 Task: Look for space in Huilong, China from 8th June, 2023 to 16th June, 2023 for 2 adults in price range Rs.10000 to Rs.15000. Place can be entire place with 1  bedroom having 1 bed and 1 bathroom. Property type can be house, flat, guest house, hotel. Booking option can be shelf check-in. Required host language is Chinese (Simplified).
Action: Mouse moved to (503, 179)
Screenshot: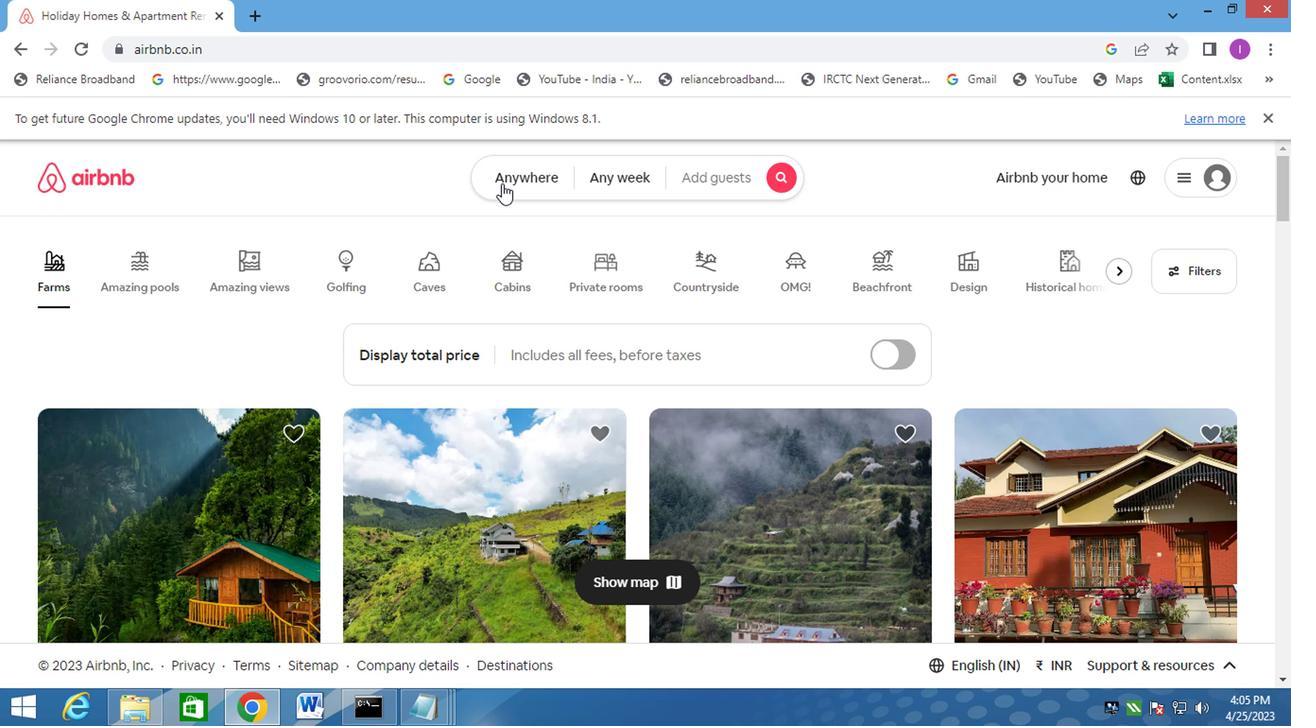
Action: Mouse pressed left at (503, 179)
Screenshot: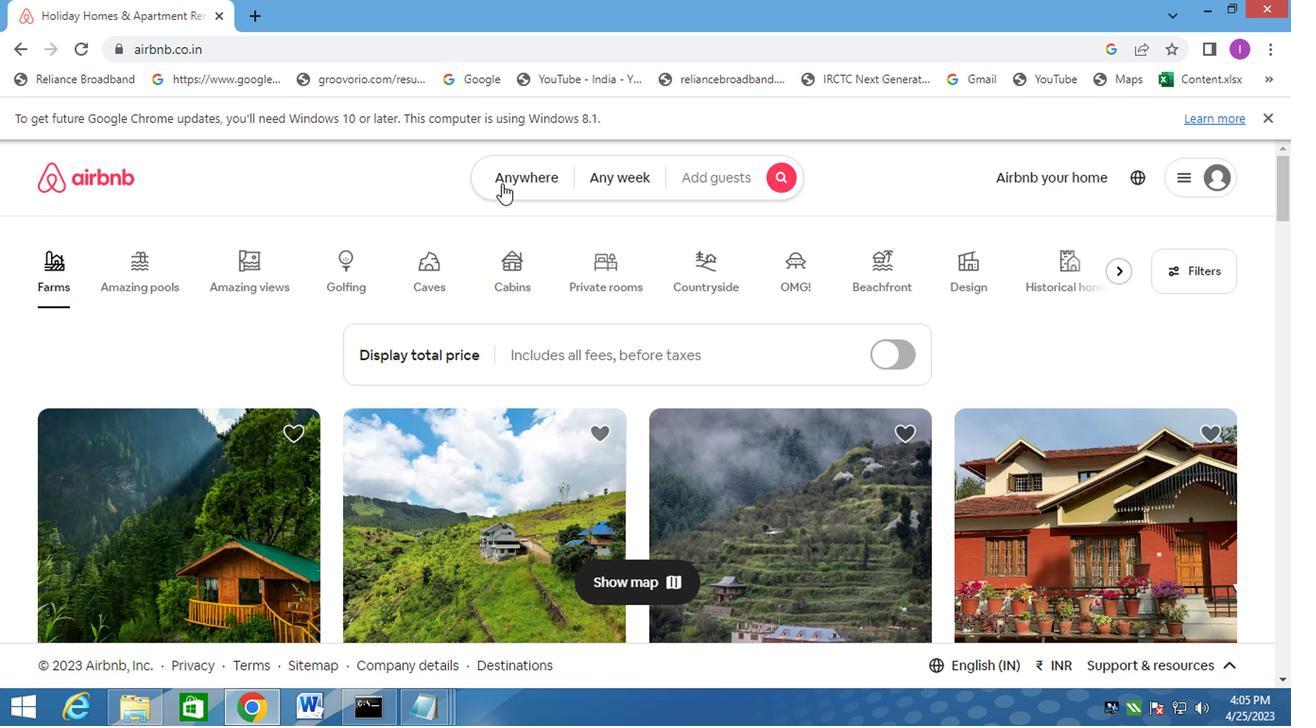 
Action: Mouse moved to (420, 519)
Screenshot: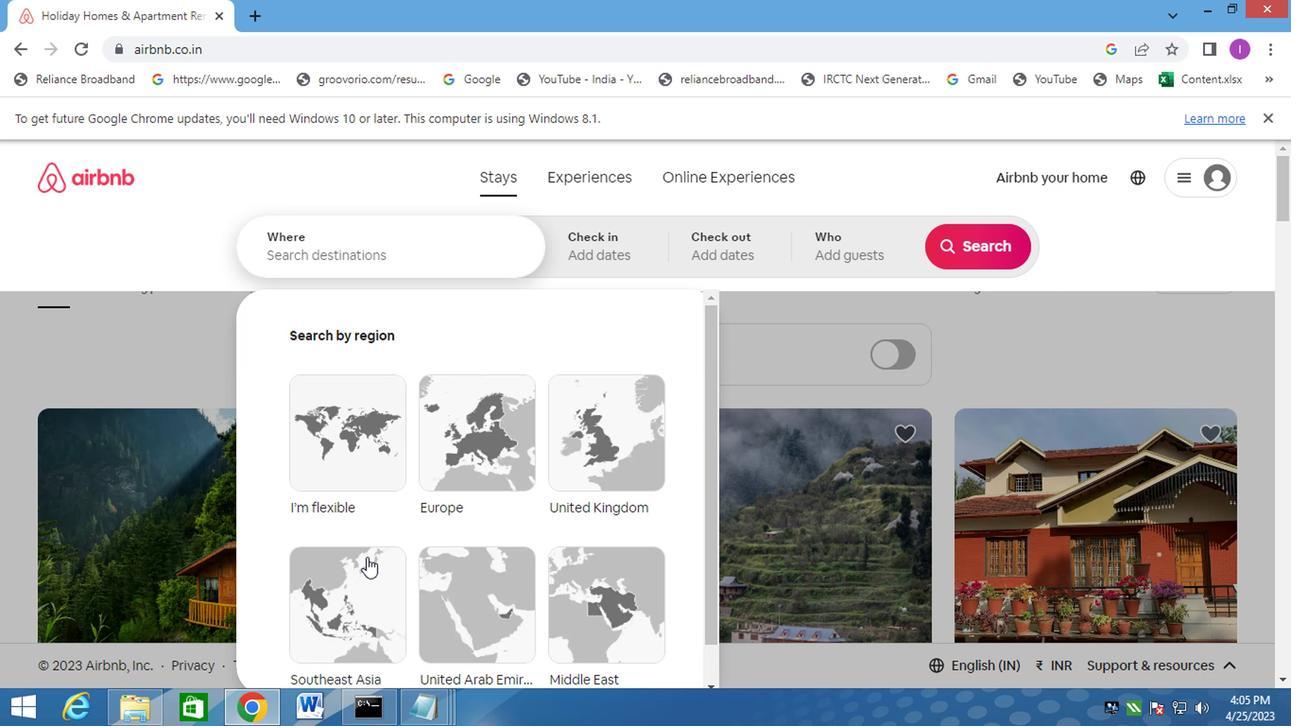 
Action: Key pressed huilong,china
Screenshot: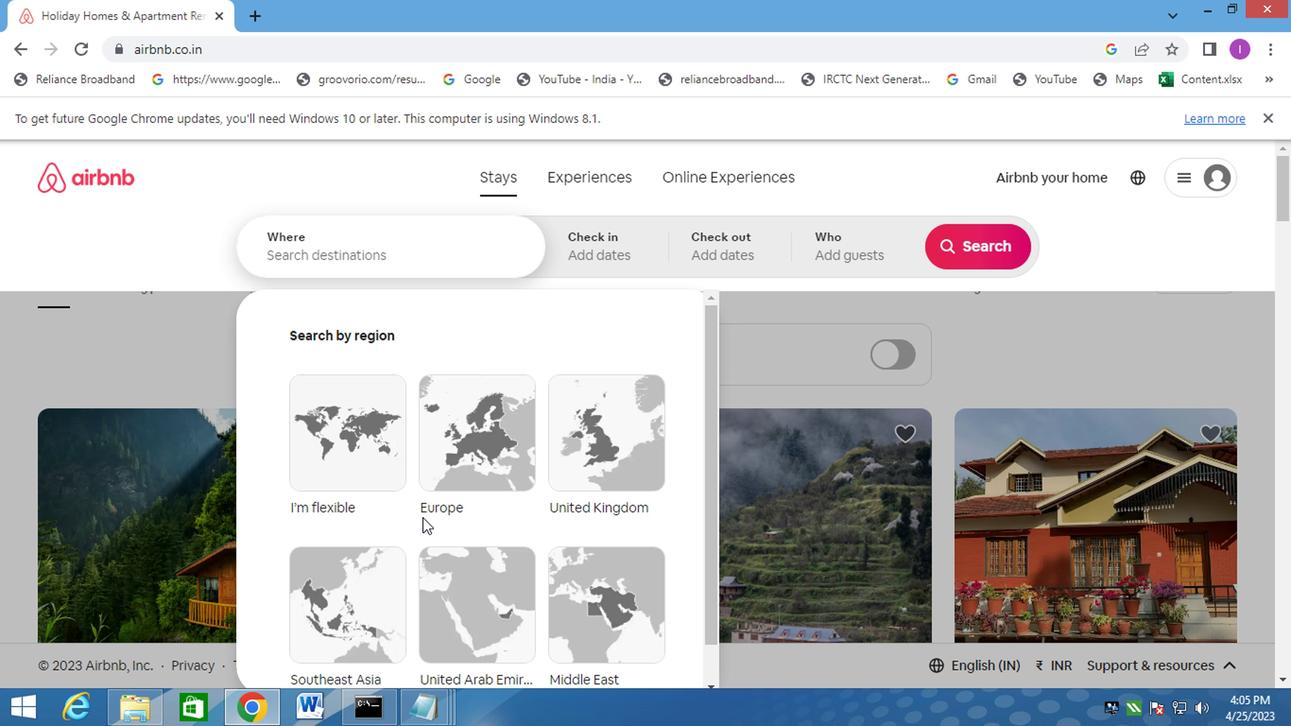 
Action: Mouse moved to (339, 239)
Screenshot: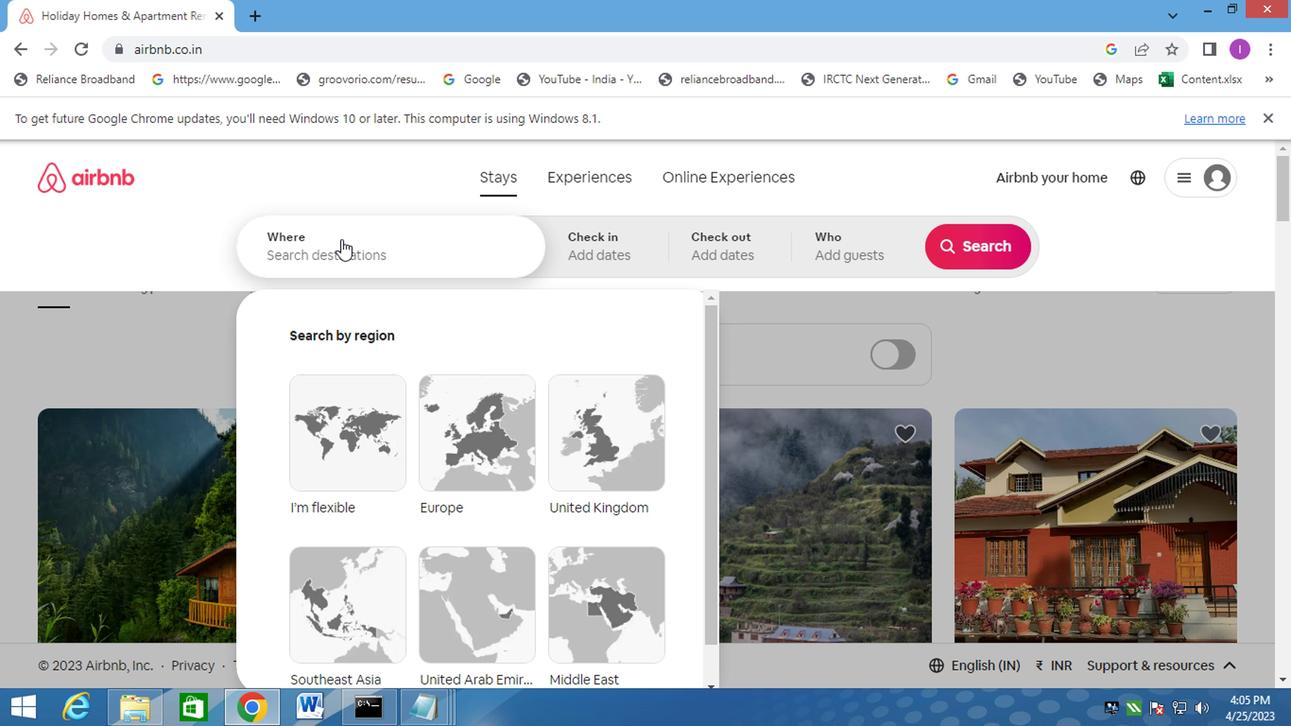
Action: Mouse pressed left at (339, 239)
Screenshot: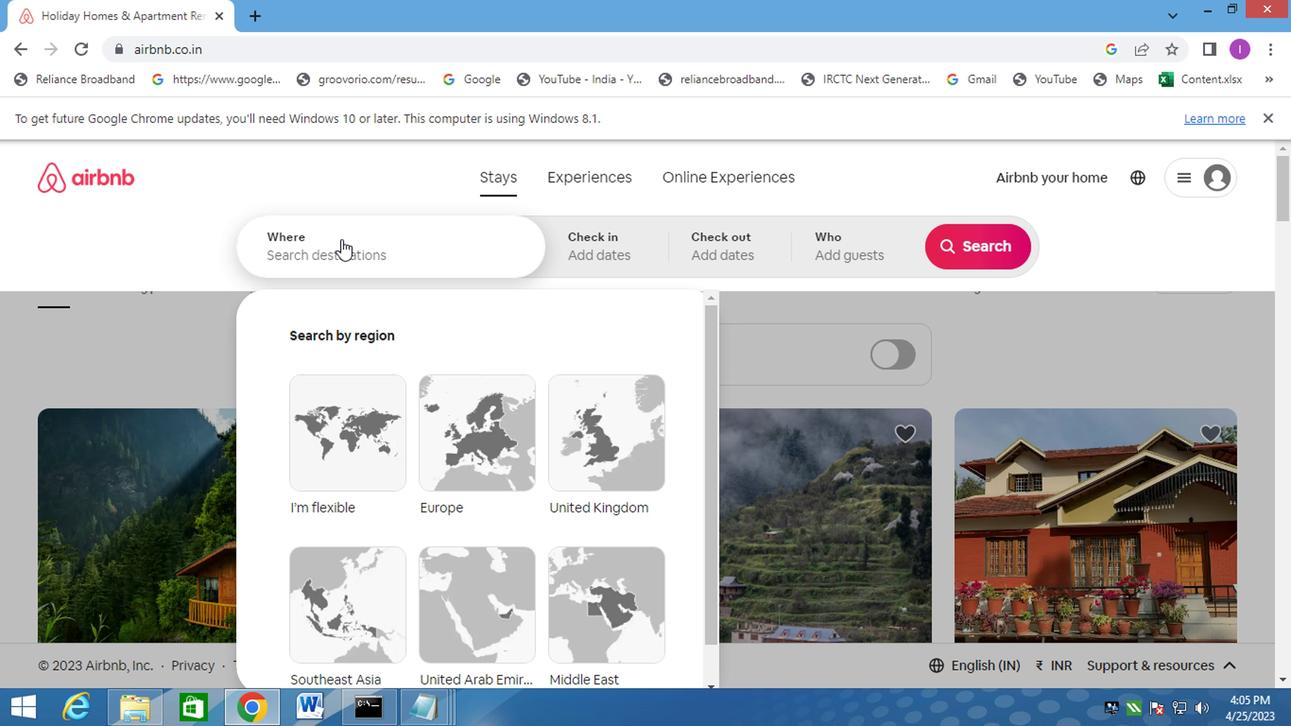 
Action: Mouse moved to (345, 249)
Screenshot: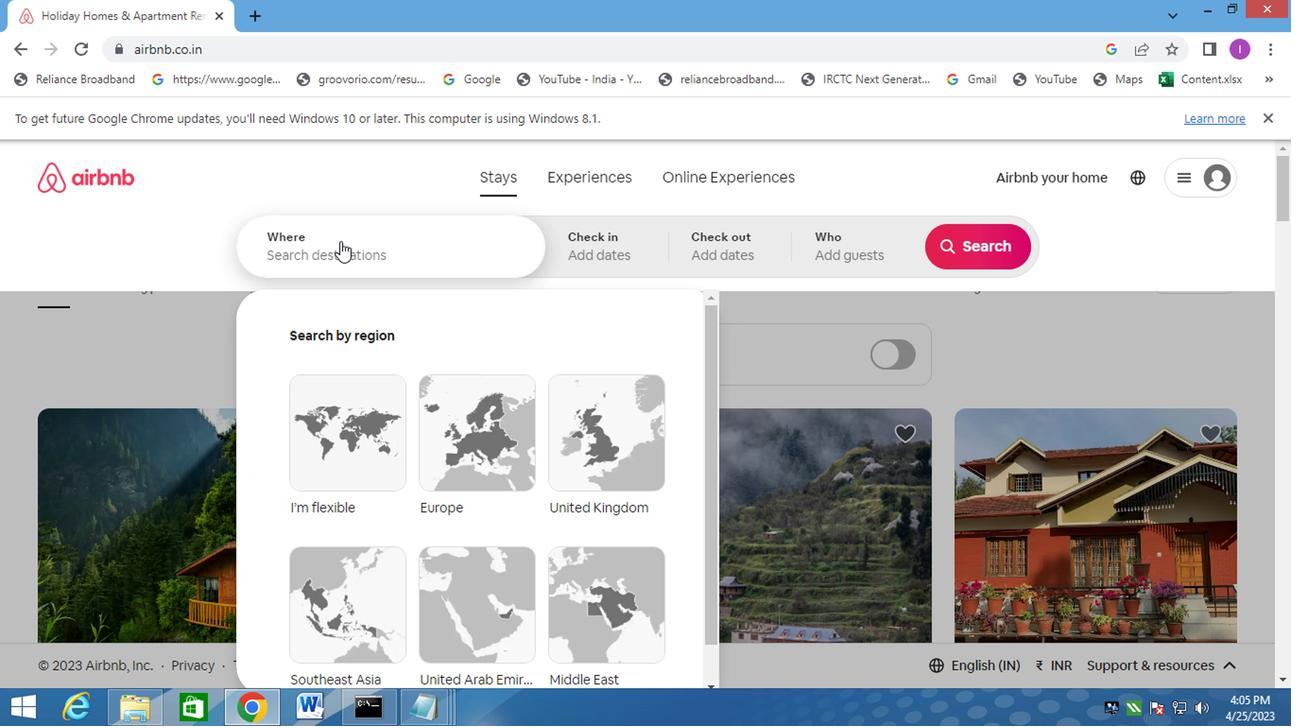 
Action: Key pressed huilong,china
Screenshot: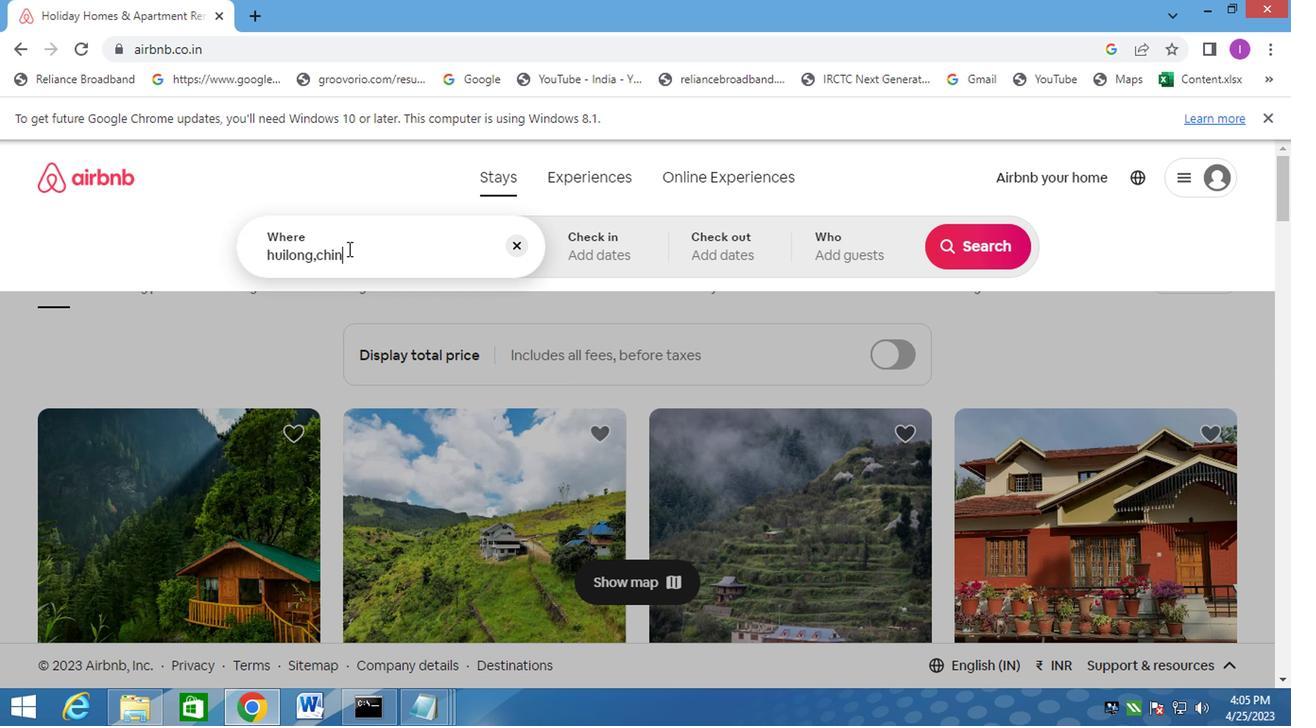 
Action: Mouse moved to (632, 249)
Screenshot: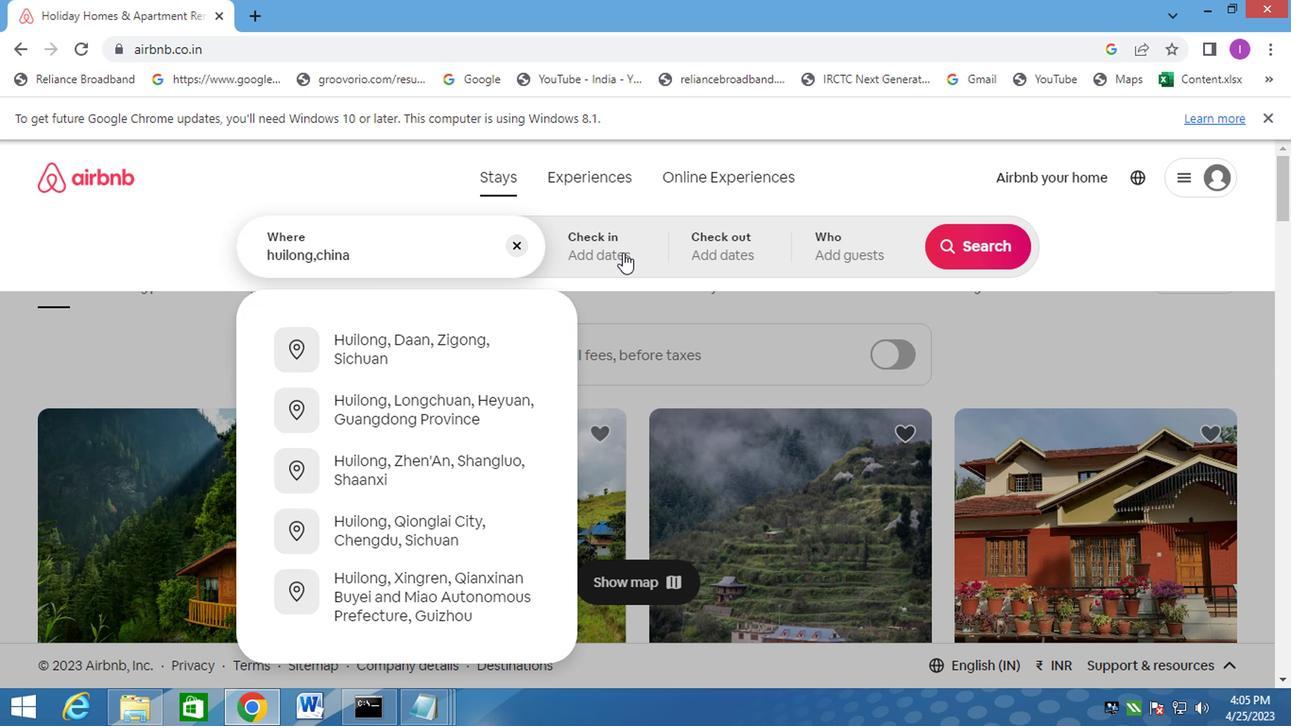 
Action: Mouse pressed left at (632, 249)
Screenshot: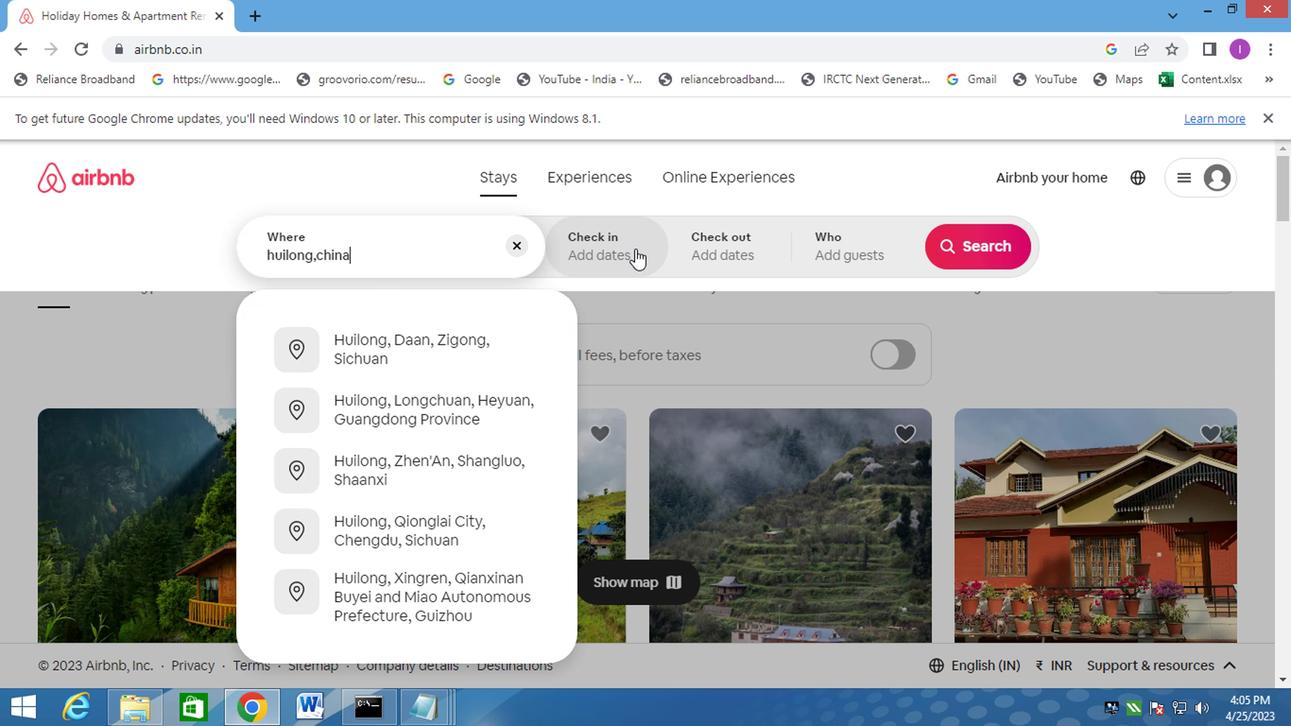 
Action: Mouse moved to (962, 402)
Screenshot: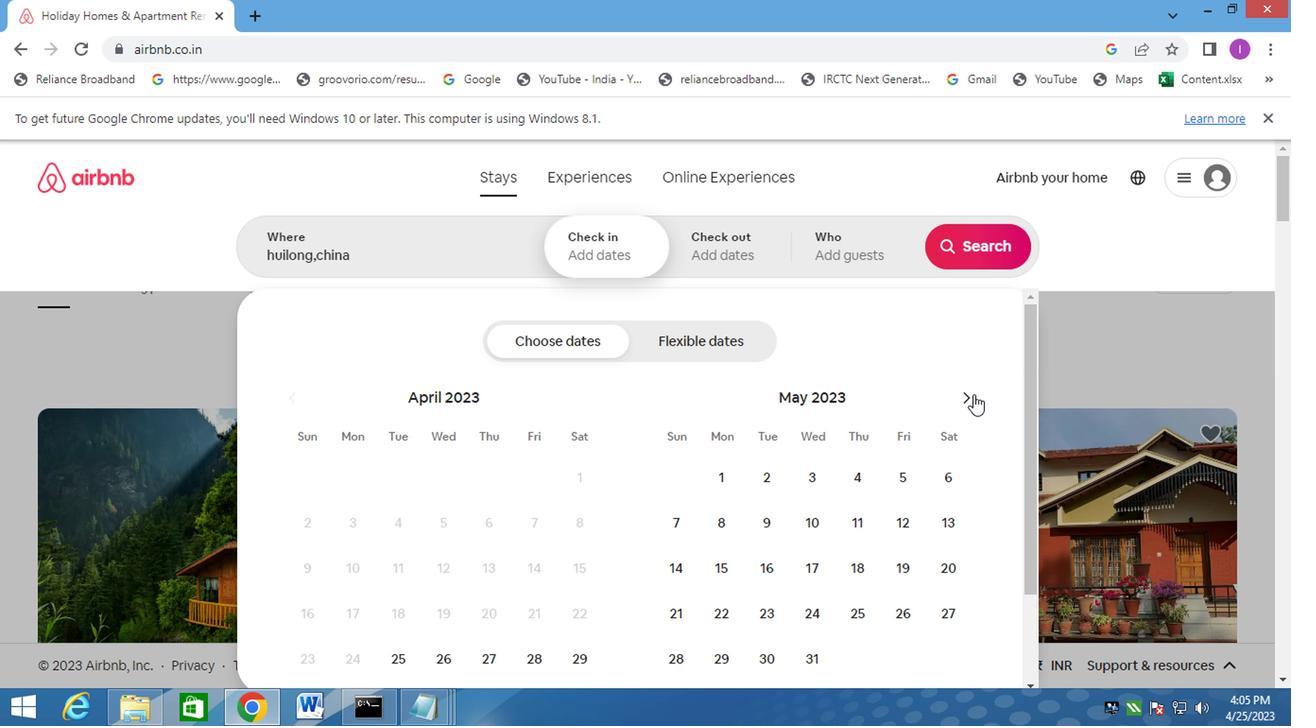 
Action: Mouse pressed left at (962, 402)
Screenshot: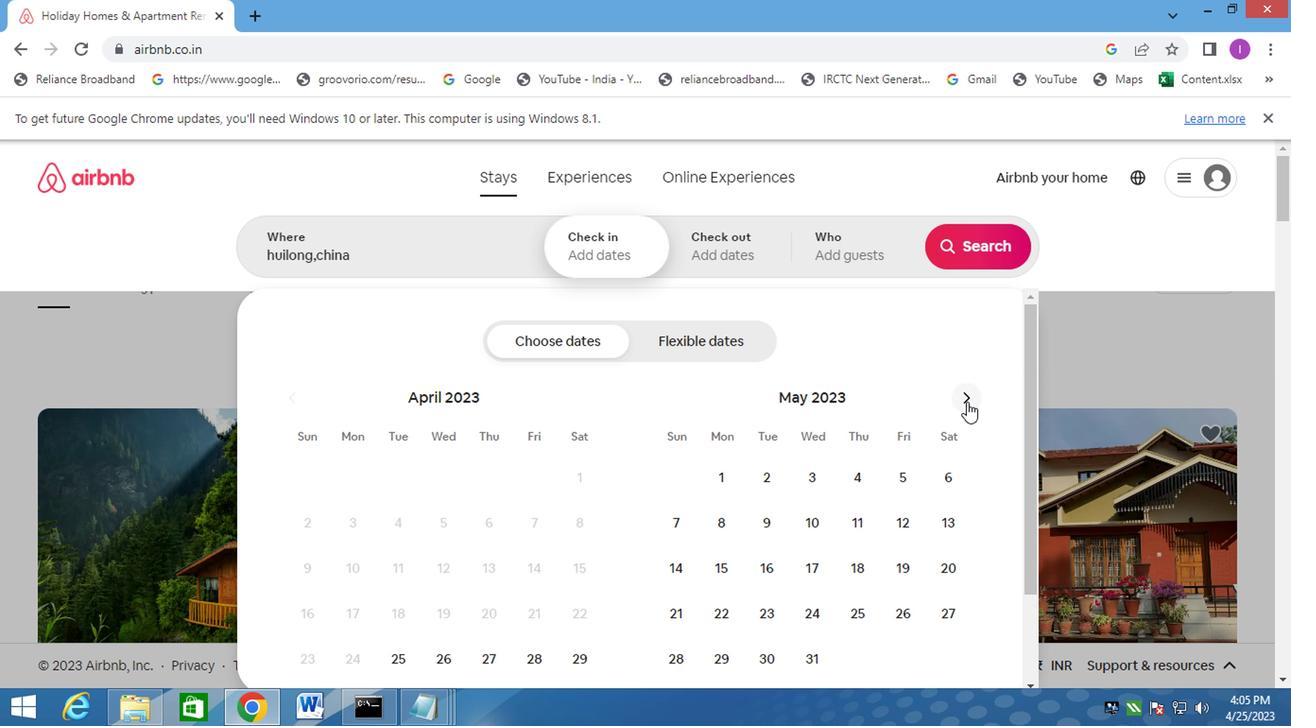 
Action: Mouse pressed left at (962, 402)
Screenshot: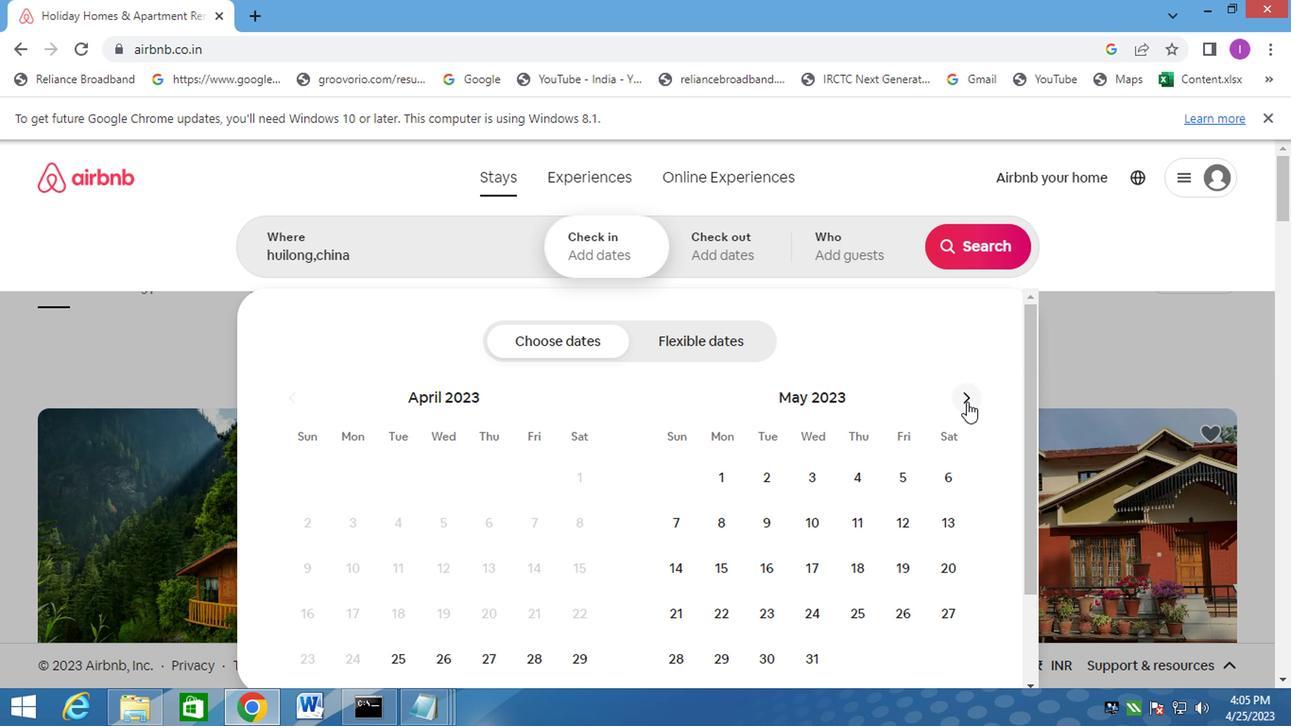 
Action: Mouse pressed left at (962, 402)
Screenshot: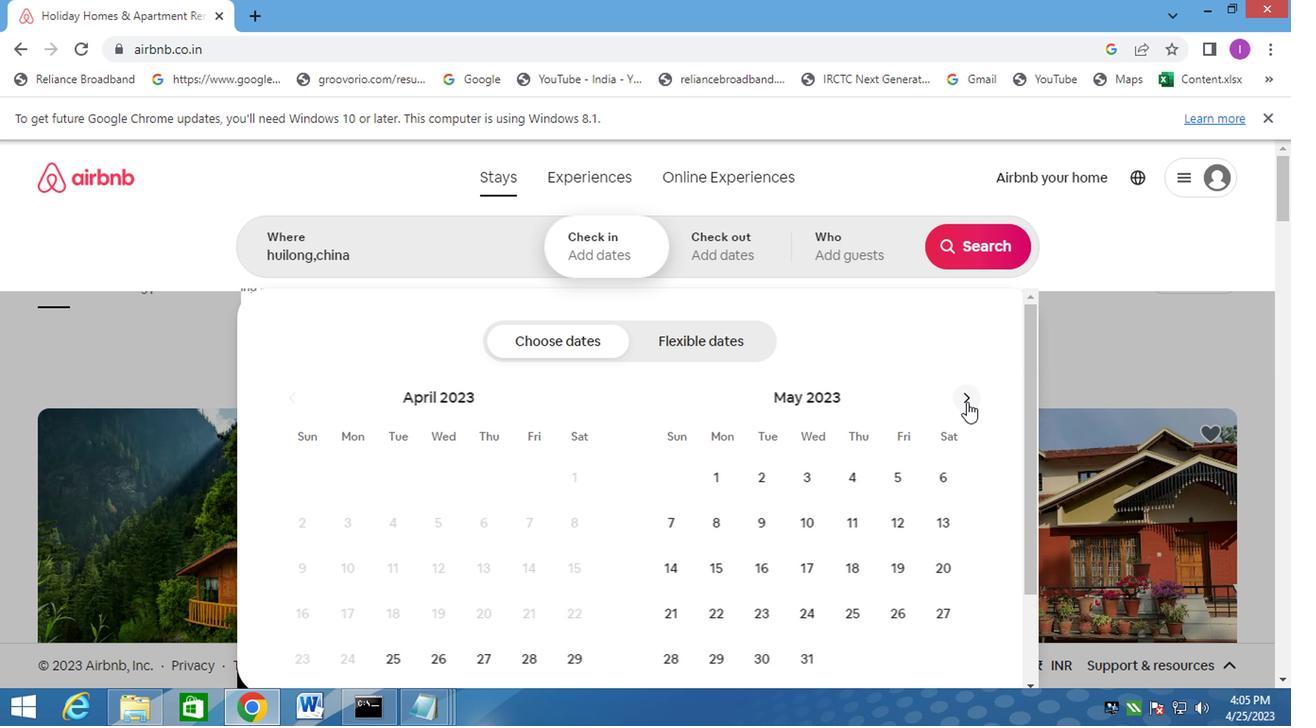 
Action: Mouse moved to (488, 534)
Screenshot: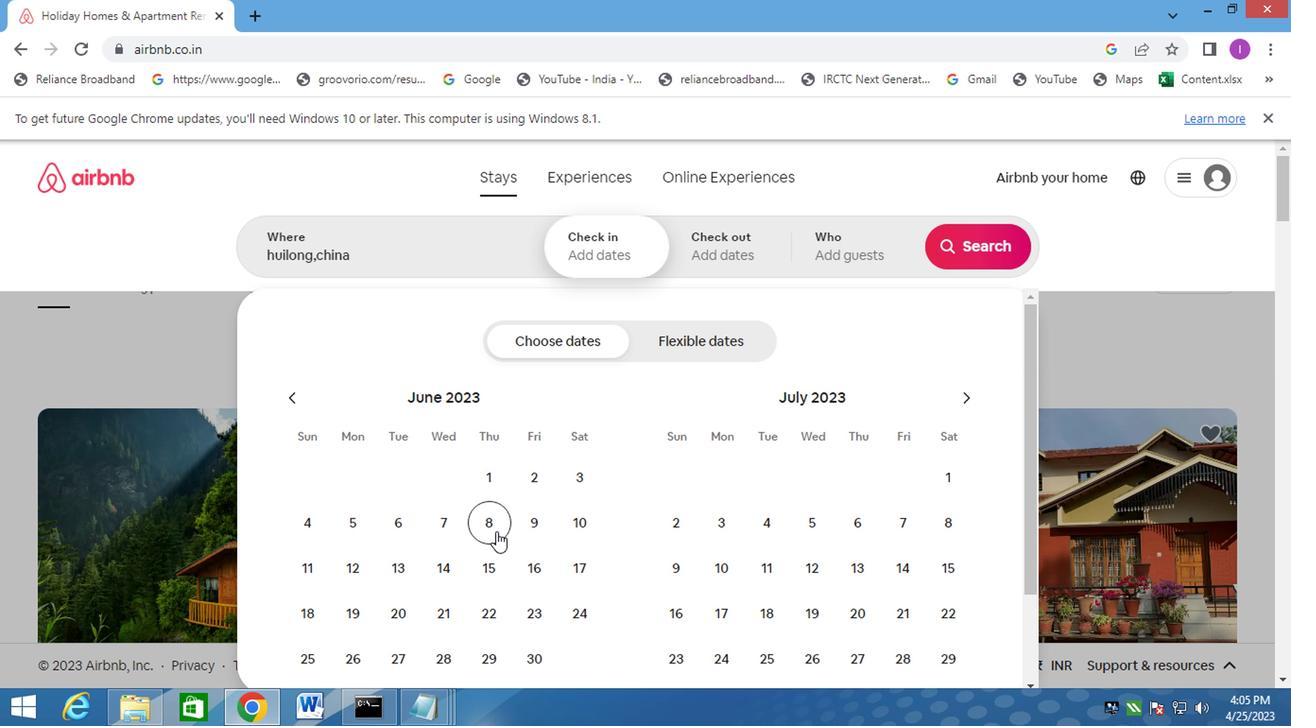
Action: Mouse pressed left at (488, 534)
Screenshot: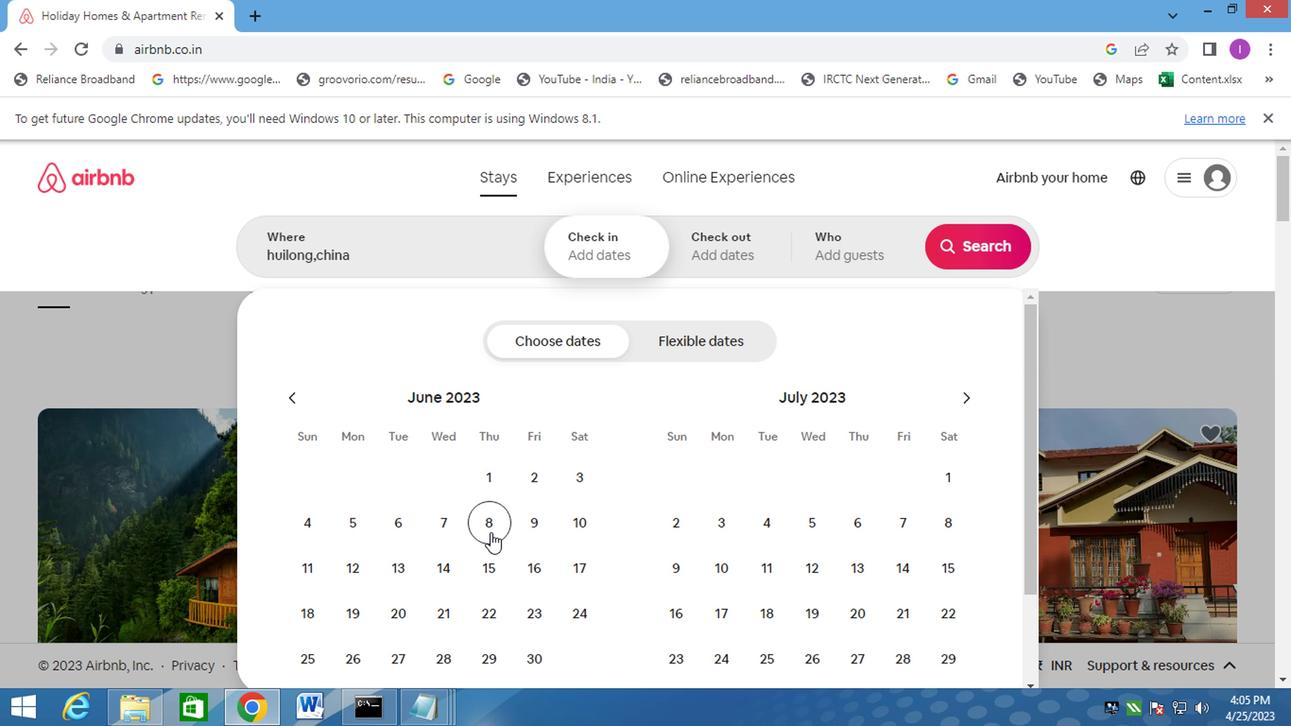 
Action: Mouse moved to (538, 577)
Screenshot: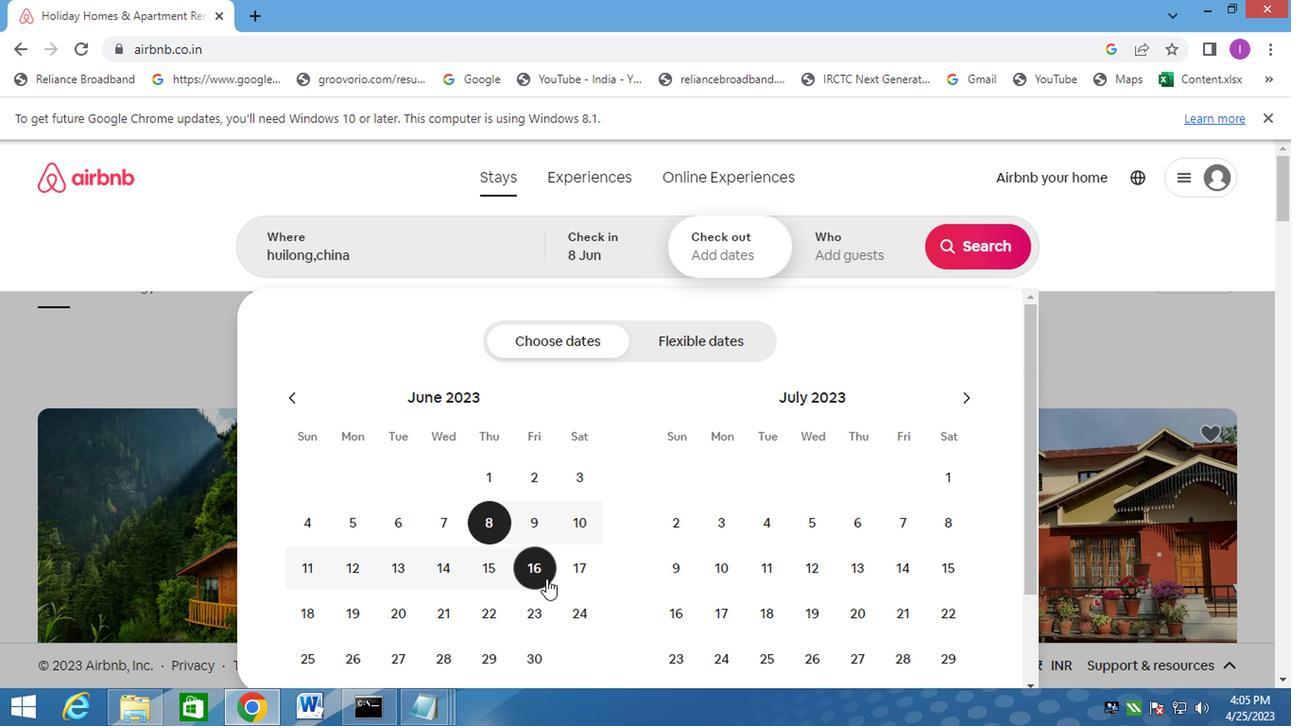 
Action: Mouse pressed left at (538, 577)
Screenshot: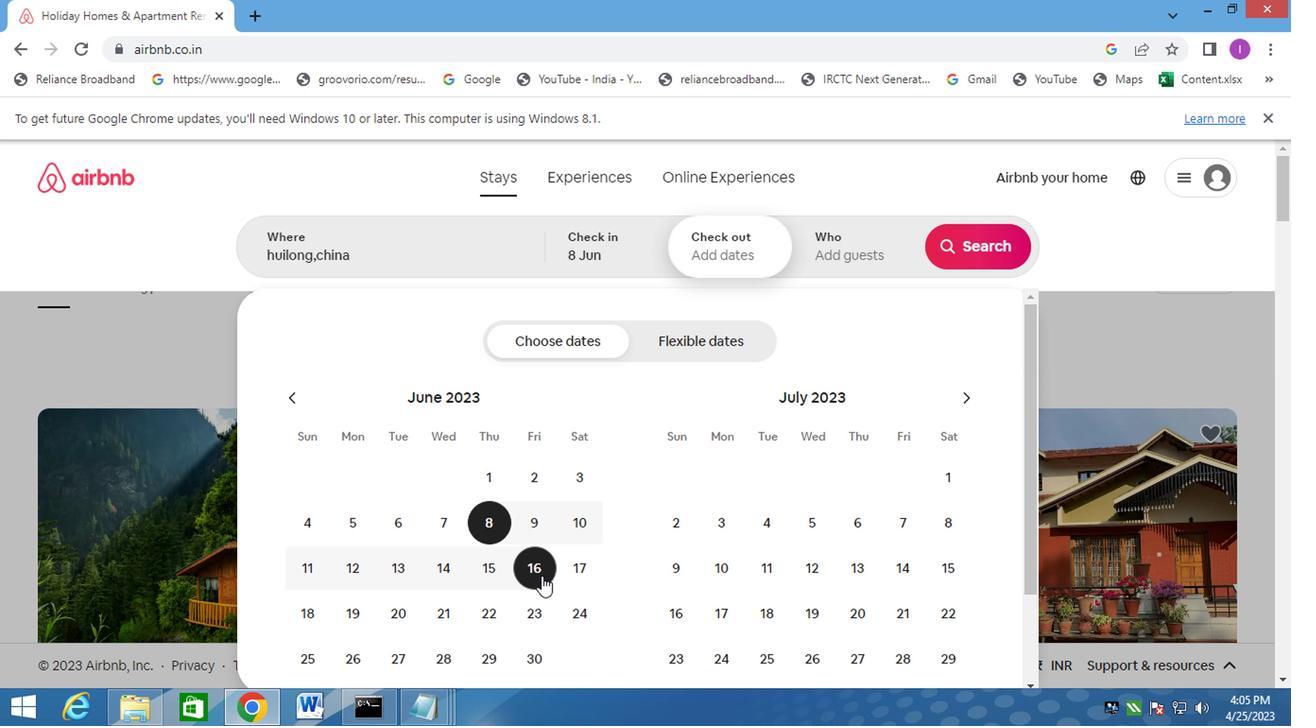 
Action: Mouse moved to (870, 266)
Screenshot: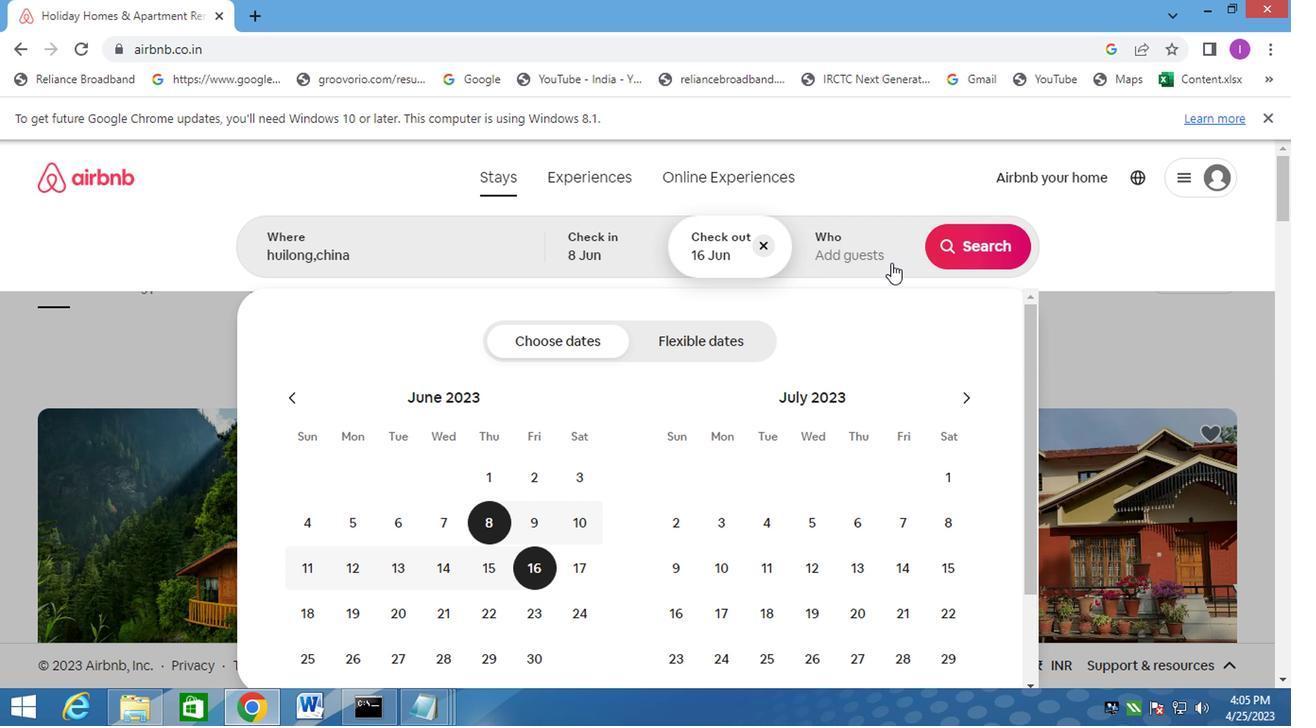 
Action: Mouse pressed left at (870, 266)
Screenshot: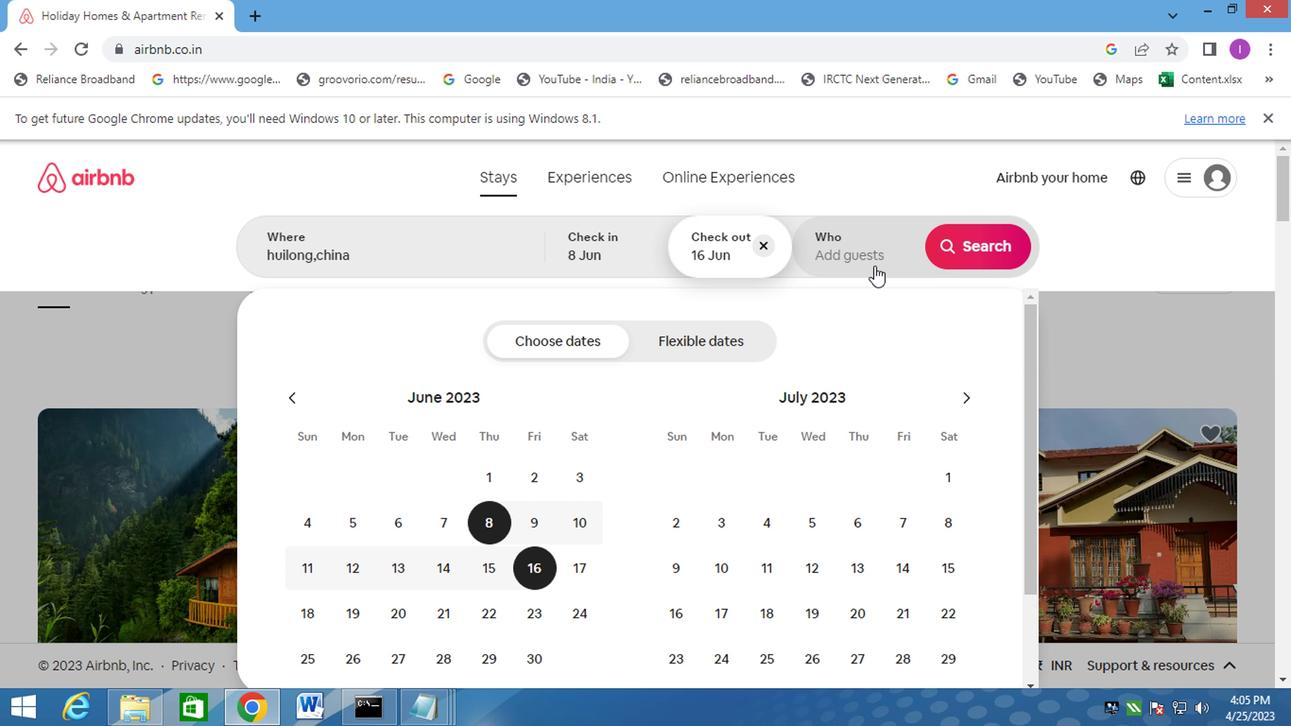 
Action: Mouse moved to (978, 343)
Screenshot: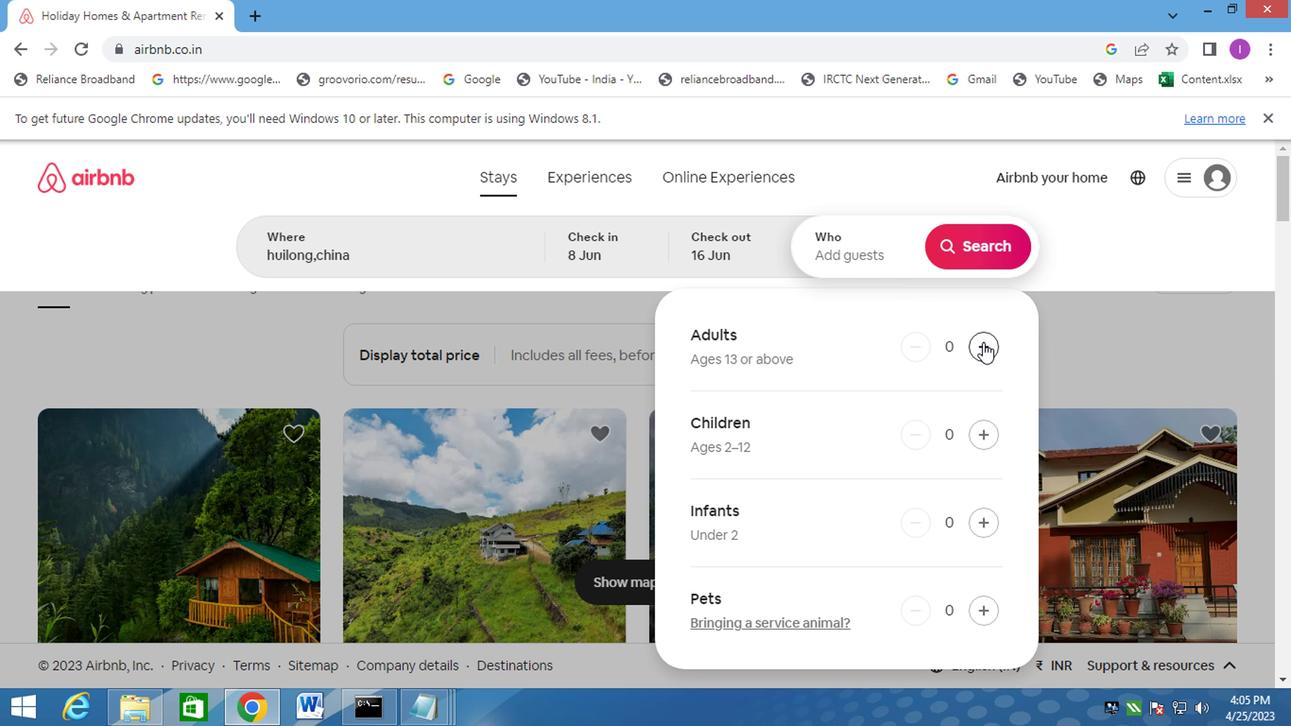 
Action: Mouse pressed left at (978, 343)
Screenshot: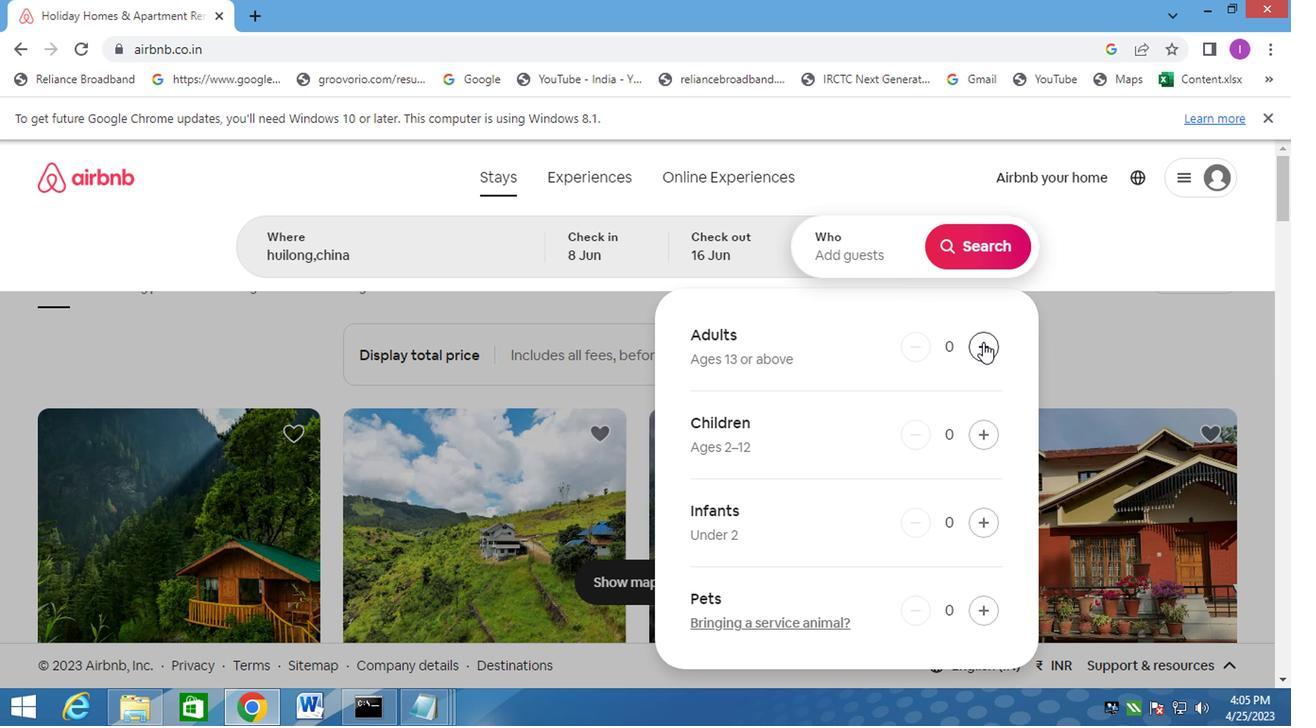 
Action: Mouse moved to (979, 343)
Screenshot: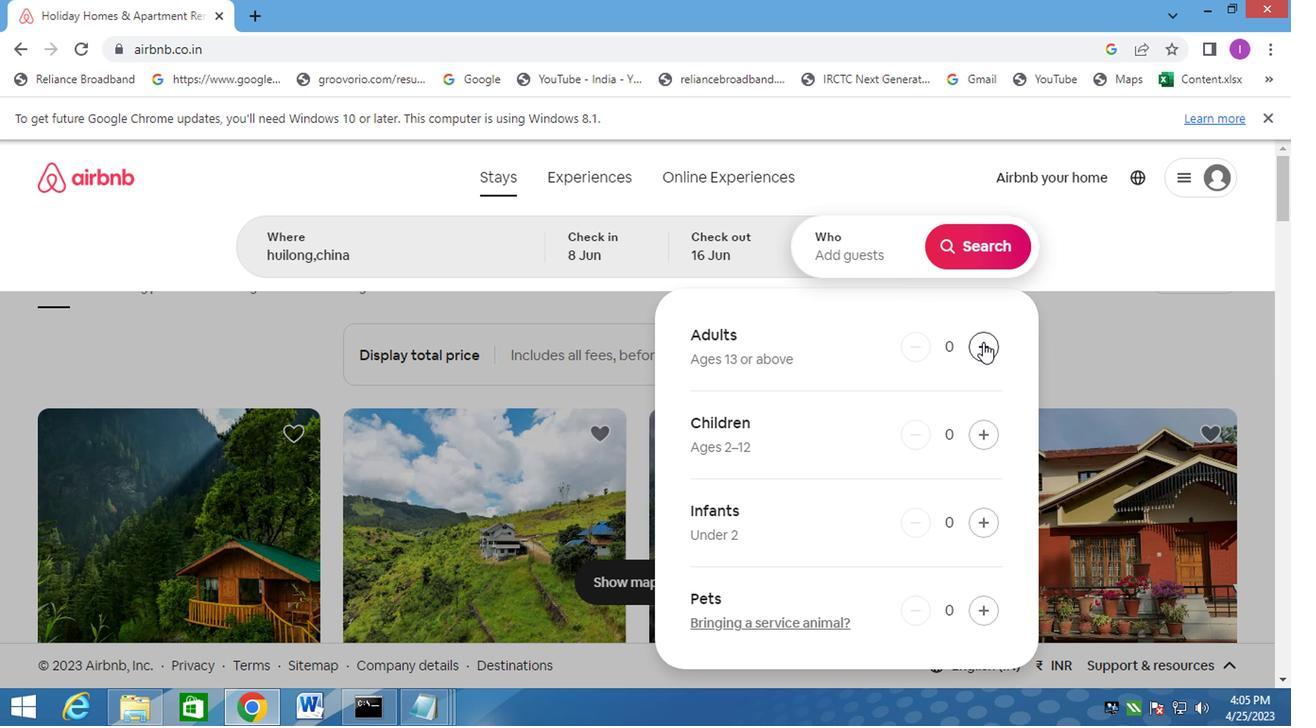 
Action: Mouse pressed left at (979, 343)
Screenshot: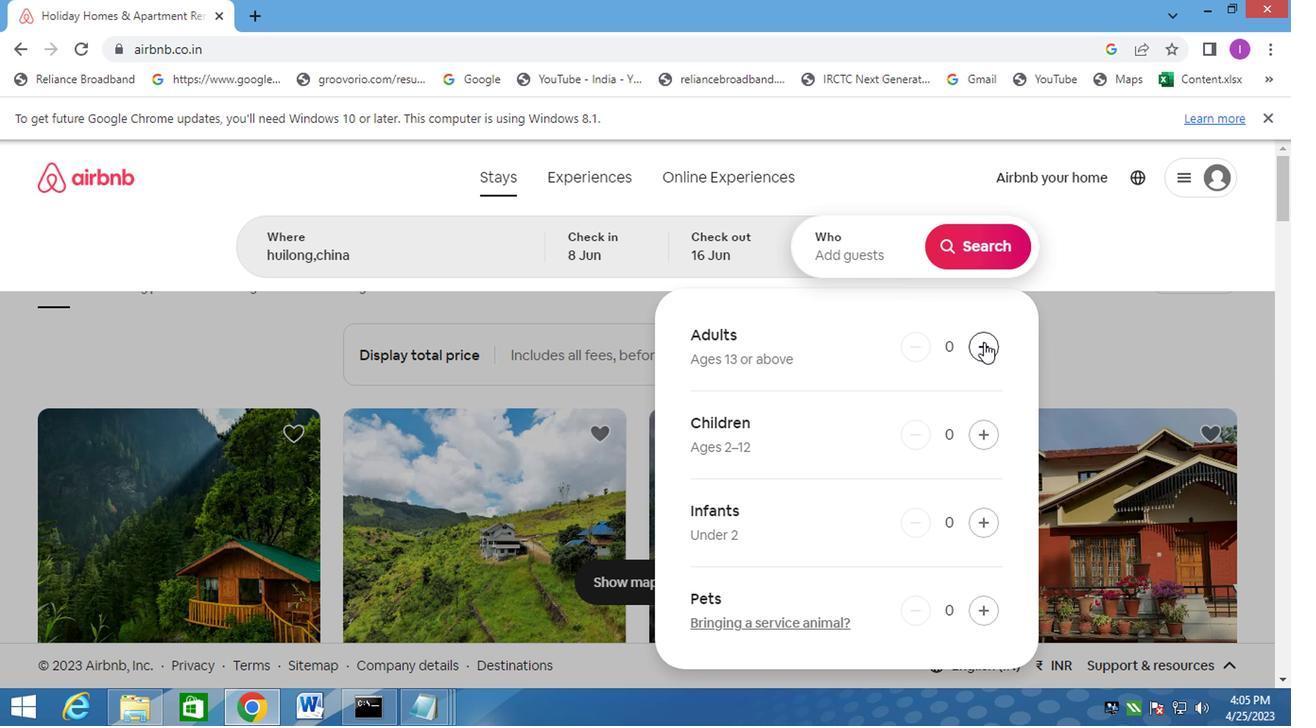 
Action: Mouse moved to (984, 241)
Screenshot: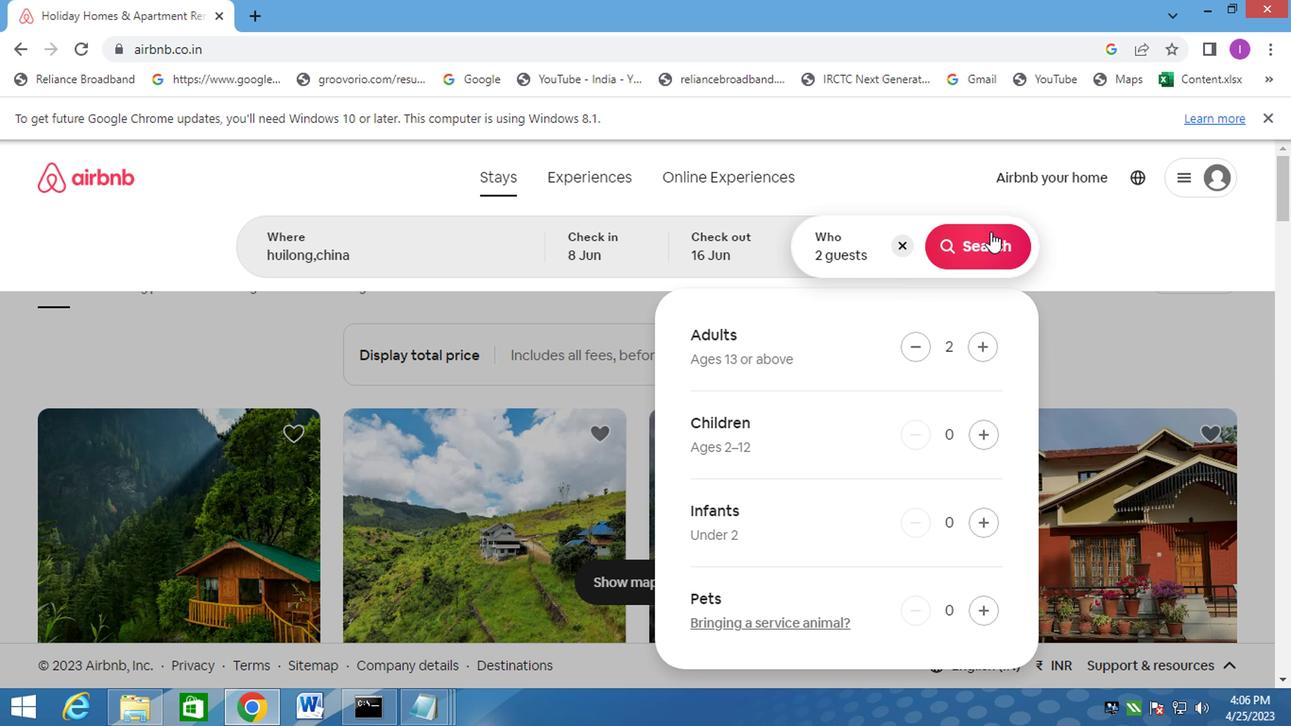 
Action: Mouse pressed left at (984, 241)
Screenshot: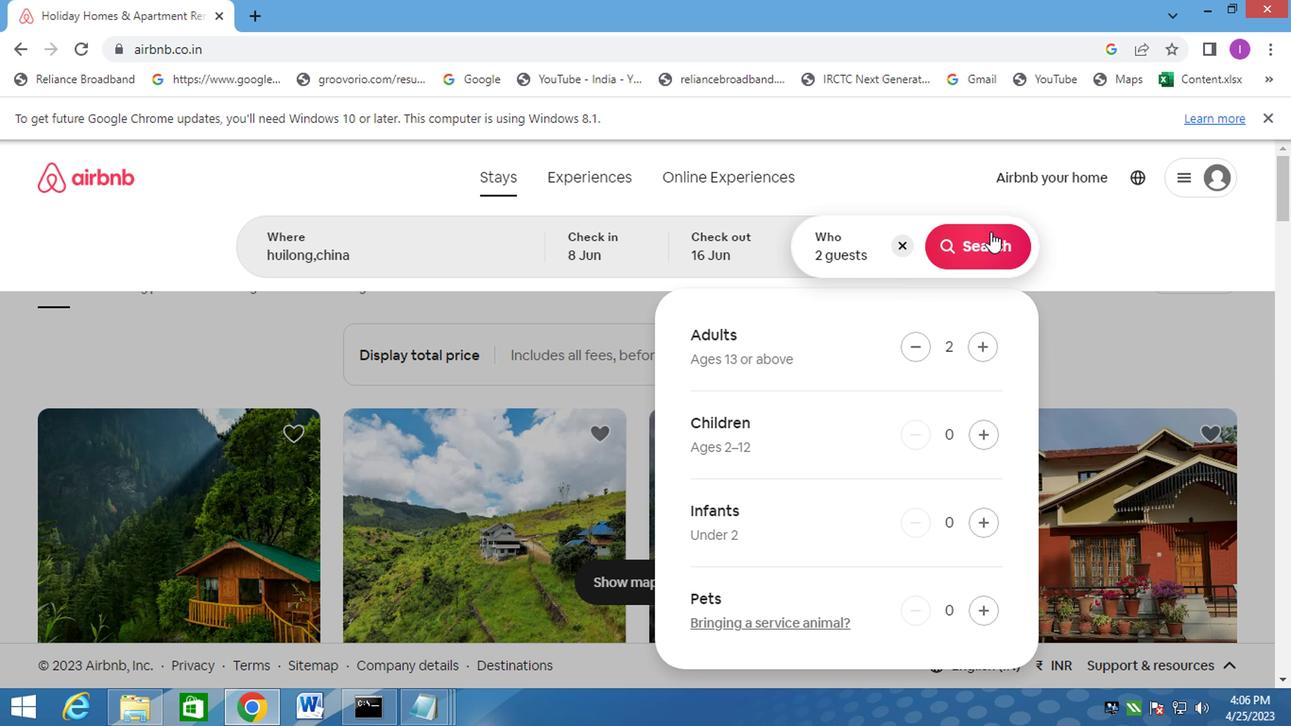 
Action: Mouse moved to (1221, 259)
Screenshot: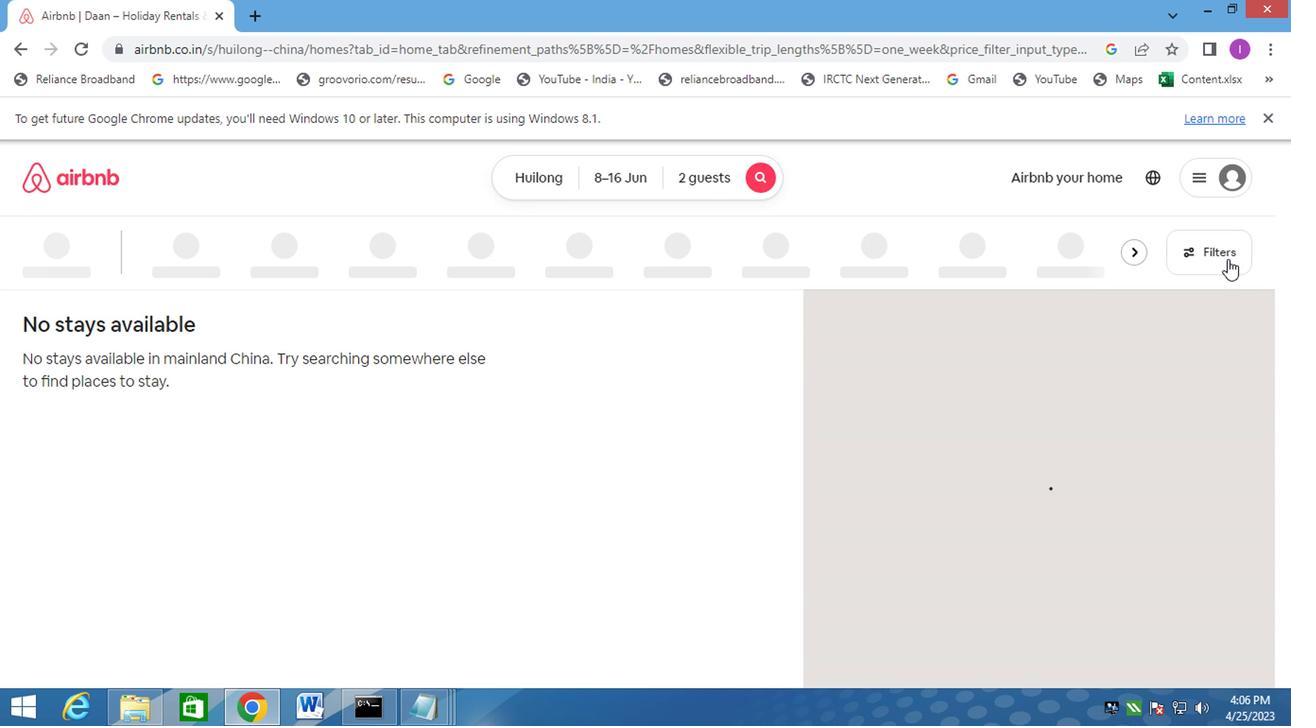 
Action: Mouse pressed left at (1221, 259)
Screenshot: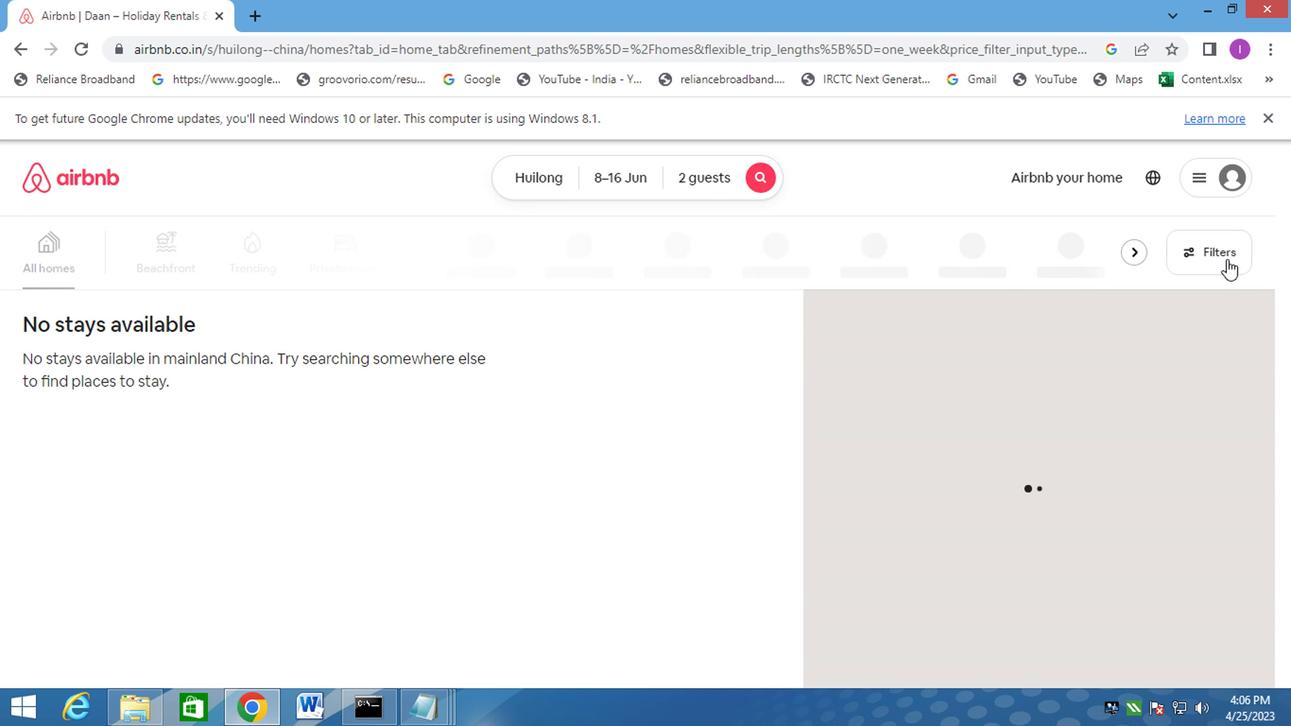 
Action: Mouse moved to (386, 372)
Screenshot: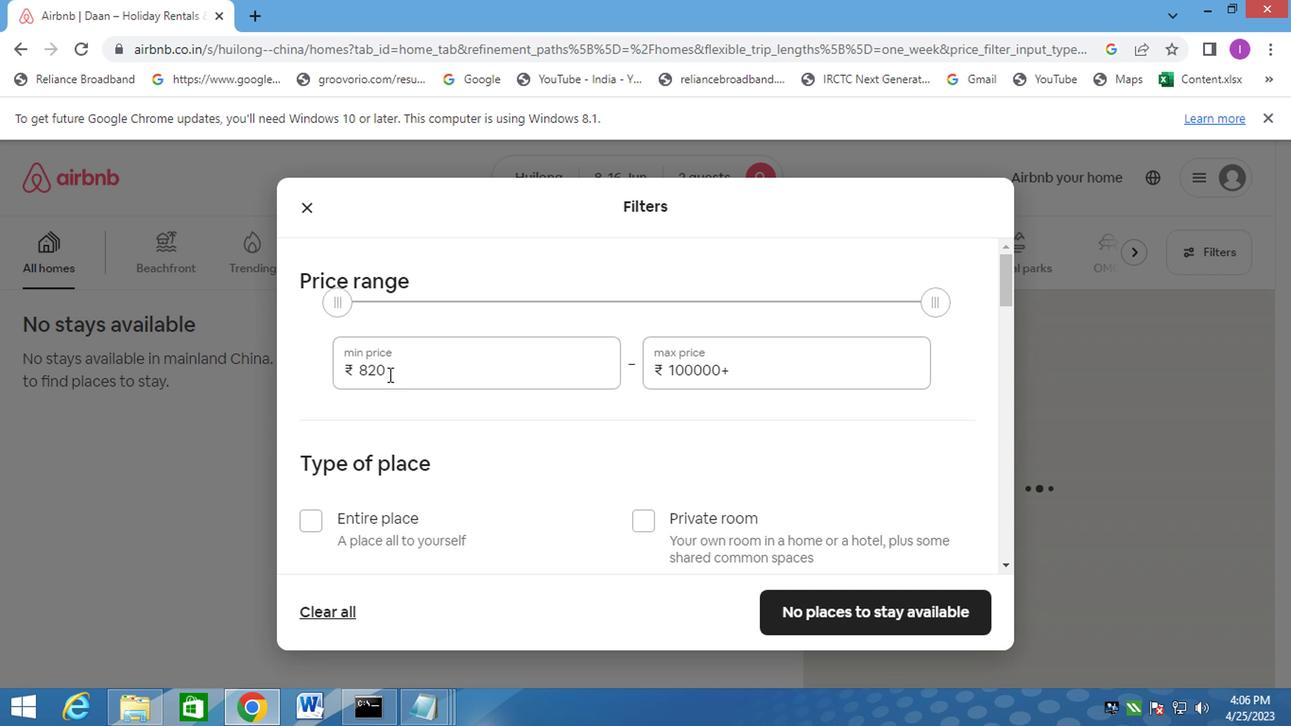 
Action: Mouse pressed left at (386, 372)
Screenshot: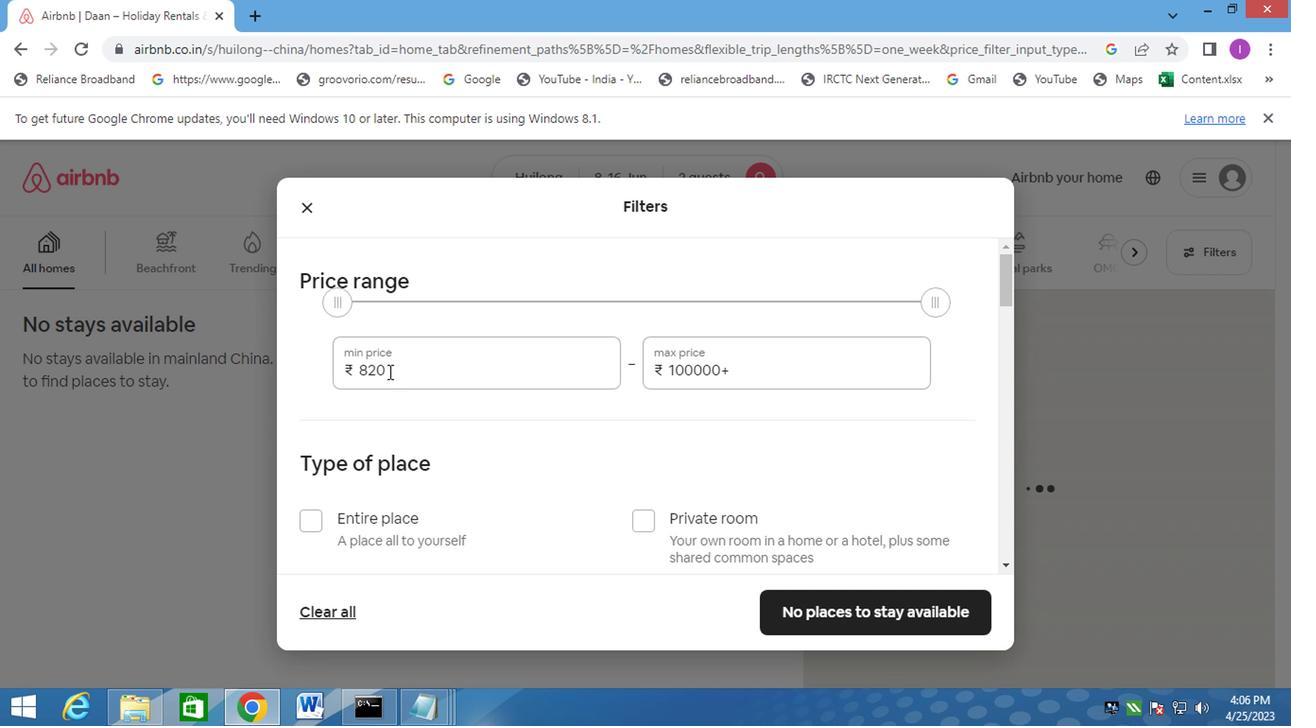 
Action: Mouse moved to (396, 401)
Screenshot: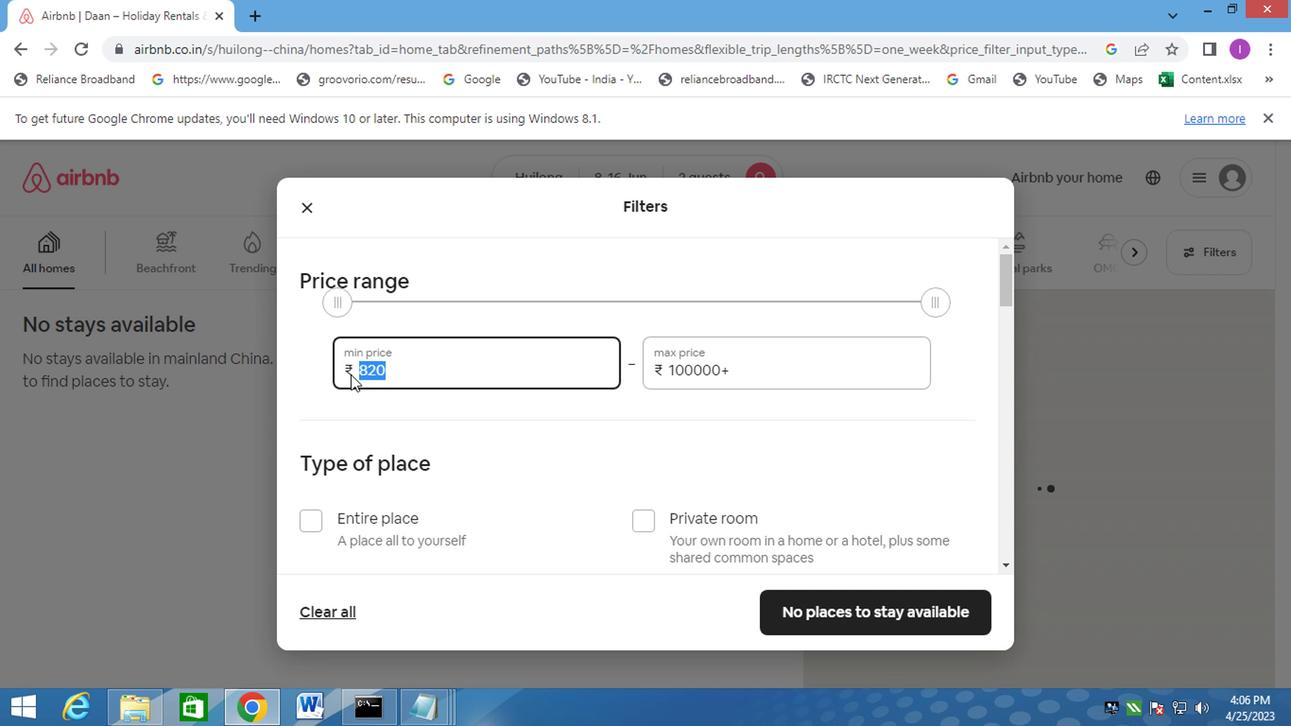 
Action: Key pressed 10000
Screenshot: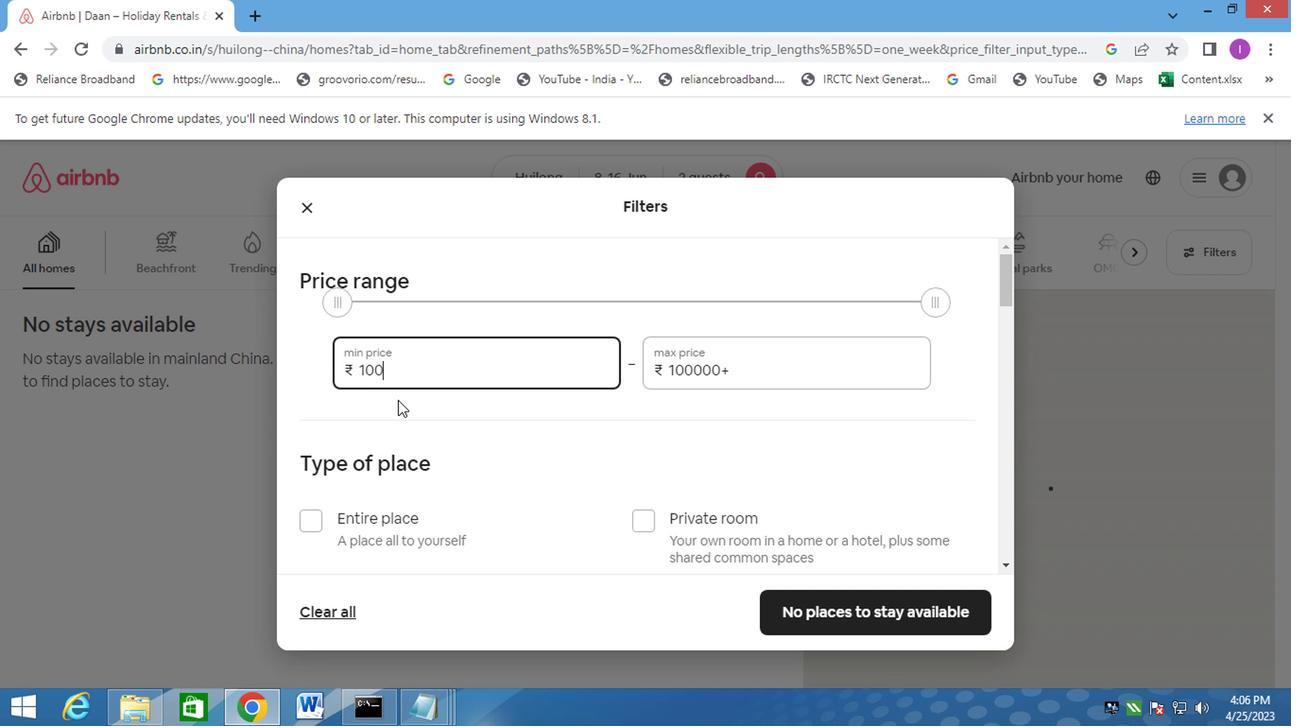 
Action: Mouse moved to (755, 371)
Screenshot: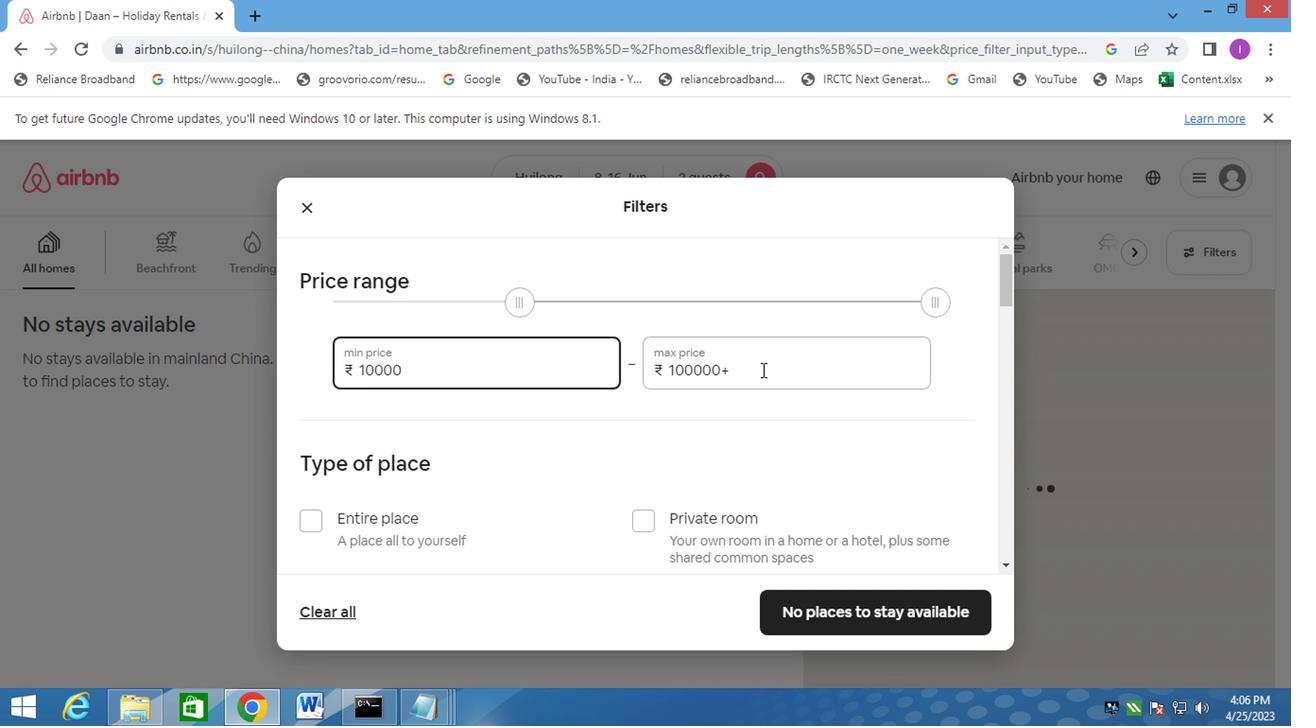 
Action: Mouse pressed left at (755, 371)
Screenshot: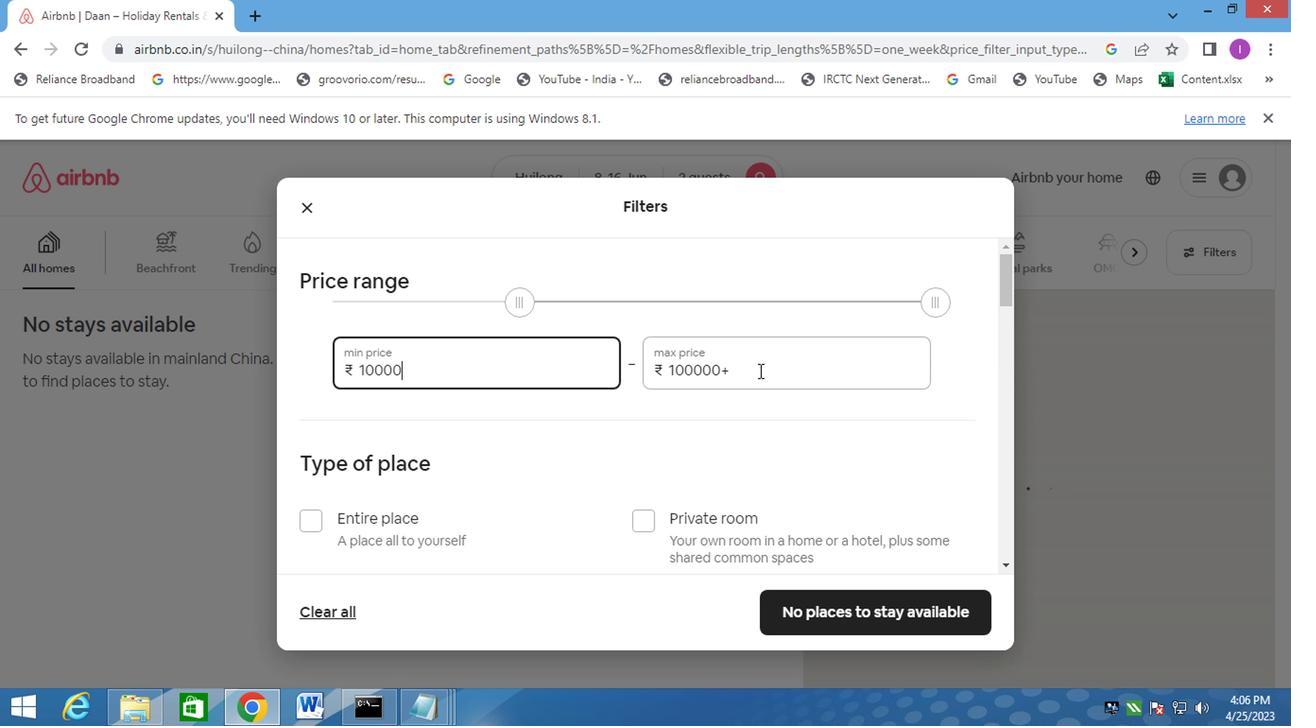 
Action: Mouse moved to (667, 376)
Screenshot: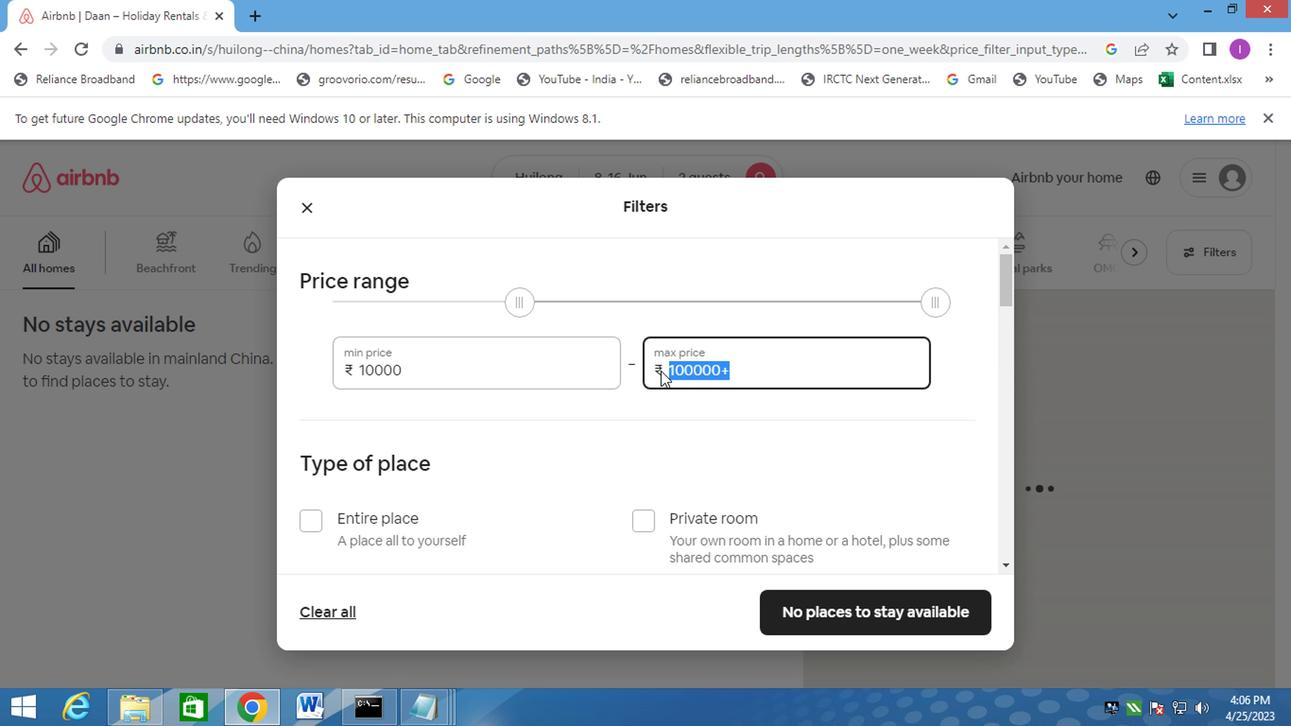 
Action: Key pressed 15000
Screenshot: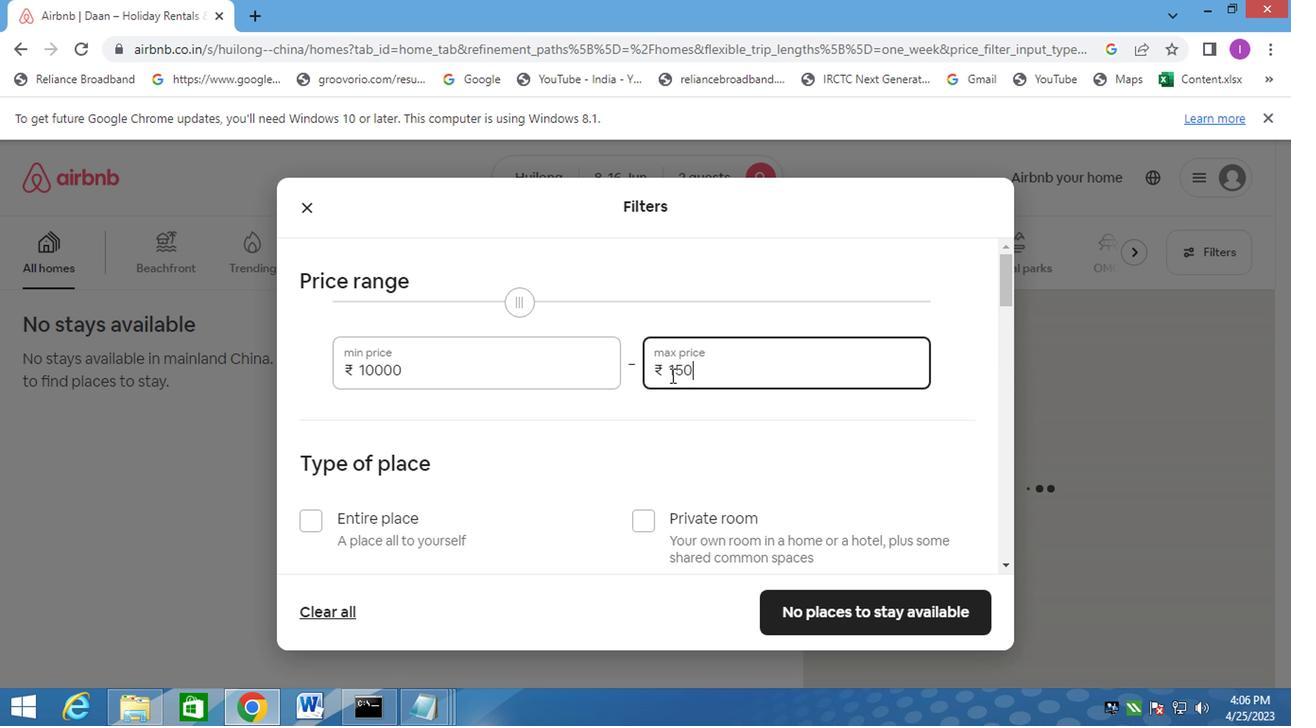
Action: Mouse moved to (303, 519)
Screenshot: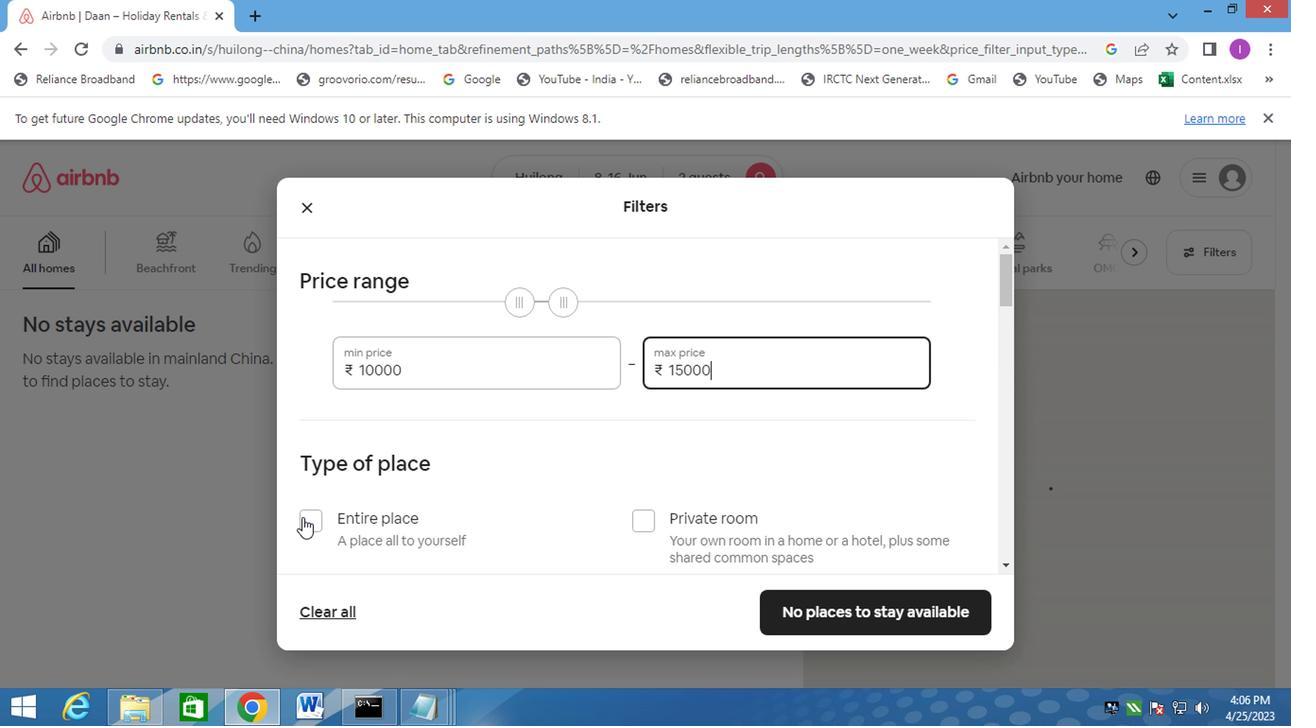 
Action: Mouse pressed left at (303, 519)
Screenshot: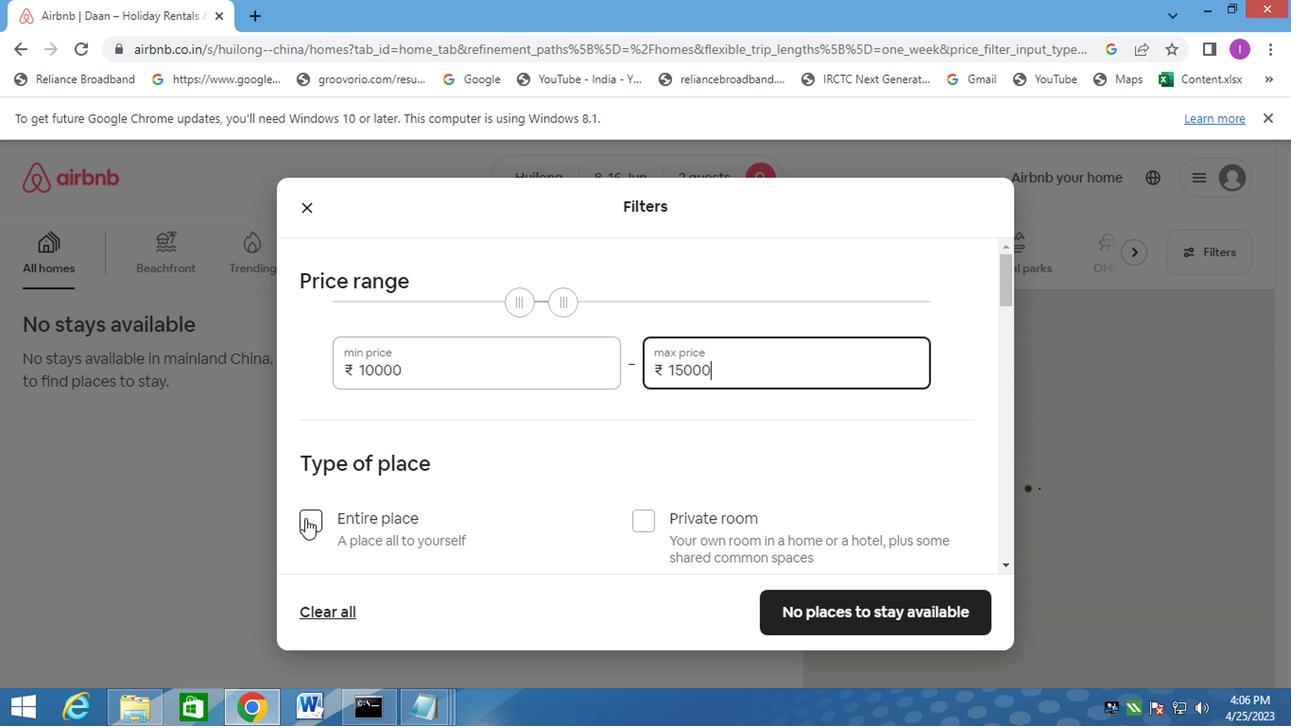 
Action: Mouse moved to (587, 453)
Screenshot: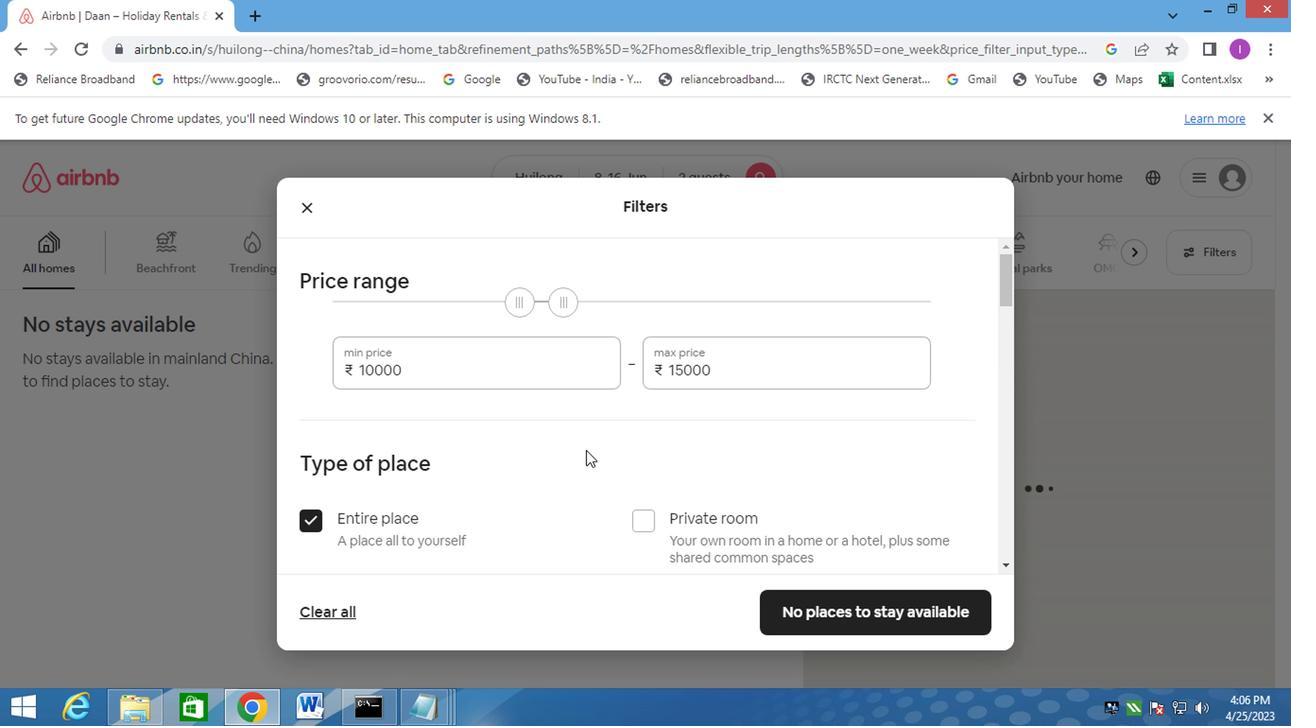 
Action: Mouse scrolled (585, 450) with delta (0, -1)
Screenshot: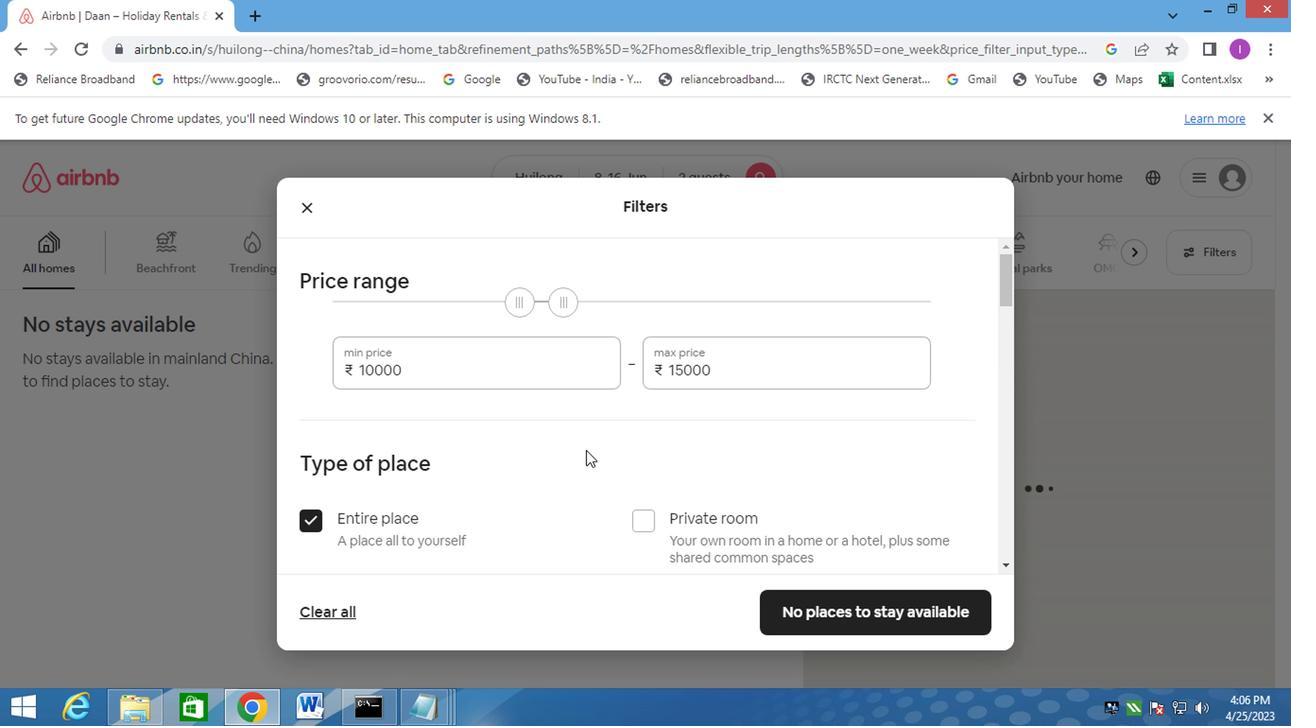 
Action: Mouse moved to (590, 455)
Screenshot: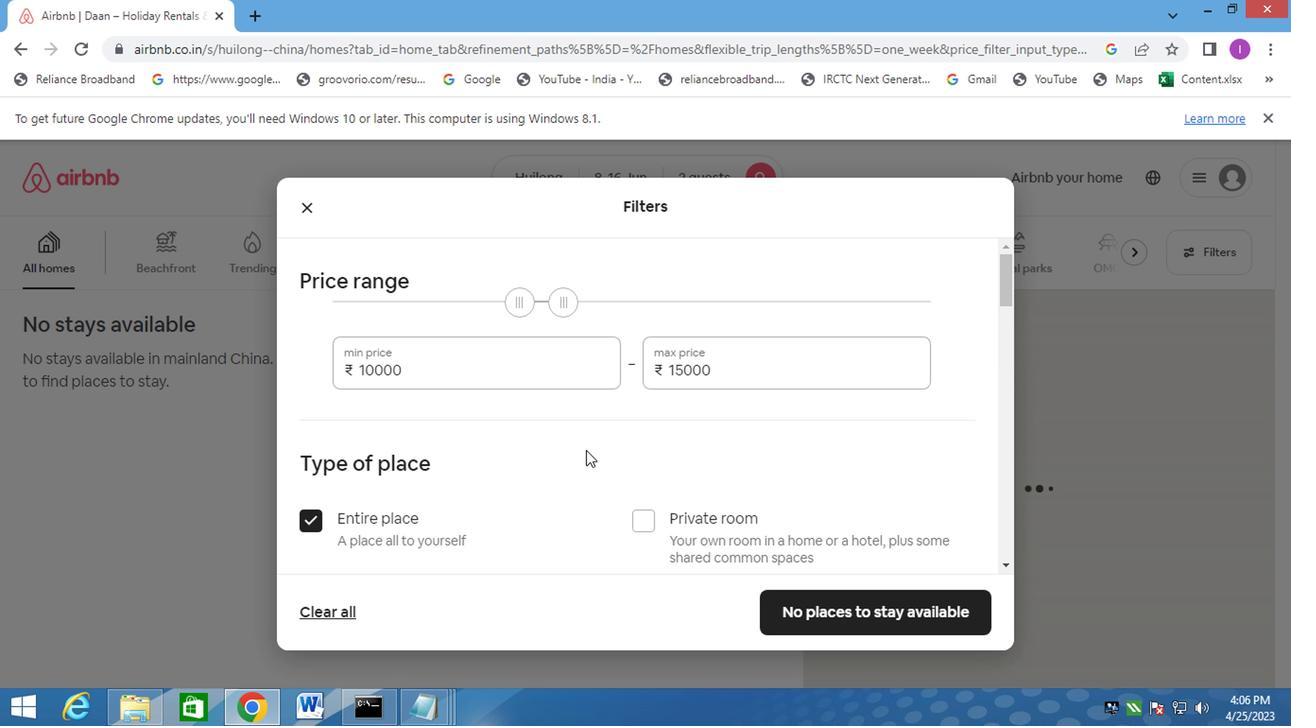 
Action: Mouse scrolled (590, 454) with delta (0, 0)
Screenshot: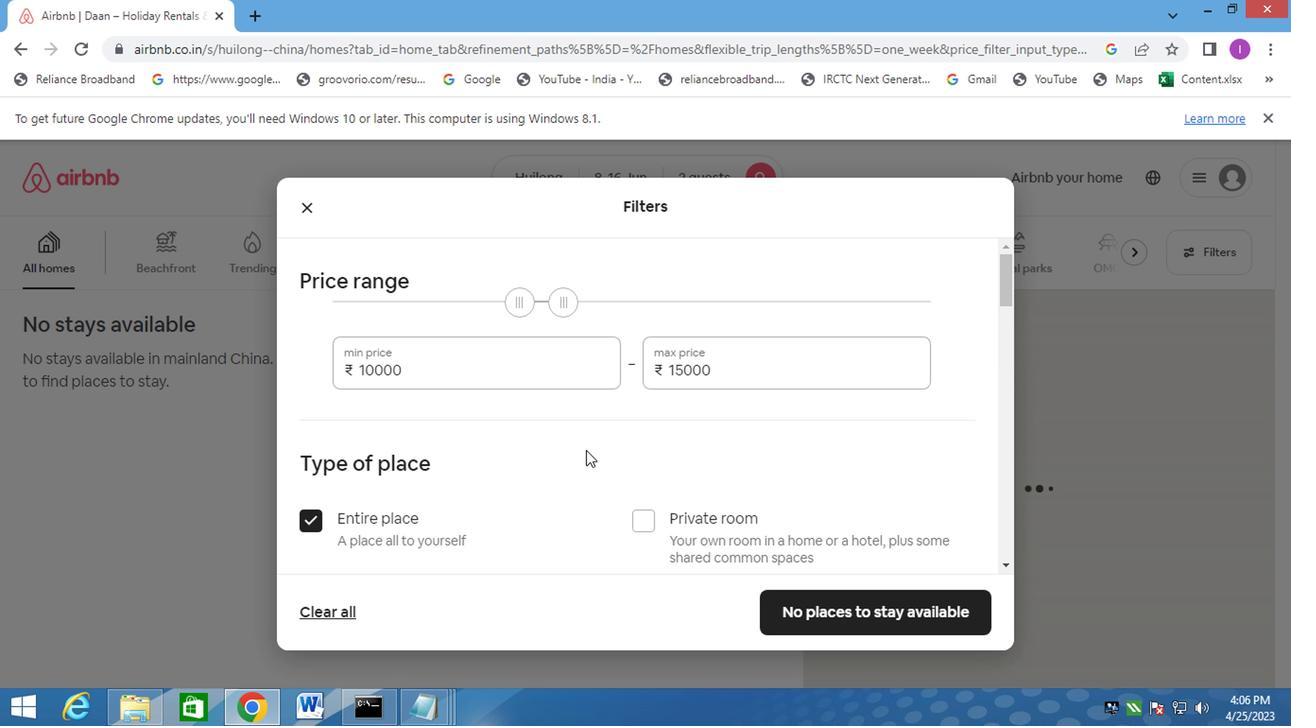 
Action: Mouse moved to (595, 456)
Screenshot: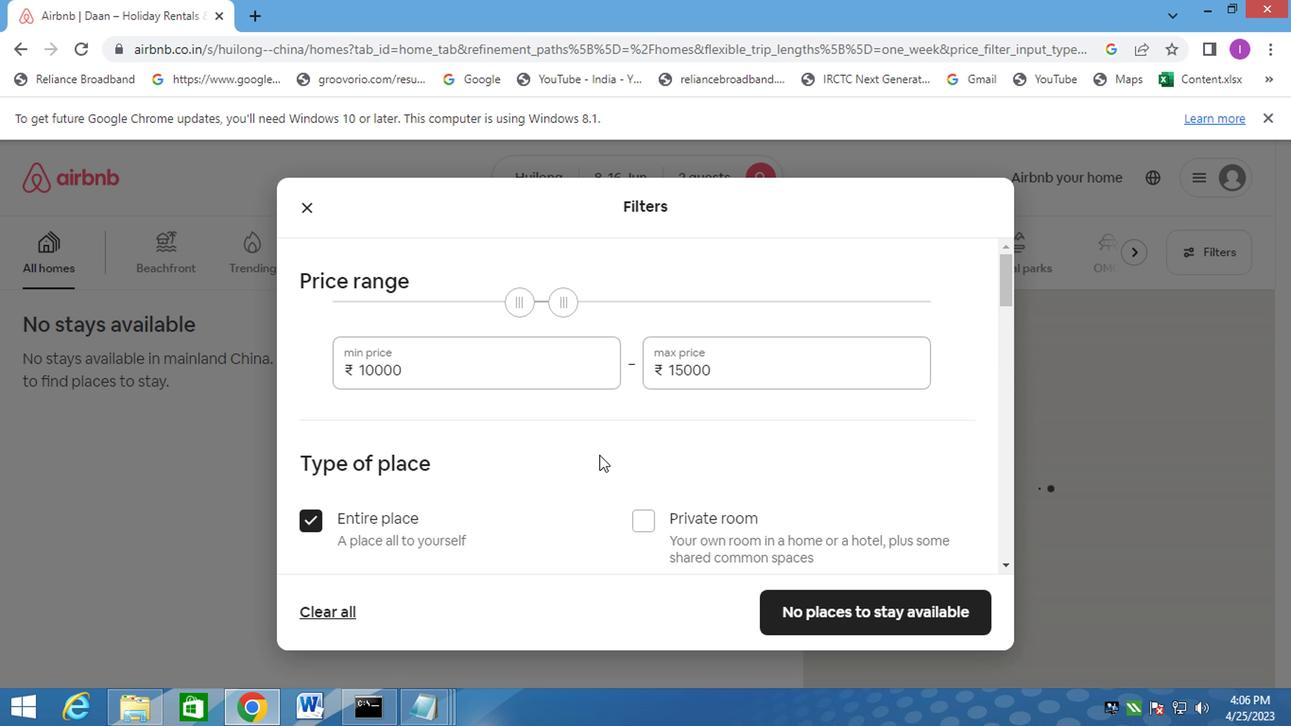 
Action: Mouse scrolled (595, 455) with delta (0, -1)
Screenshot: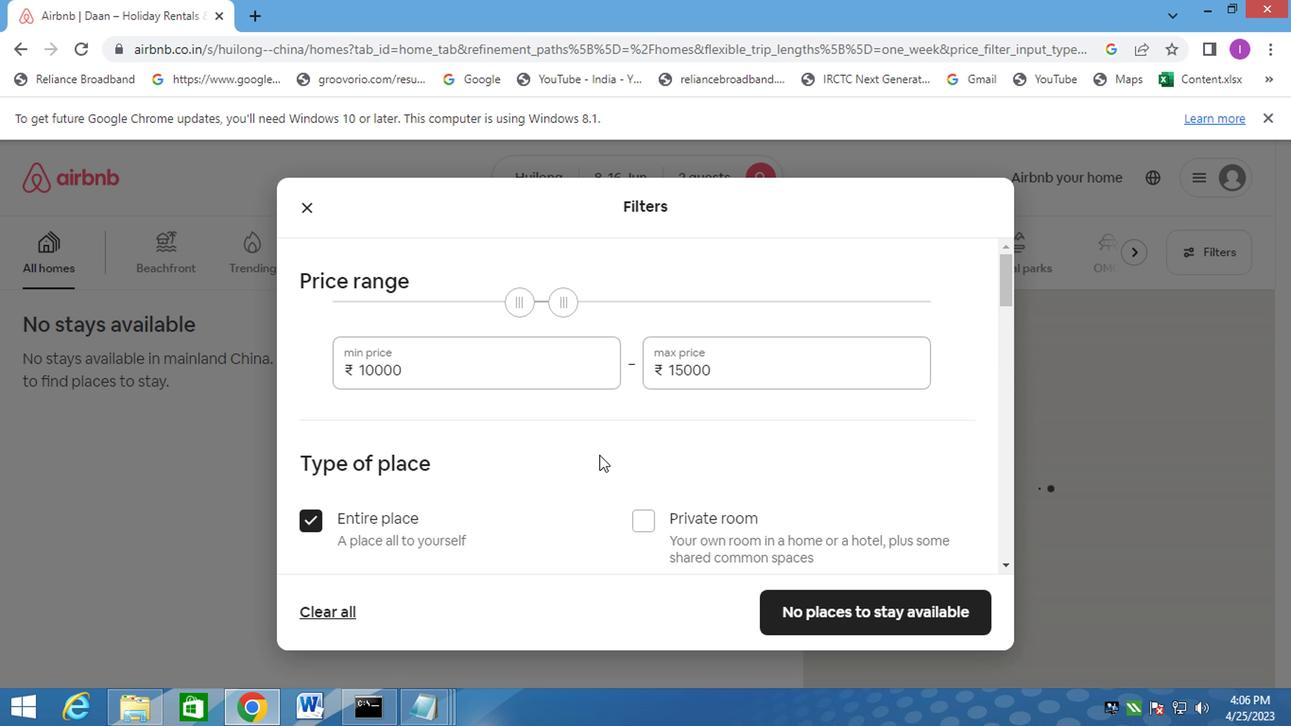 
Action: Mouse moved to (460, 462)
Screenshot: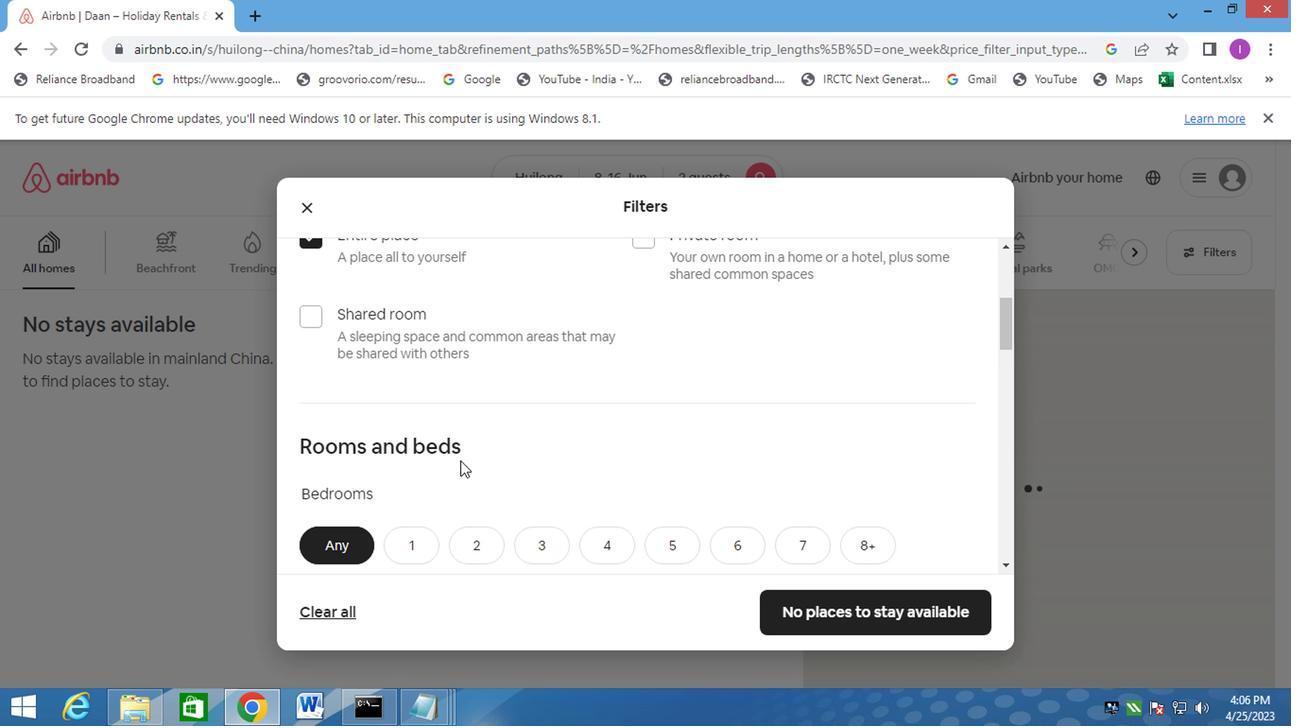 
Action: Mouse scrolled (460, 461) with delta (0, 0)
Screenshot: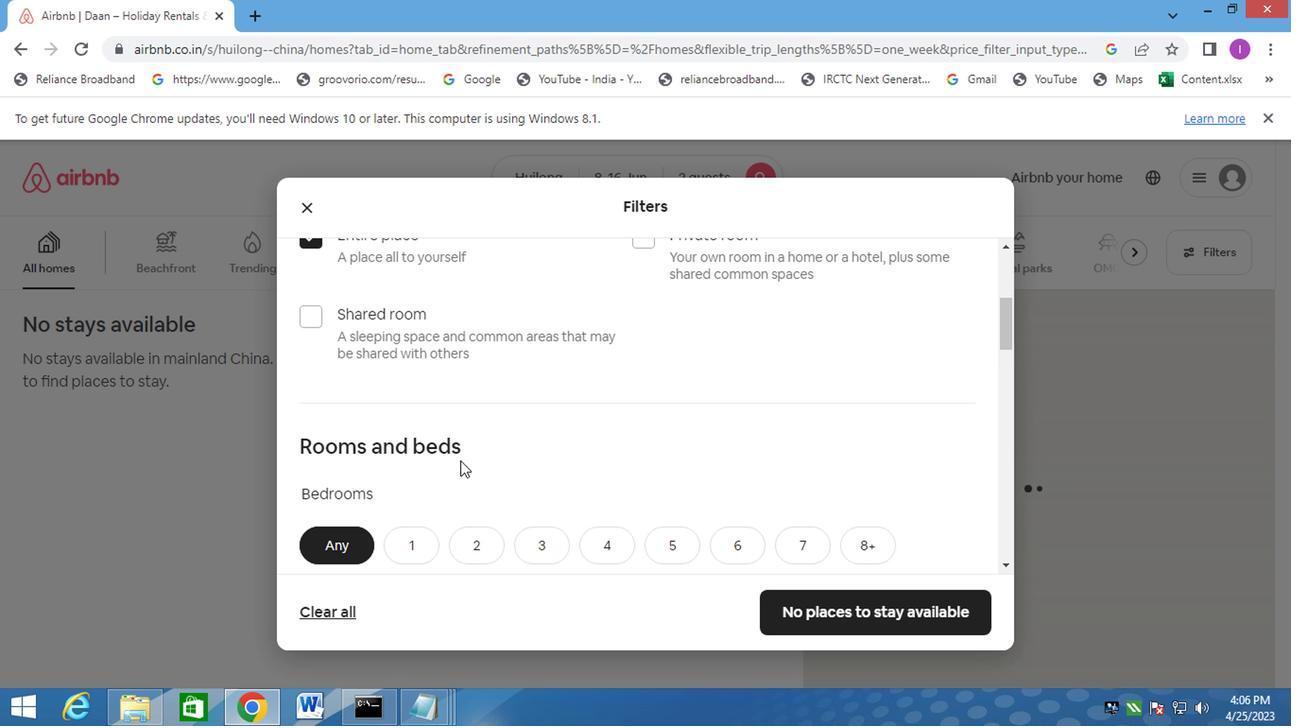 
Action: Mouse moved to (456, 445)
Screenshot: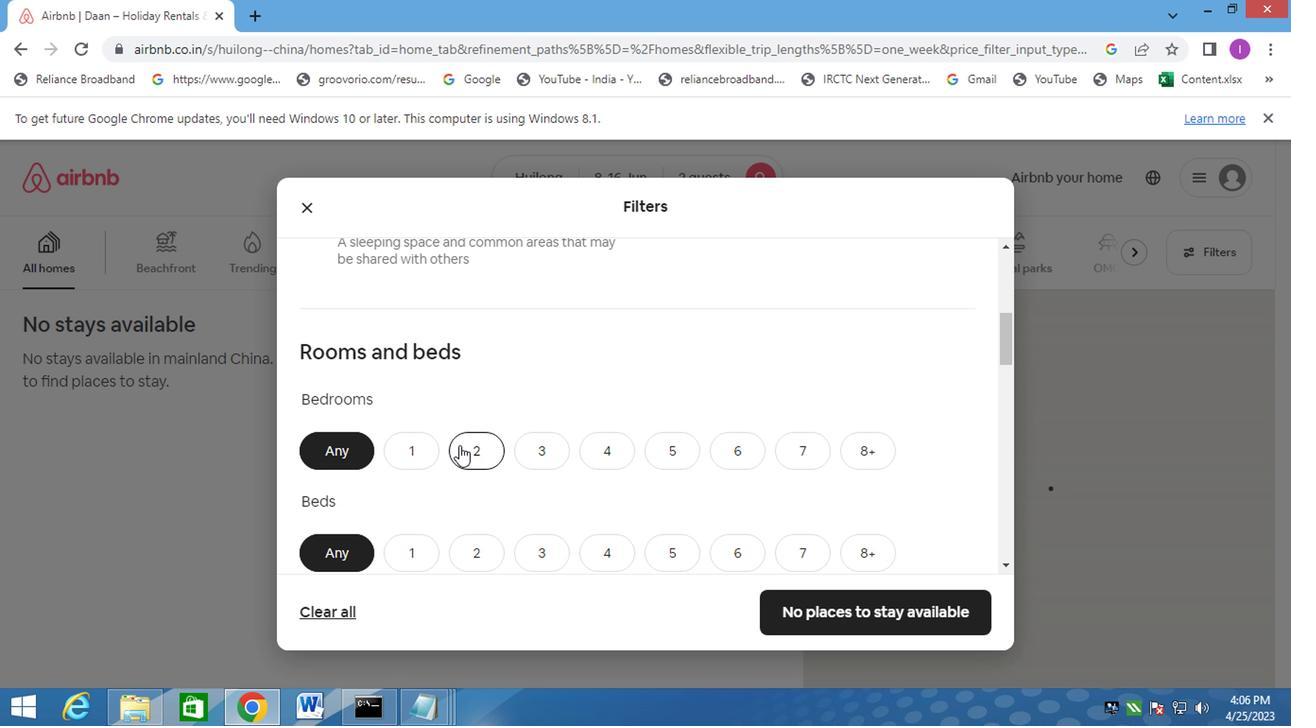 
Action: Mouse scrolled (456, 445) with delta (0, 0)
Screenshot: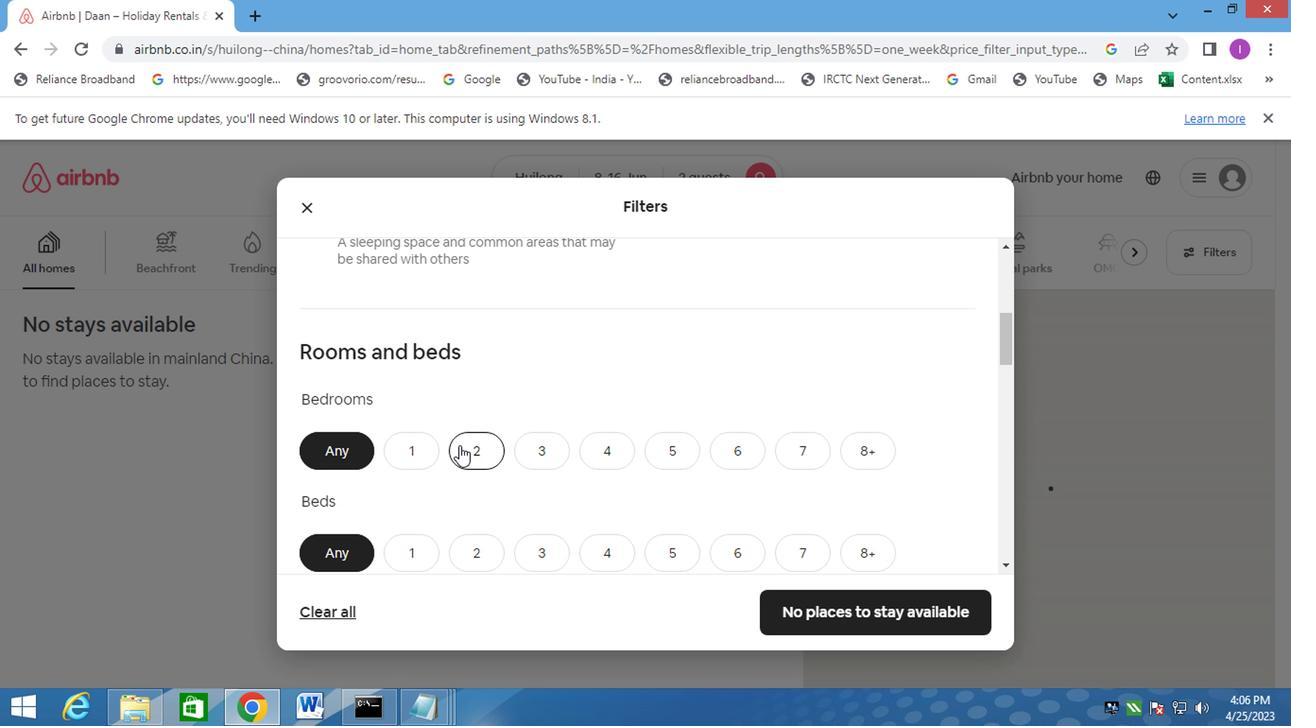 
Action: Mouse scrolled (456, 445) with delta (0, 0)
Screenshot: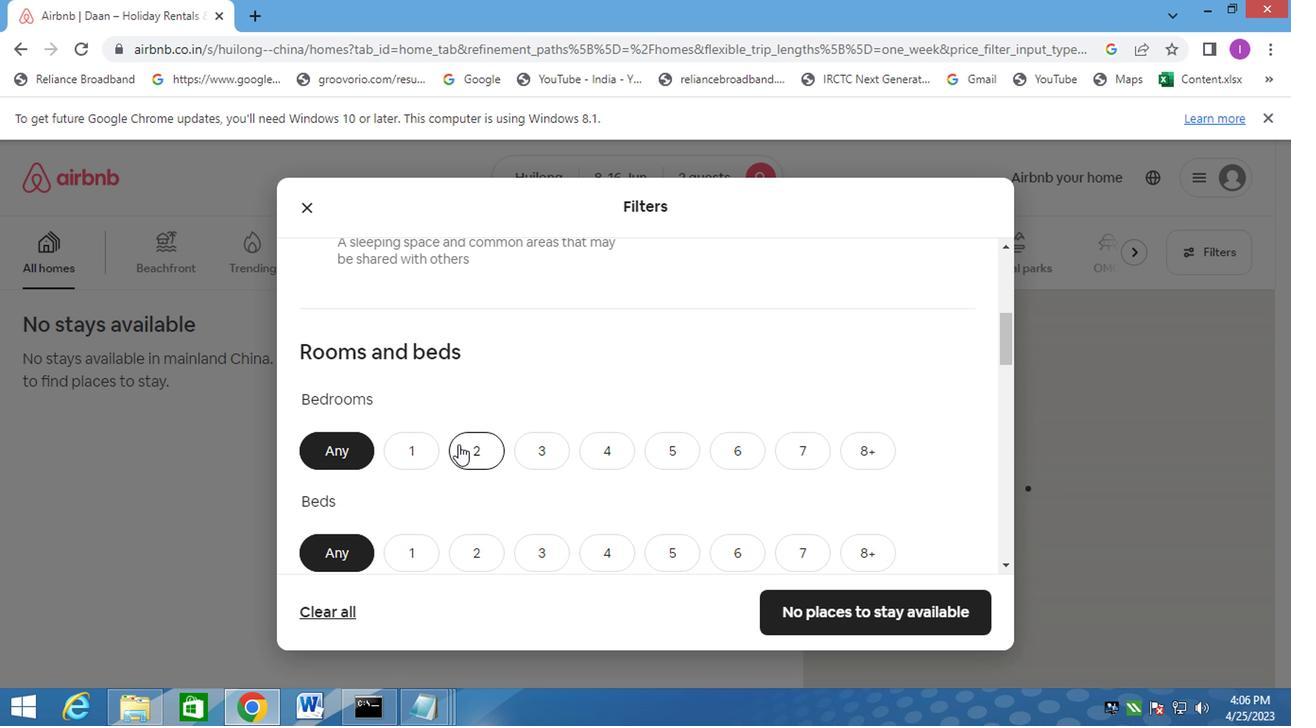 
Action: Mouse moved to (410, 268)
Screenshot: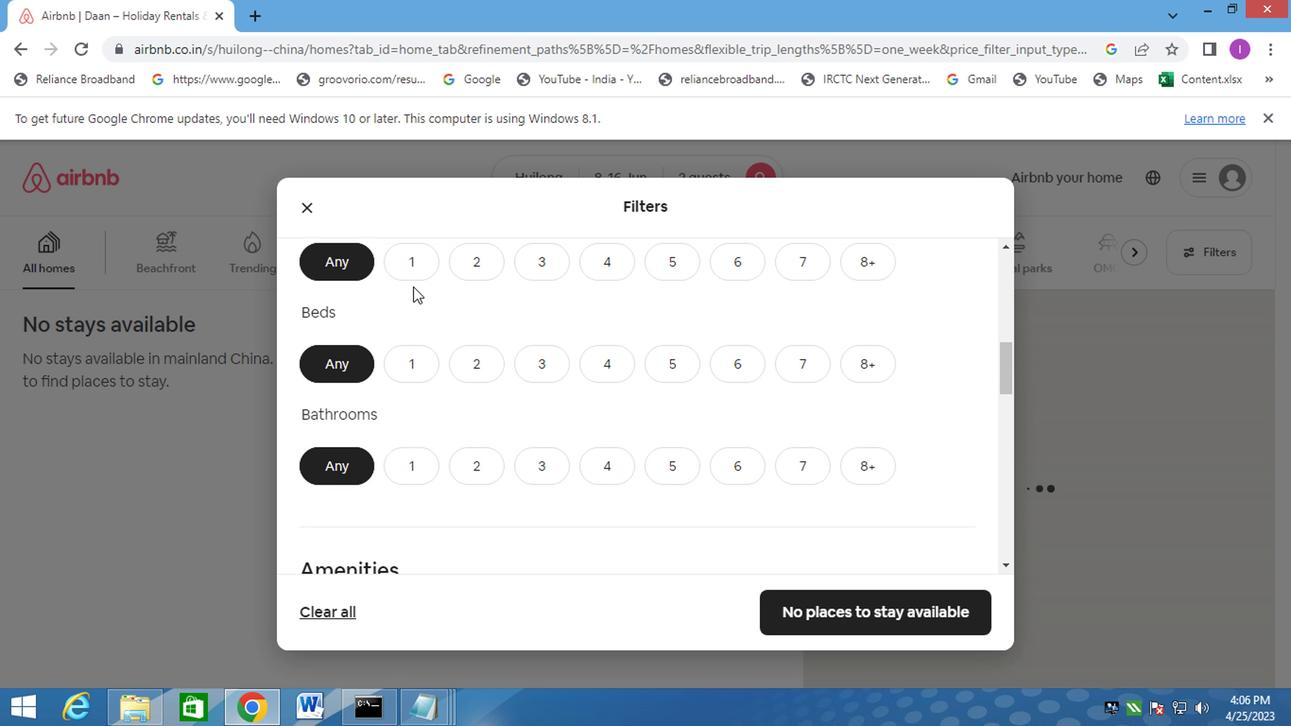
Action: Mouse pressed left at (410, 268)
Screenshot: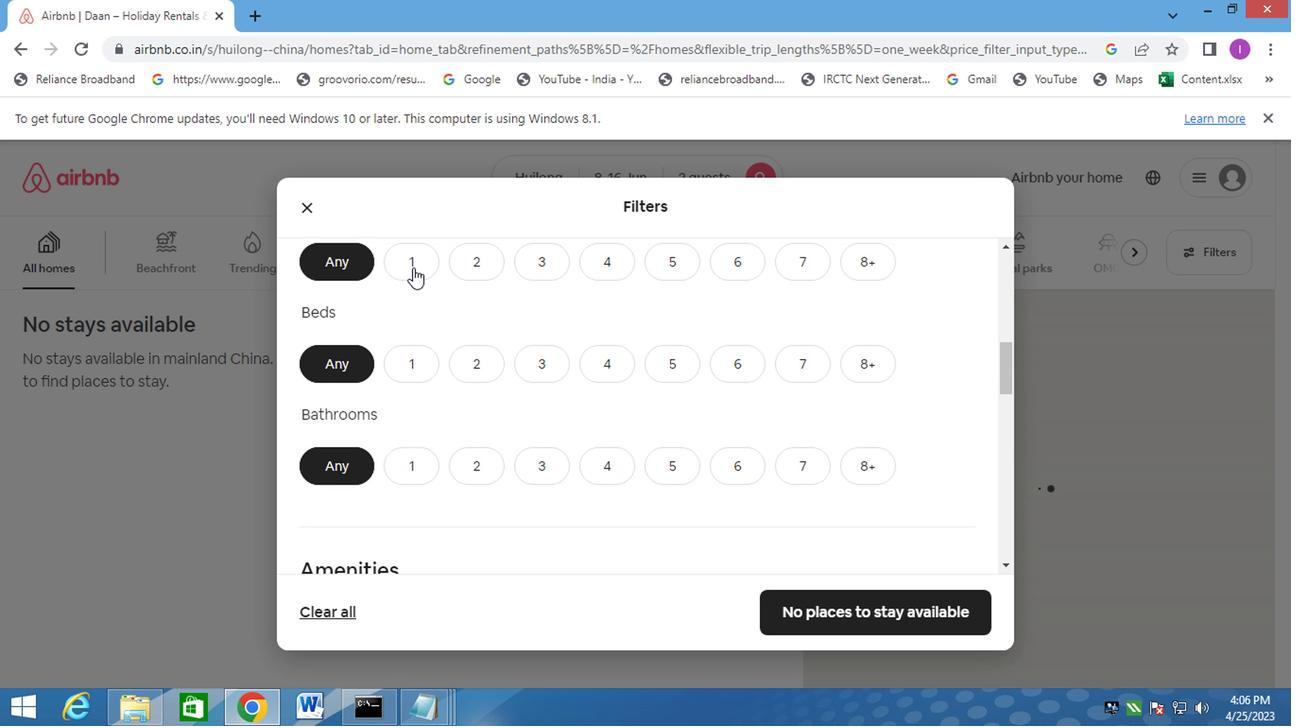 
Action: Mouse moved to (402, 362)
Screenshot: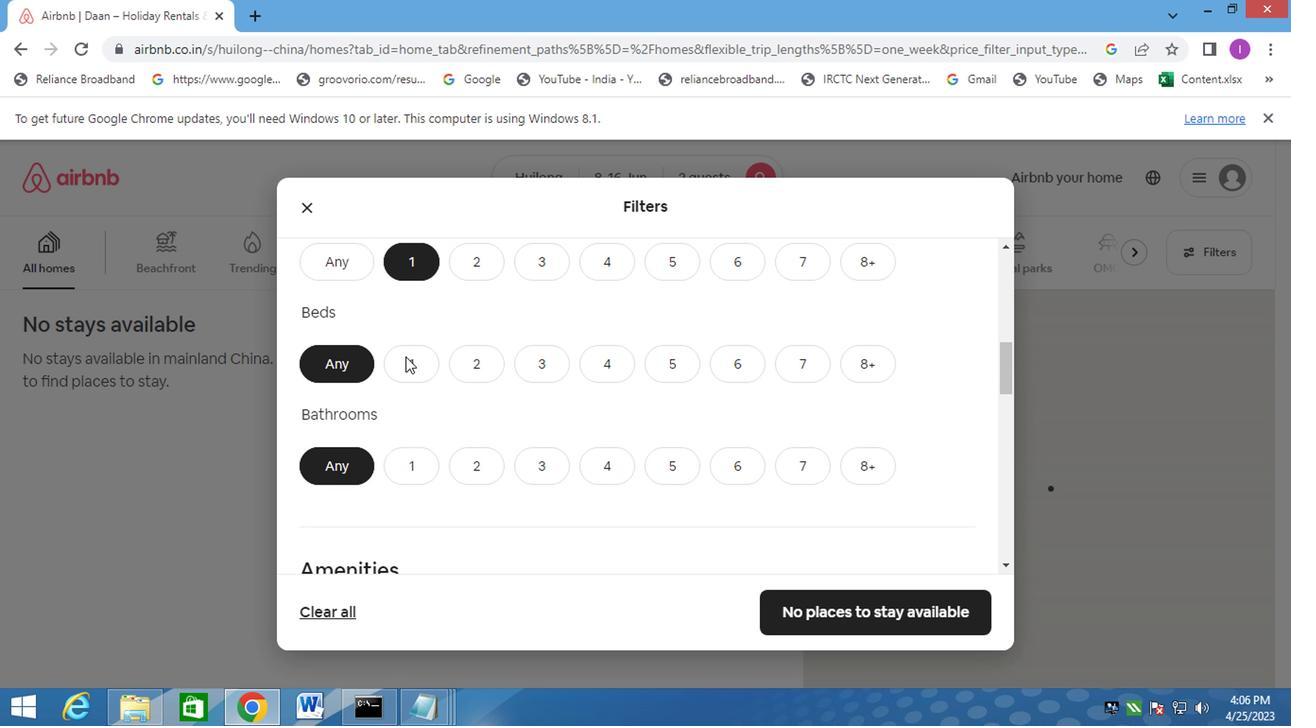 
Action: Mouse pressed left at (402, 362)
Screenshot: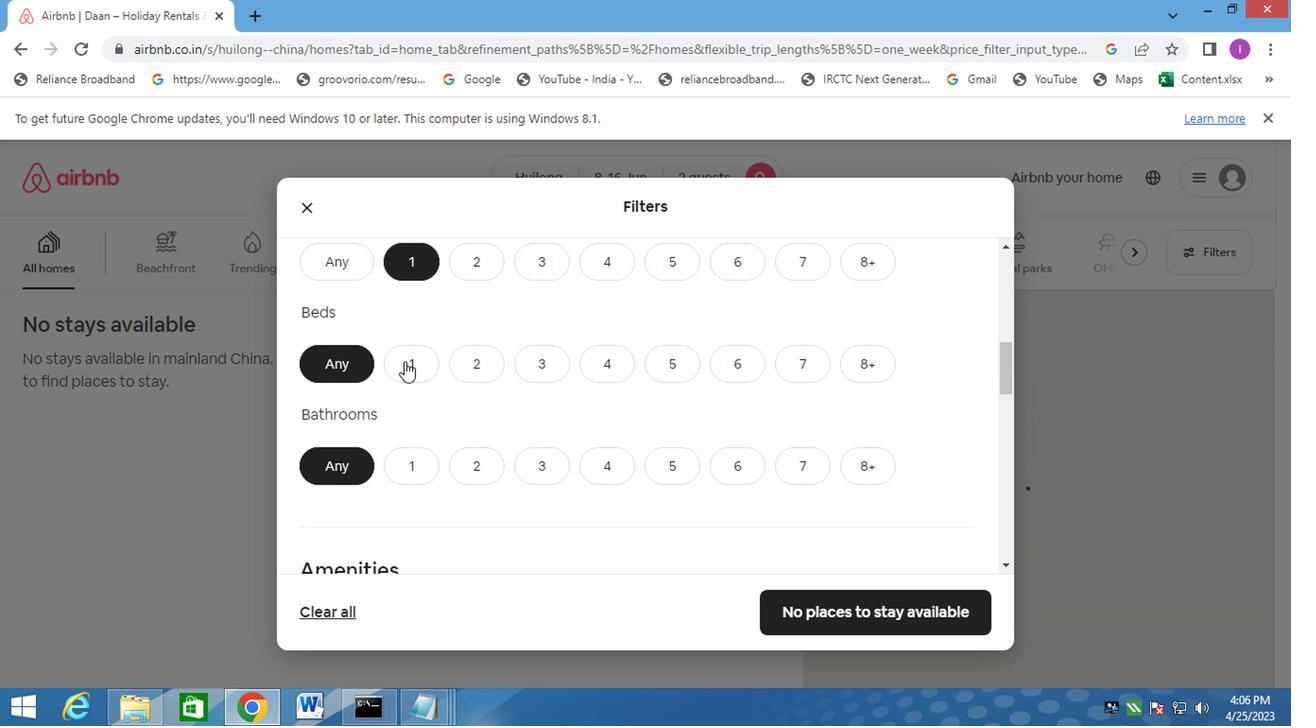 
Action: Mouse moved to (415, 480)
Screenshot: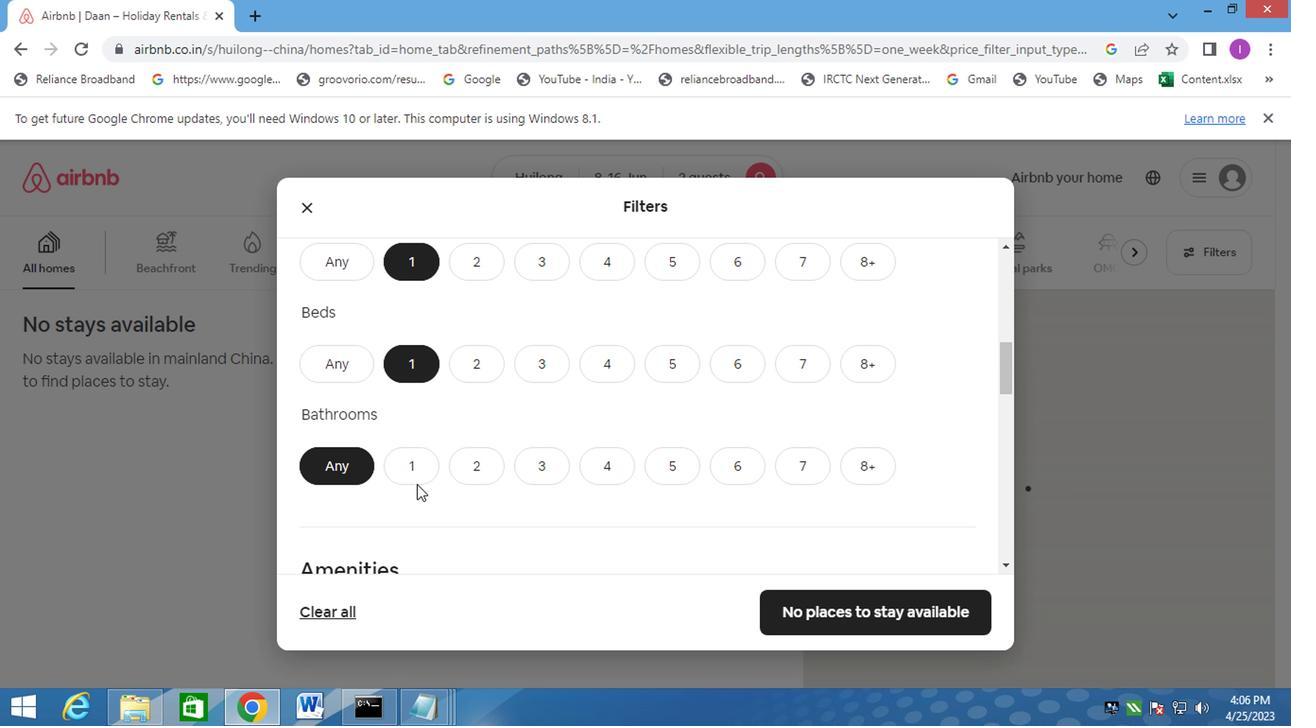 
Action: Mouse pressed left at (415, 480)
Screenshot: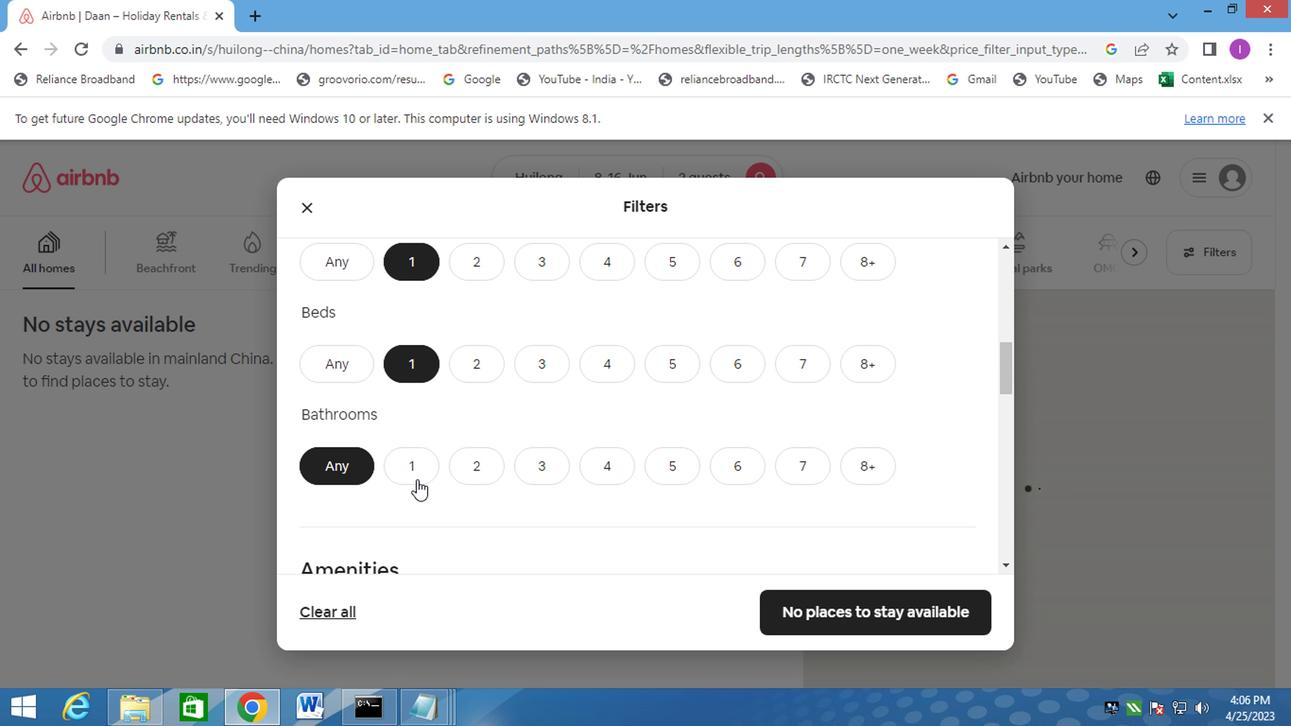 
Action: Mouse moved to (629, 461)
Screenshot: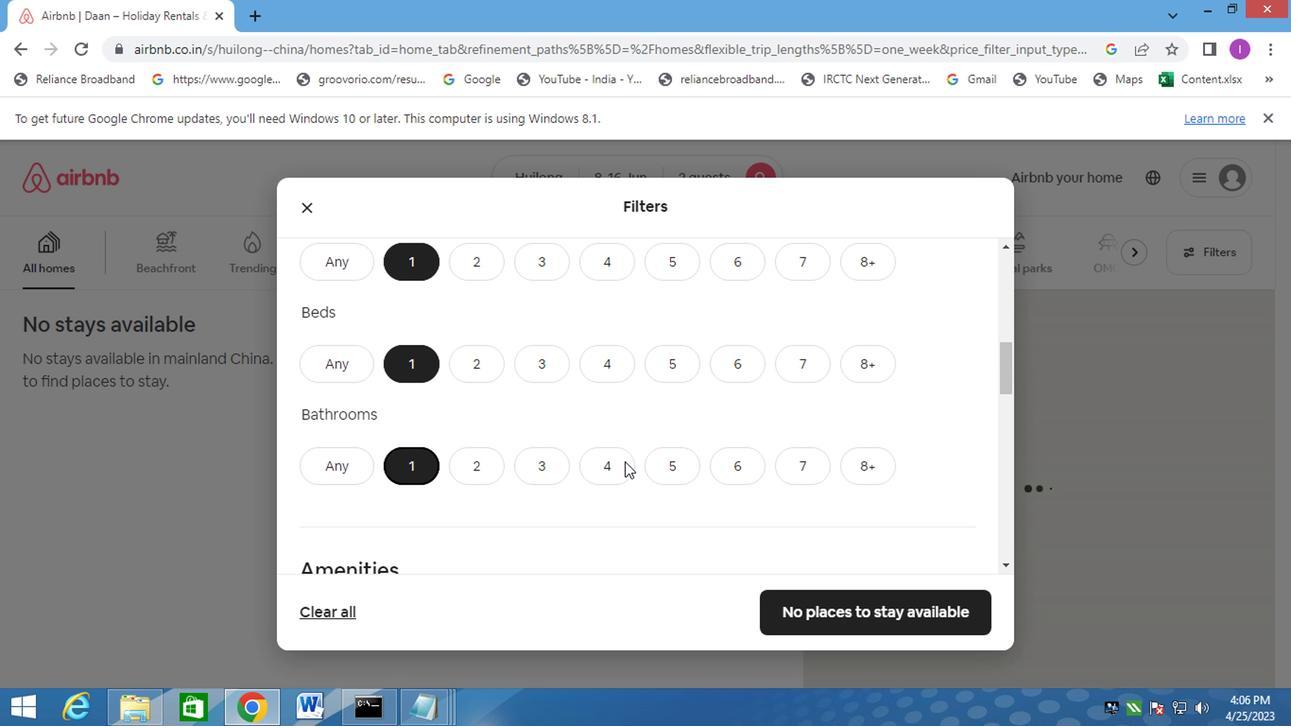 
Action: Mouse scrolled (629, 460) with delta (0, -1)
Screenshot: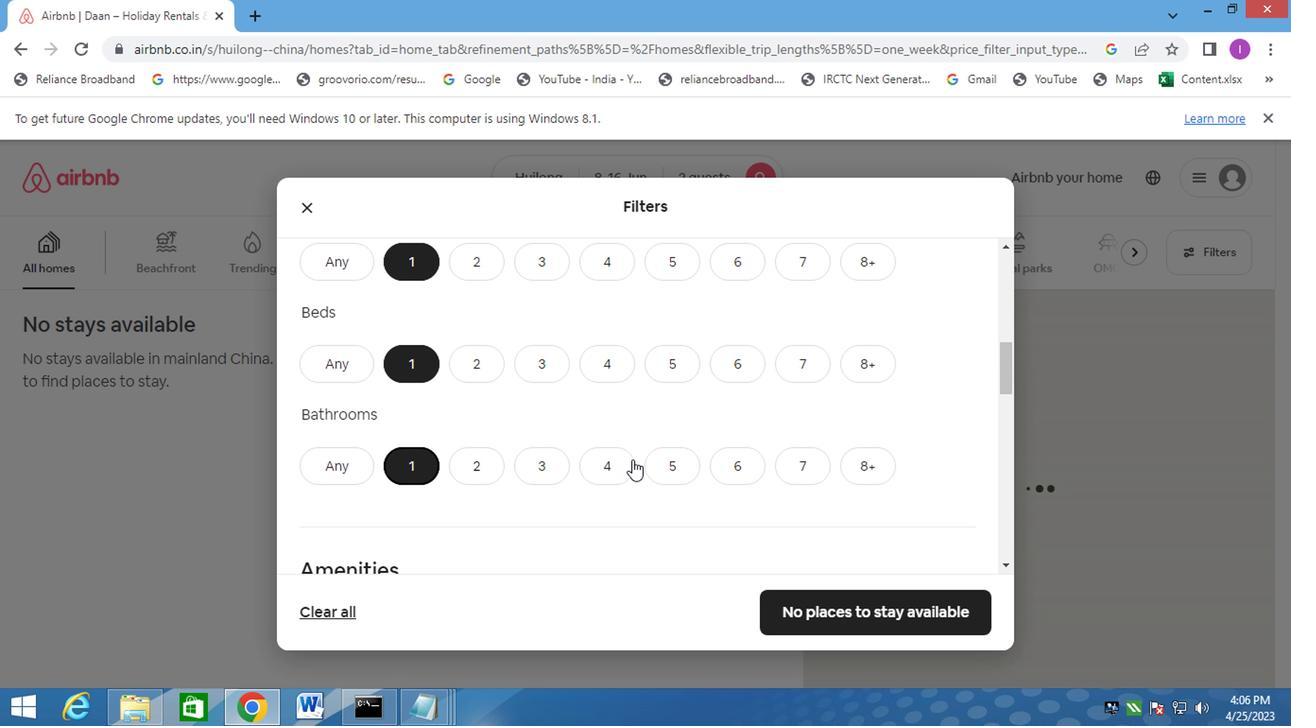 
Action: Mouse moved to (632, 462)
Screenshot: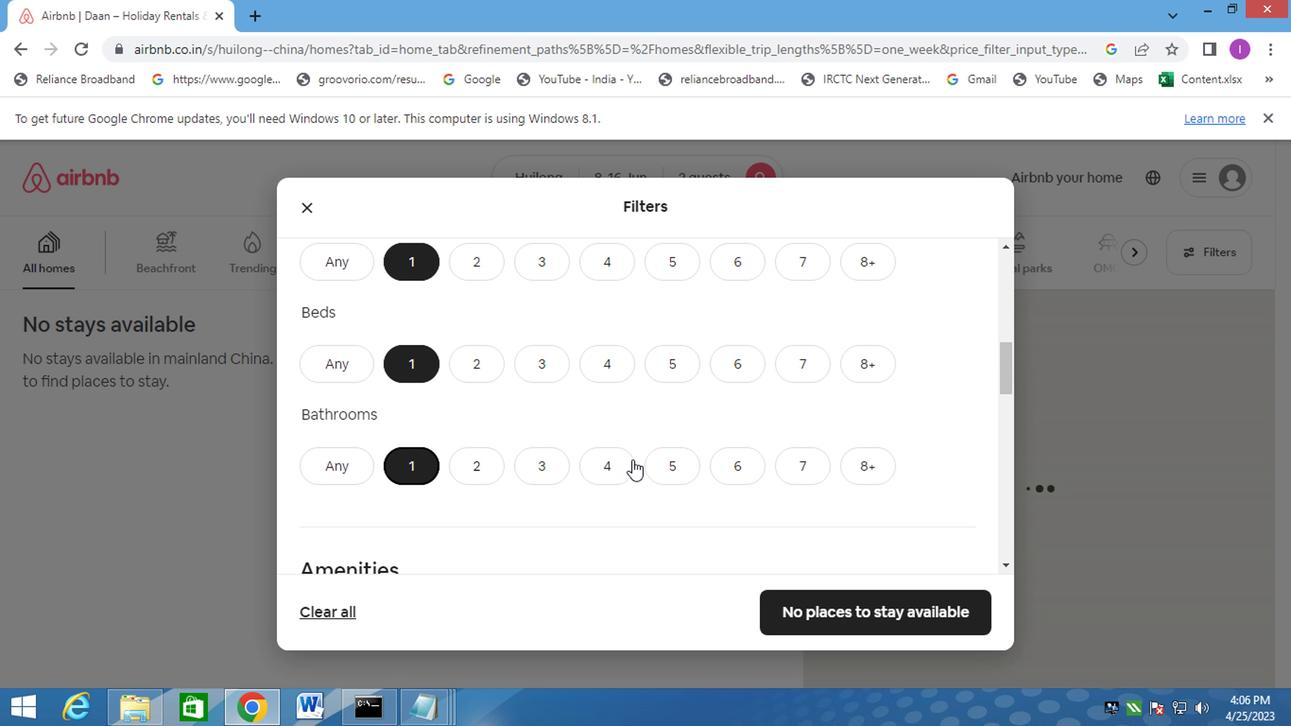 
Action: Mouse scrolled (632, 461) with delta (0, 0)
Screenshot: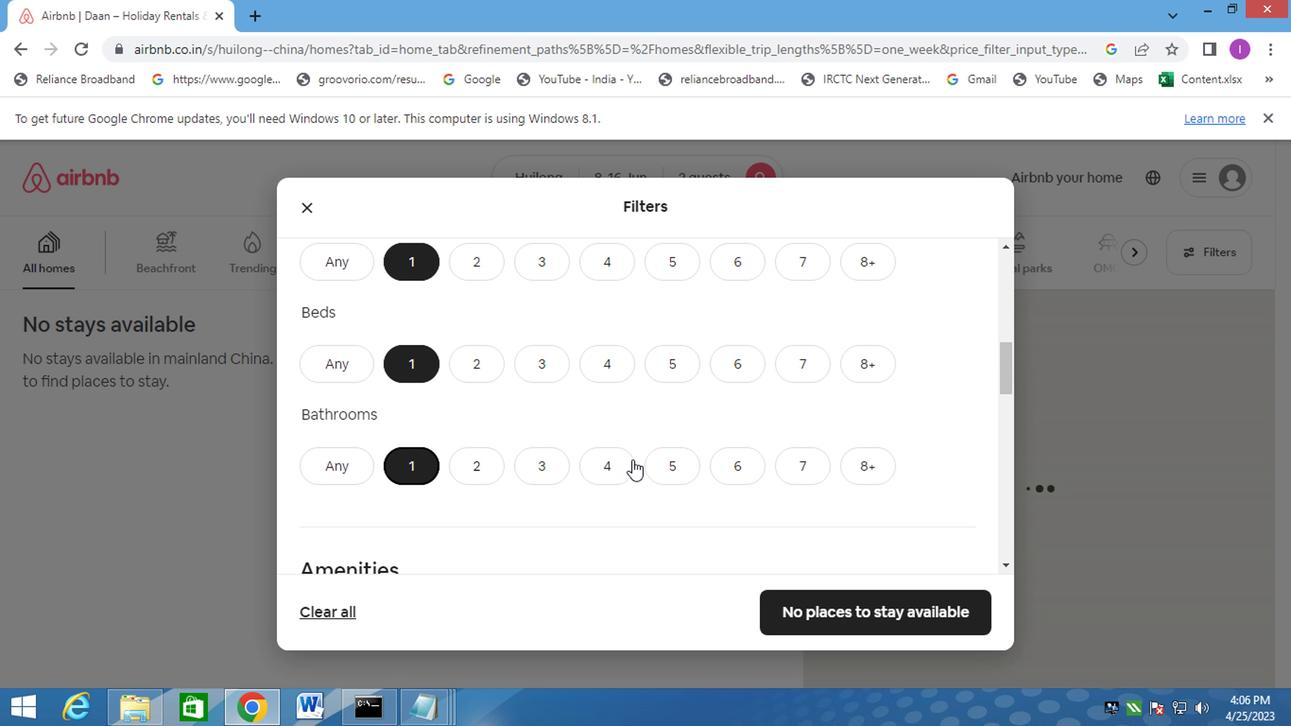 
Action: Mouse moved to (634, 462)
Screenshot: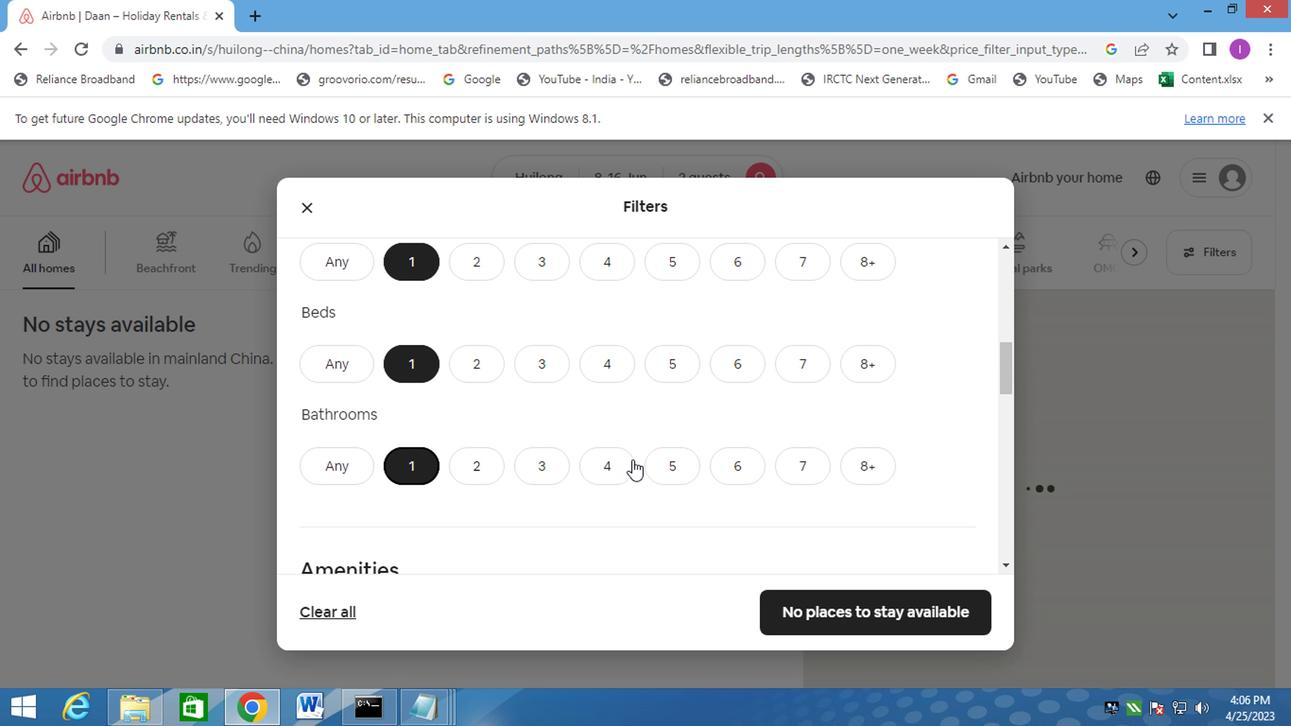 
Action: Mouse scrolled (634, 462) with delta (0, 0)
Screenshot: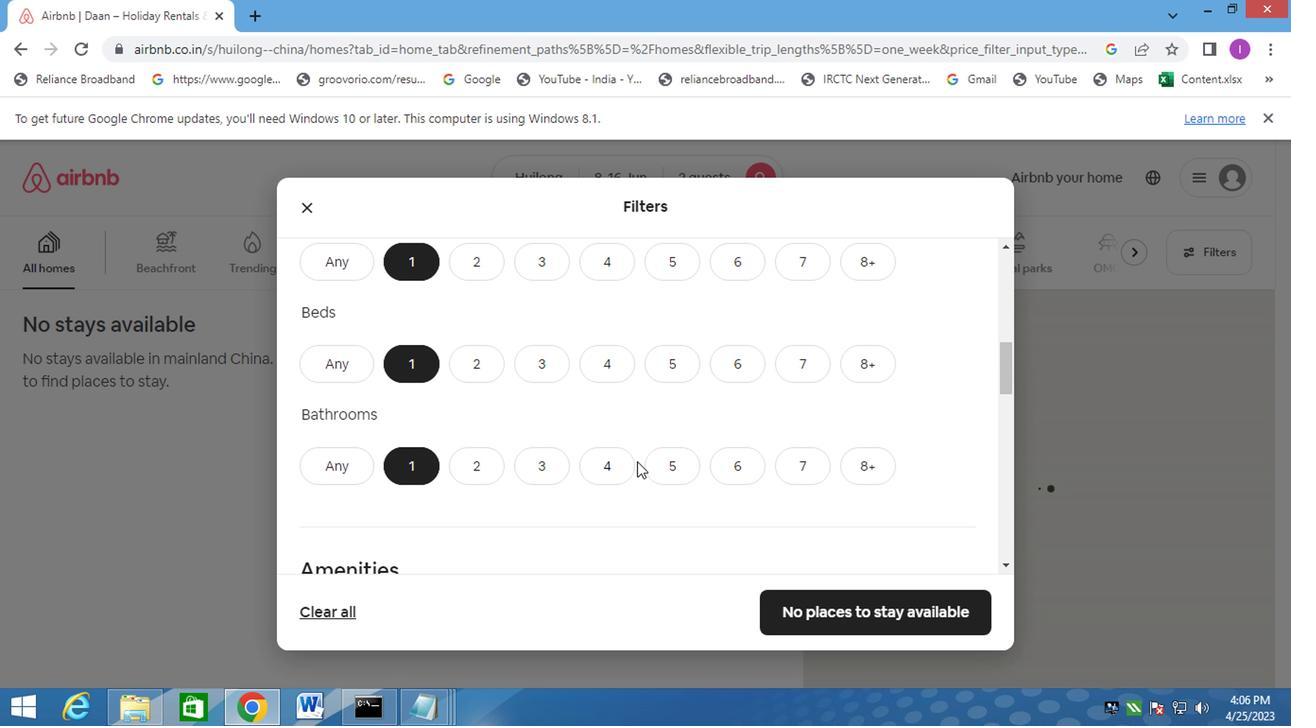 
Action: Mouse moved to (662, 466)
Screenshot: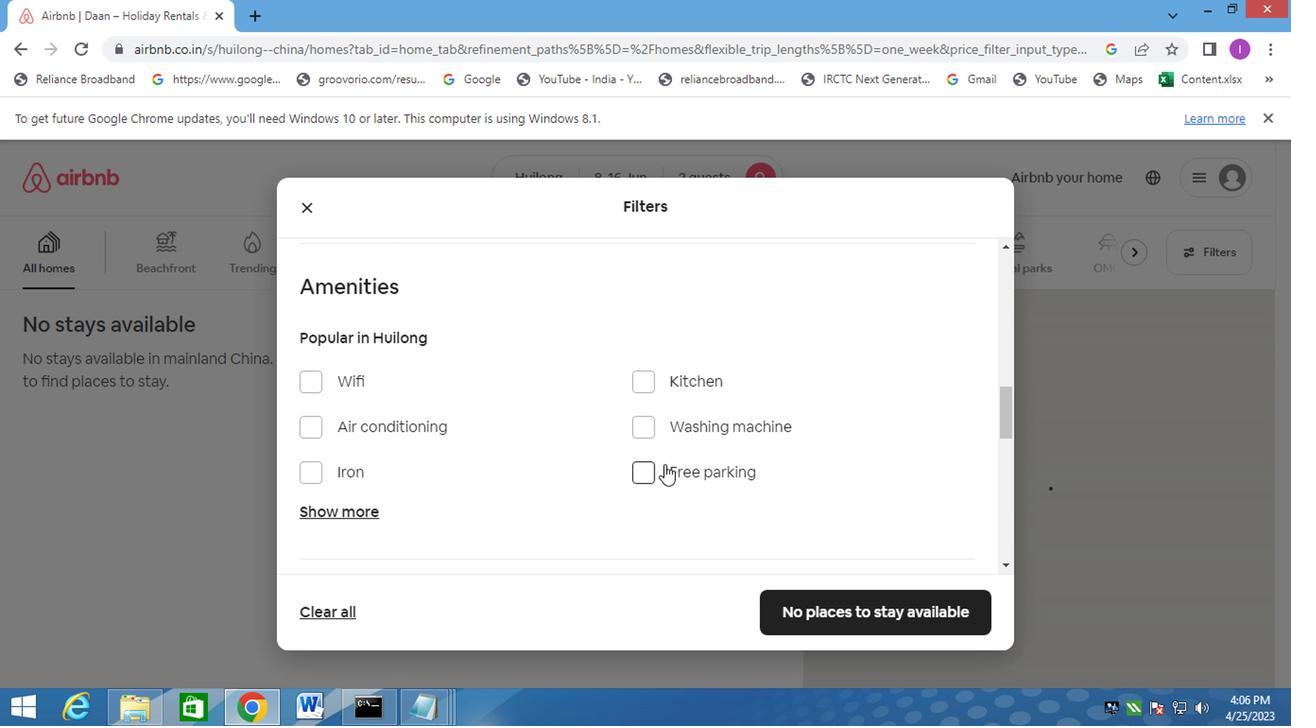
Action: Mouse scrolled (662, 466) with delta (0, 0)
Screenshot: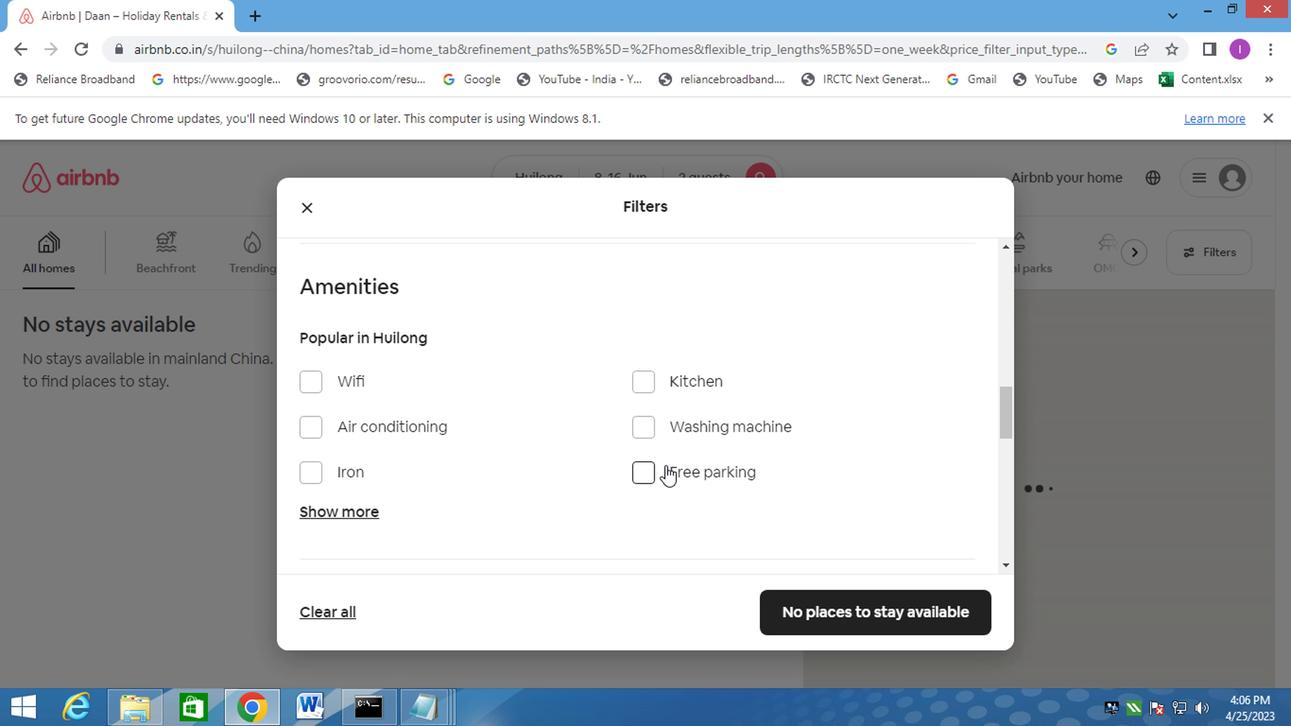 
Action: Mouse moved to (476, 466)
Screenshot: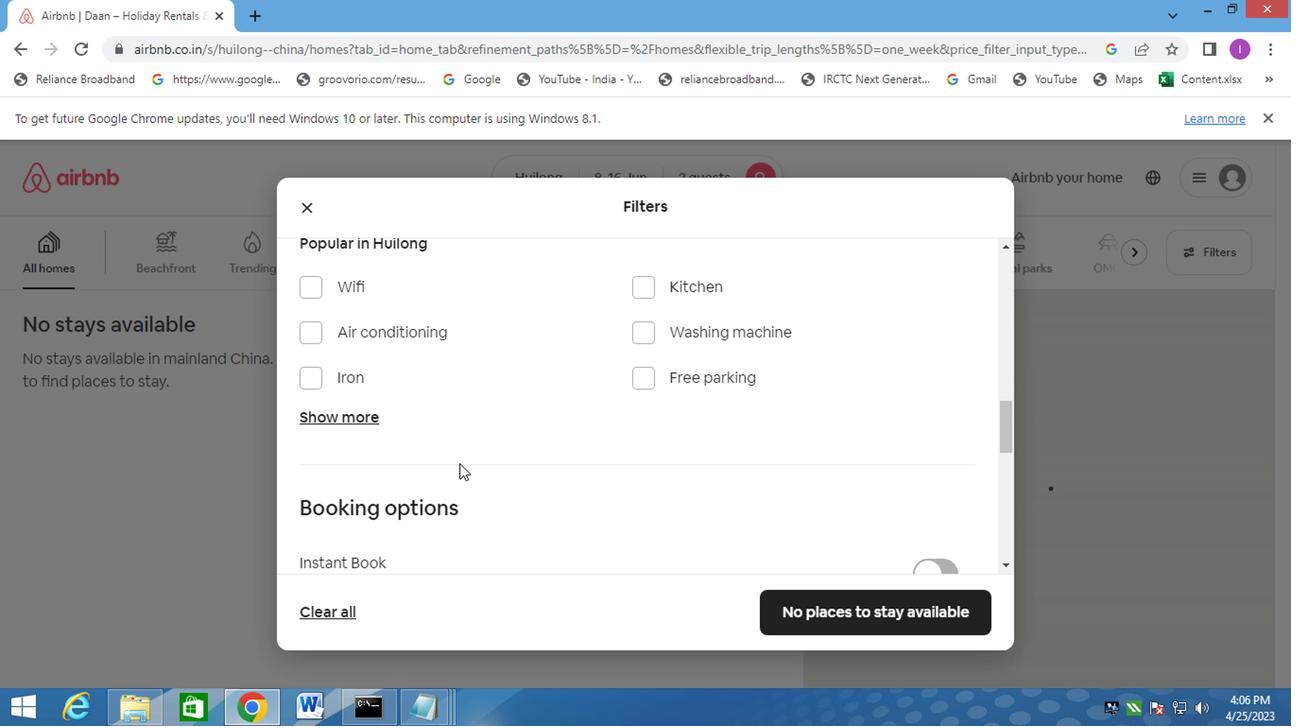 
Action: Mouse scrolled (476, 464) with delta (0, -1)
Screenshot: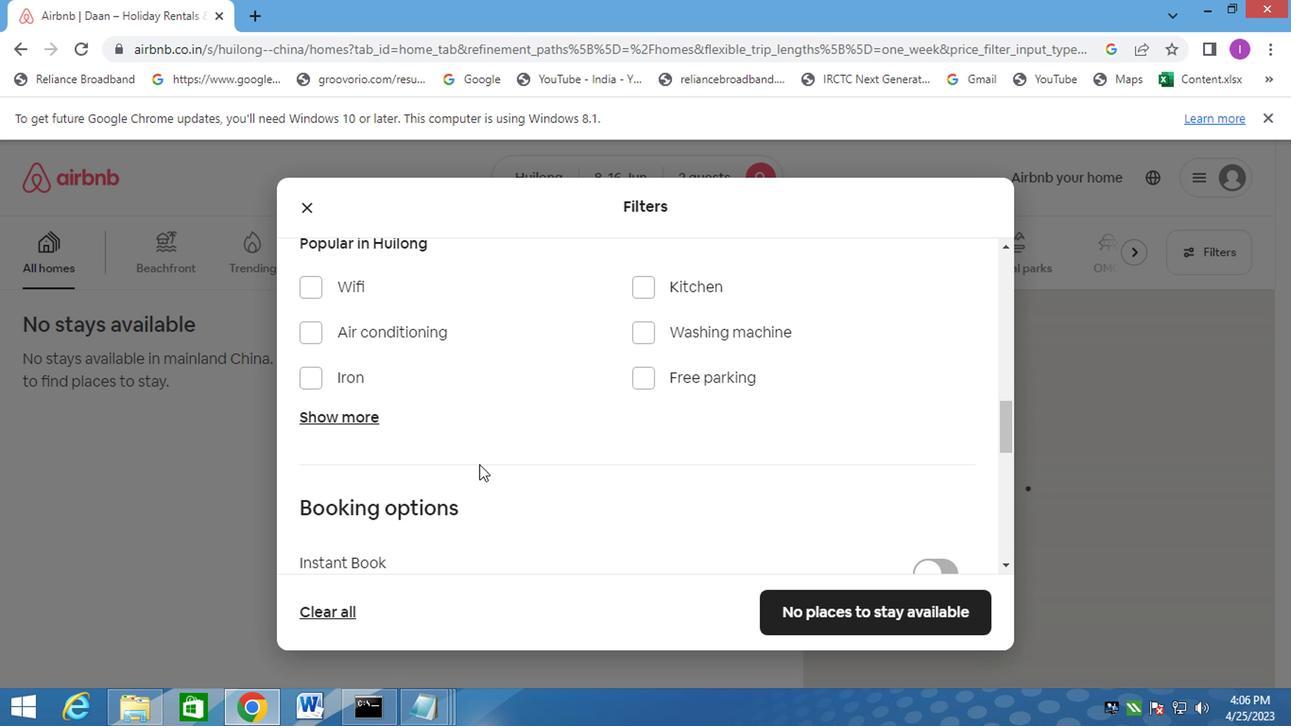 
Action: Mouse moved to (479, 466)
Screenshot: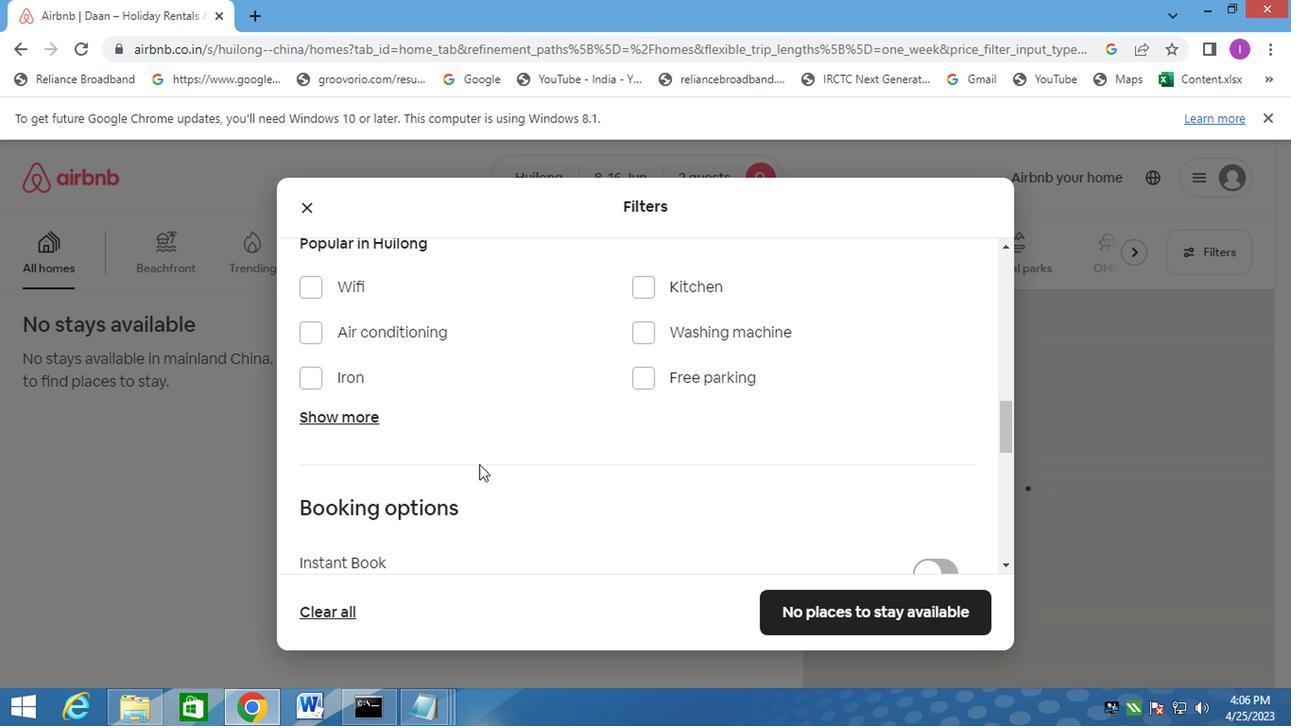 
Action: Mouse scrolled (479, 464) with delta (0, -1)
Screenshot: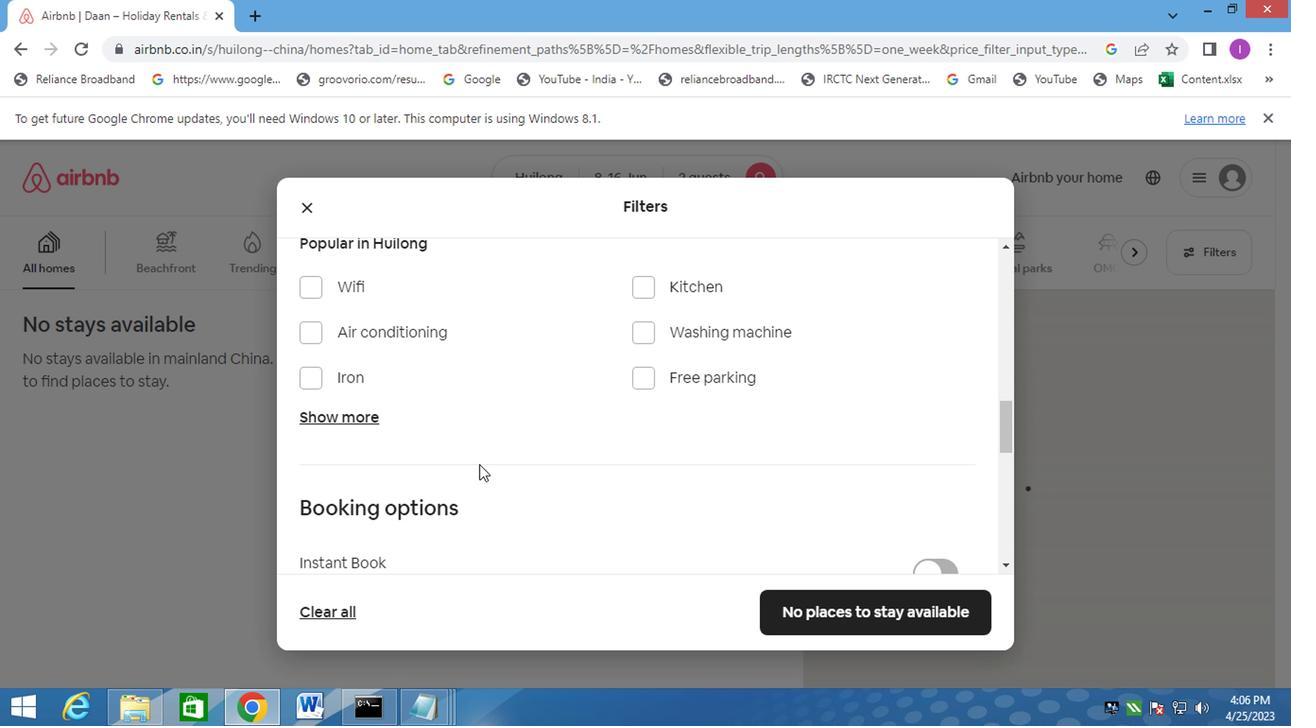 
Action: Mouse moved to (482, 466)
Screenshot: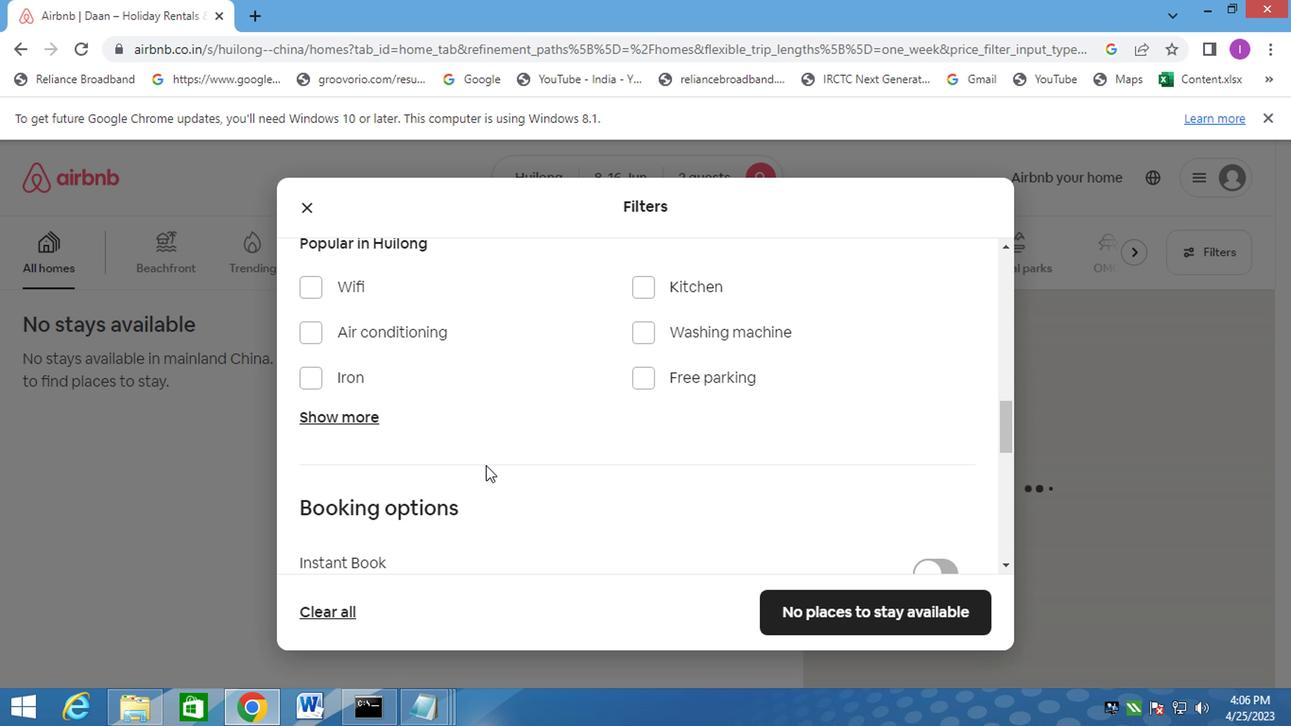 
Action: Mouse scrolled (482, 466) with delta (0, 0)
Screenshot: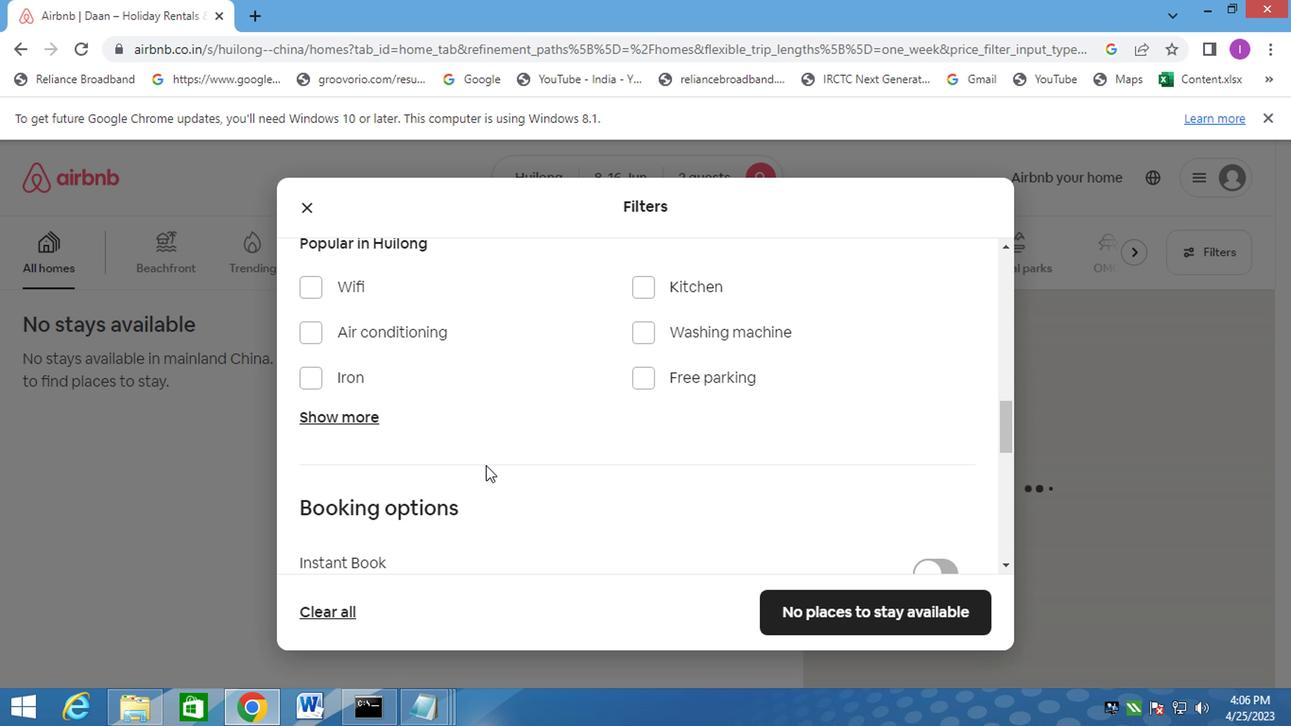 
Action: Mouse moved to (949, 349)
Screenshot: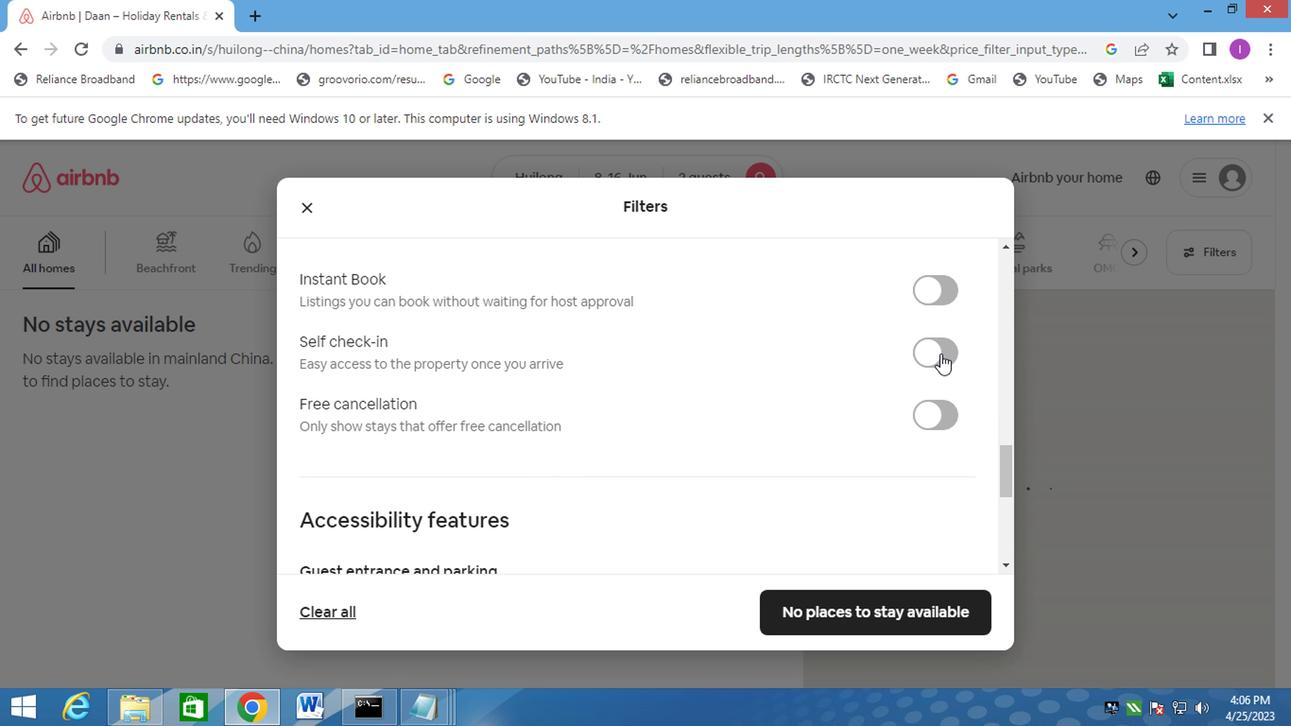
Action: Mouse pressed left at (949, 349)
Screenshot: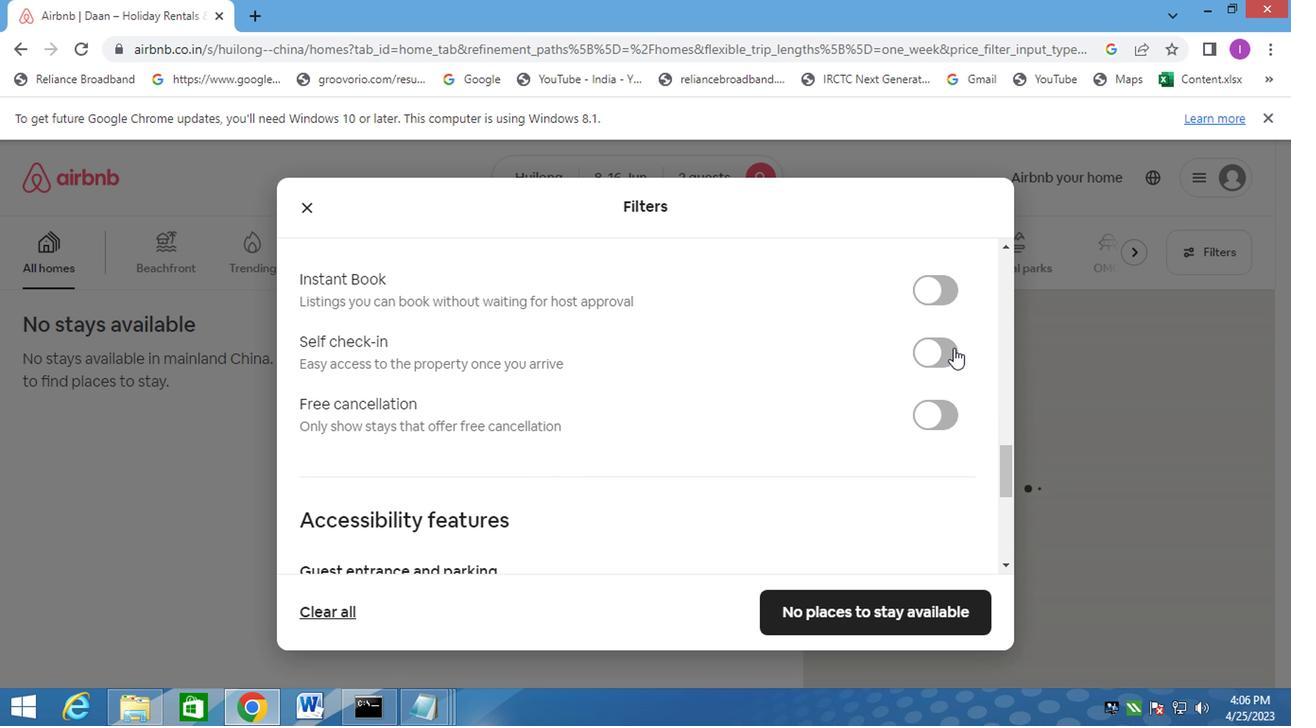 
Action: Mouse moved to (653, 392)
Screenshot: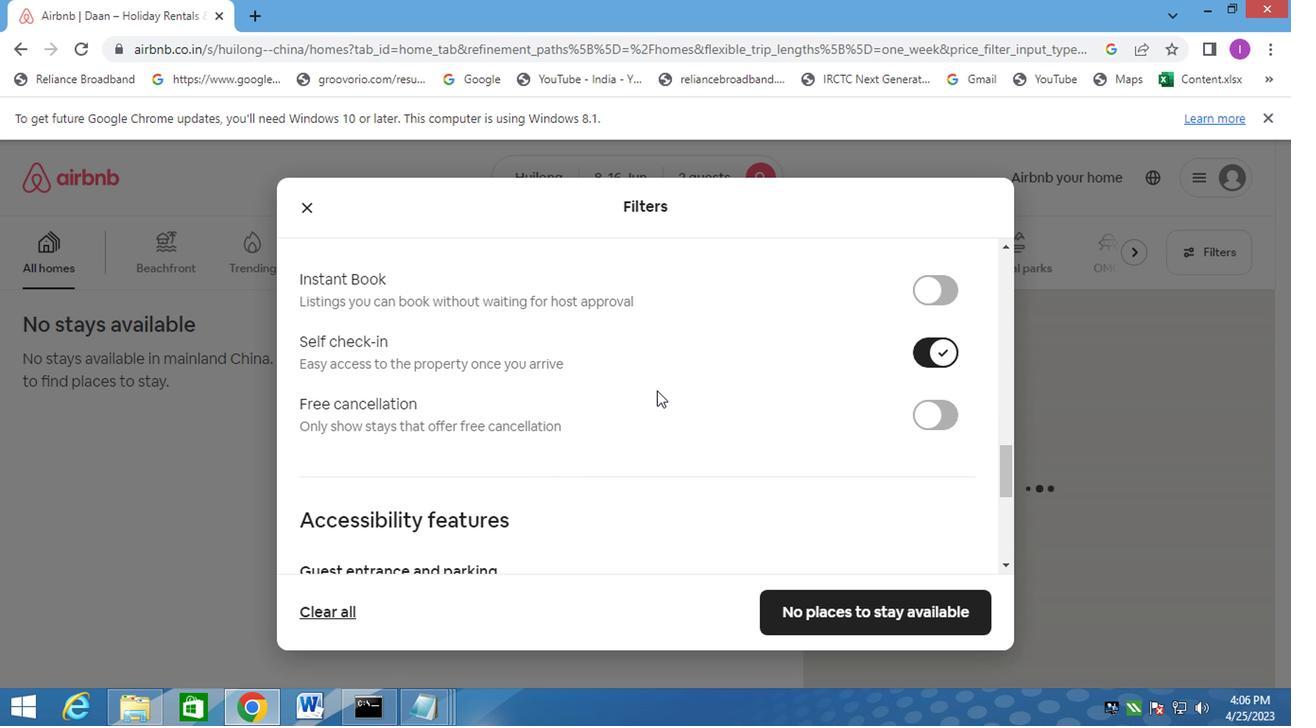 
Action: Mouse scrolled (653, 391) with delta (0, -1)
Screenshot: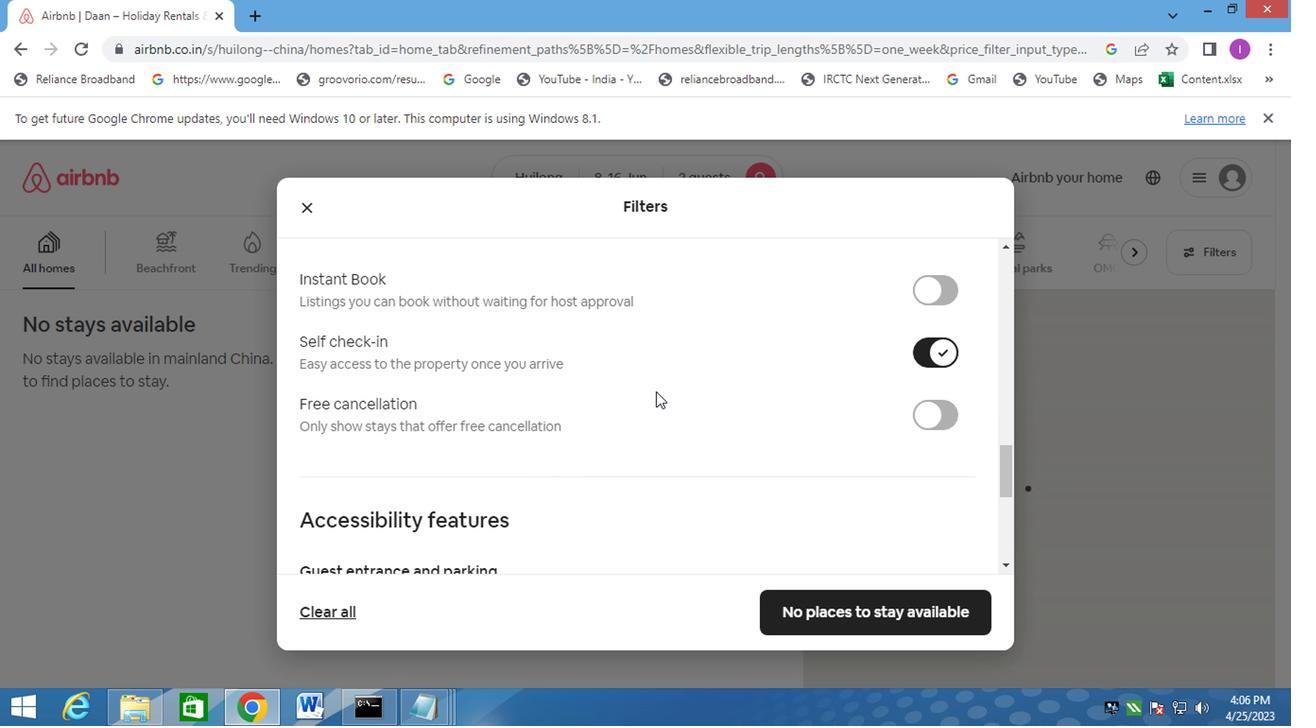 
Action: Mouse moved to (670, 408)
Screenshot: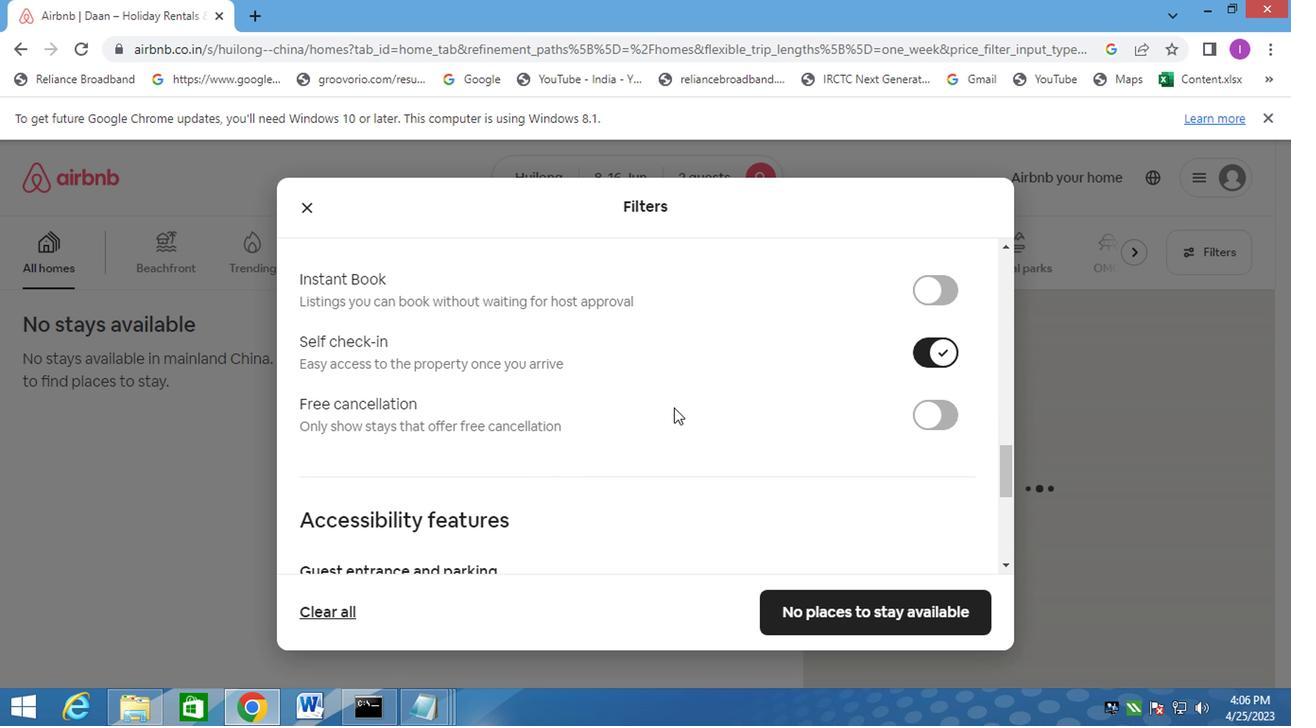 
Action: Mouse scrolled (670, 408) with delta (0, 0)
Screenshot: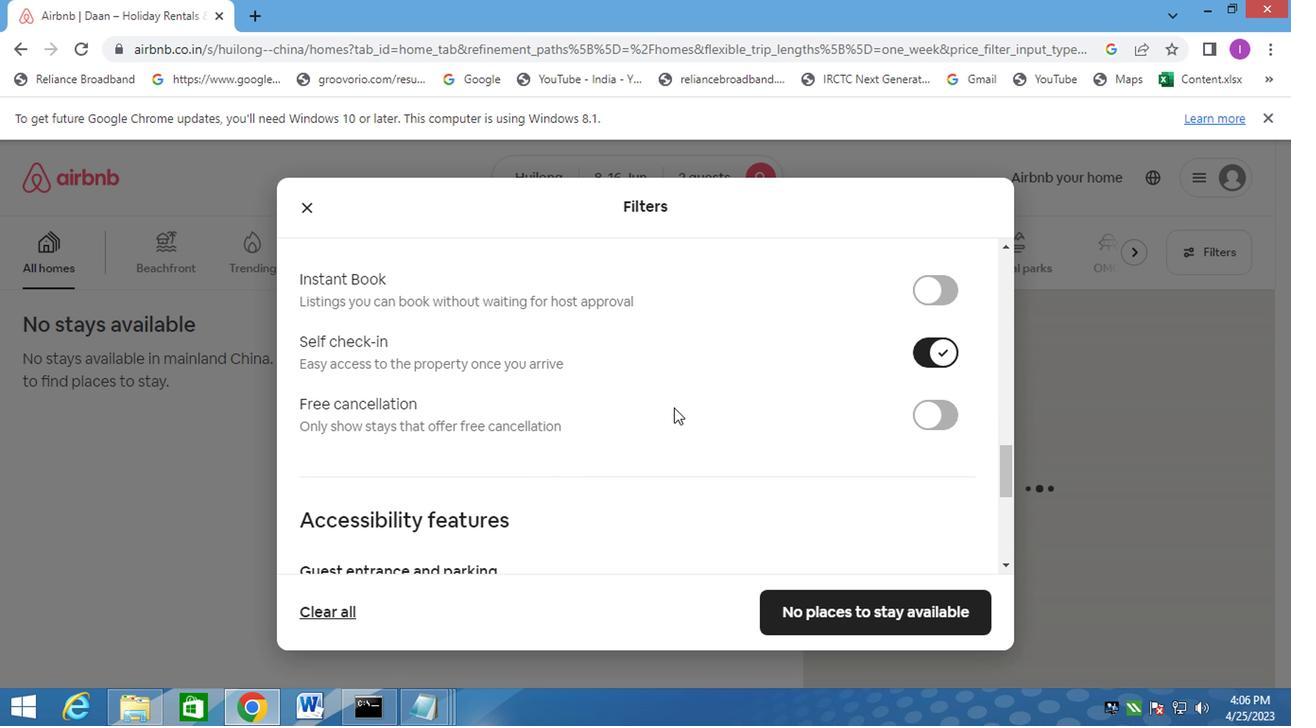 
Action: Mouse moved to (677, 414)
Screenshot: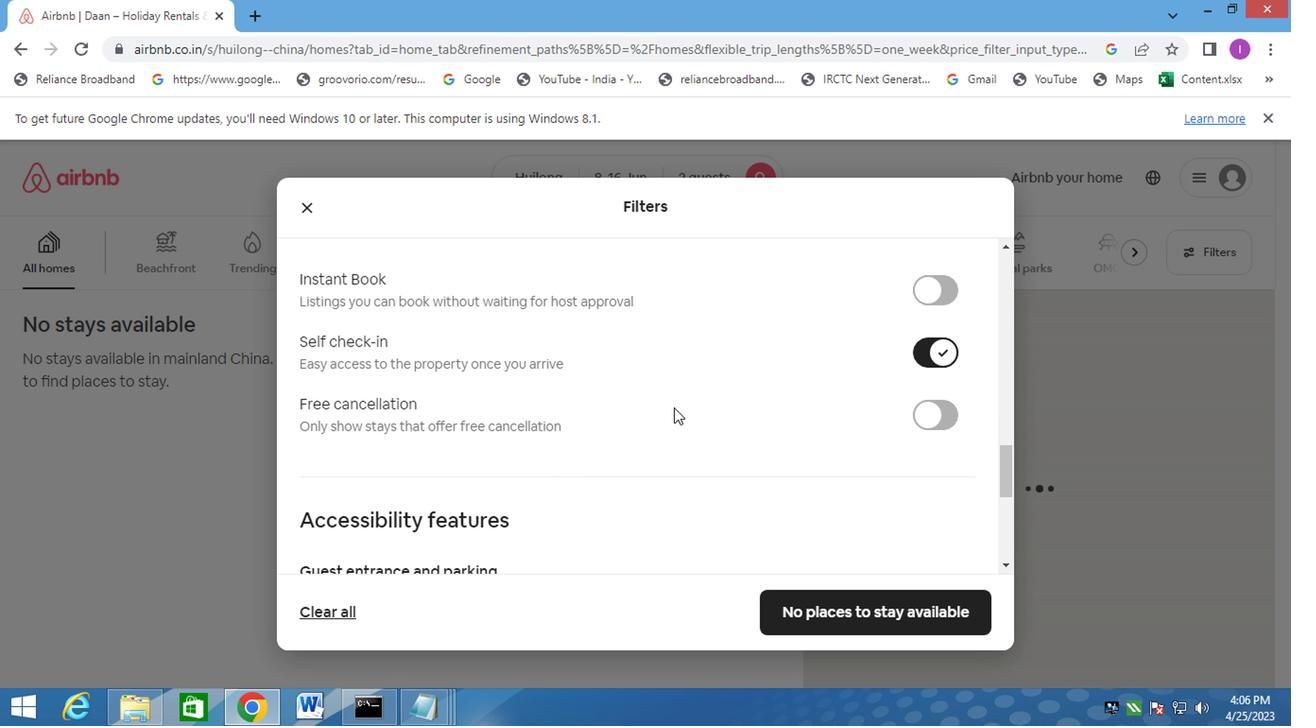 
Action: Mouse scrolled (677, 413) with delta (0, 0)
Screenshot: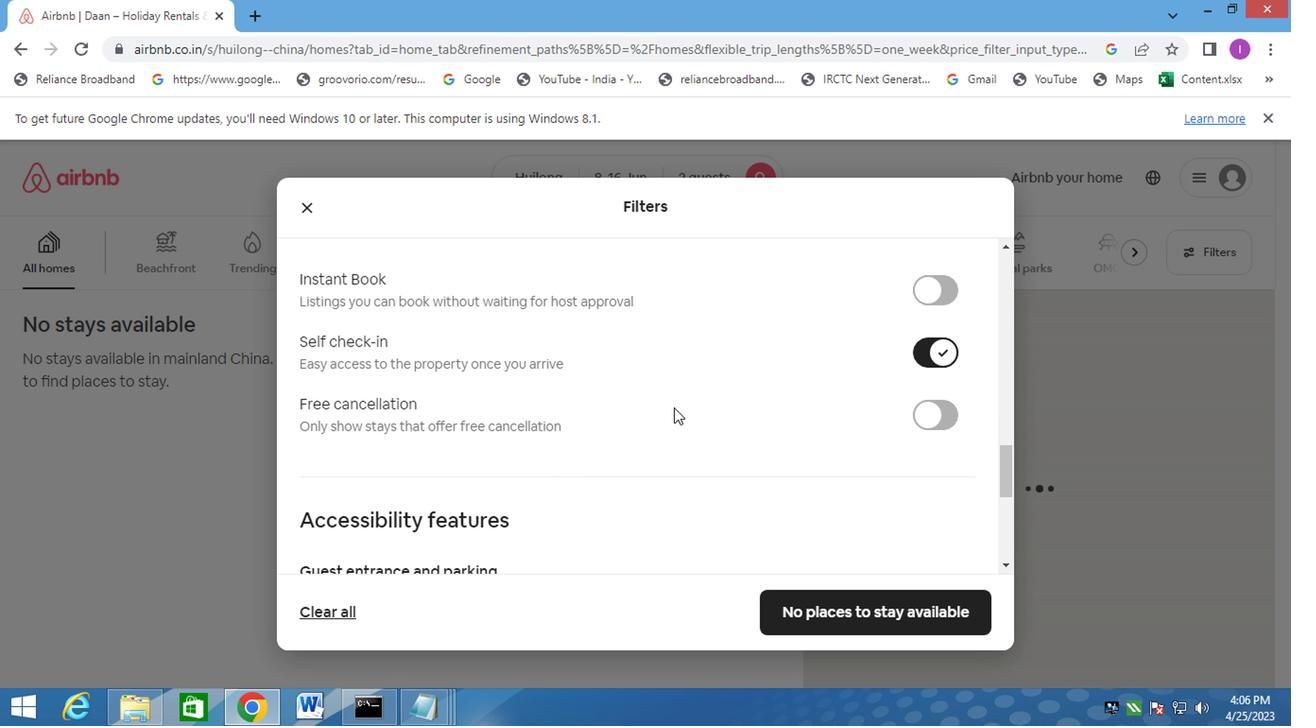 
Action: Mouse moved to (698, 408)
Screenshot: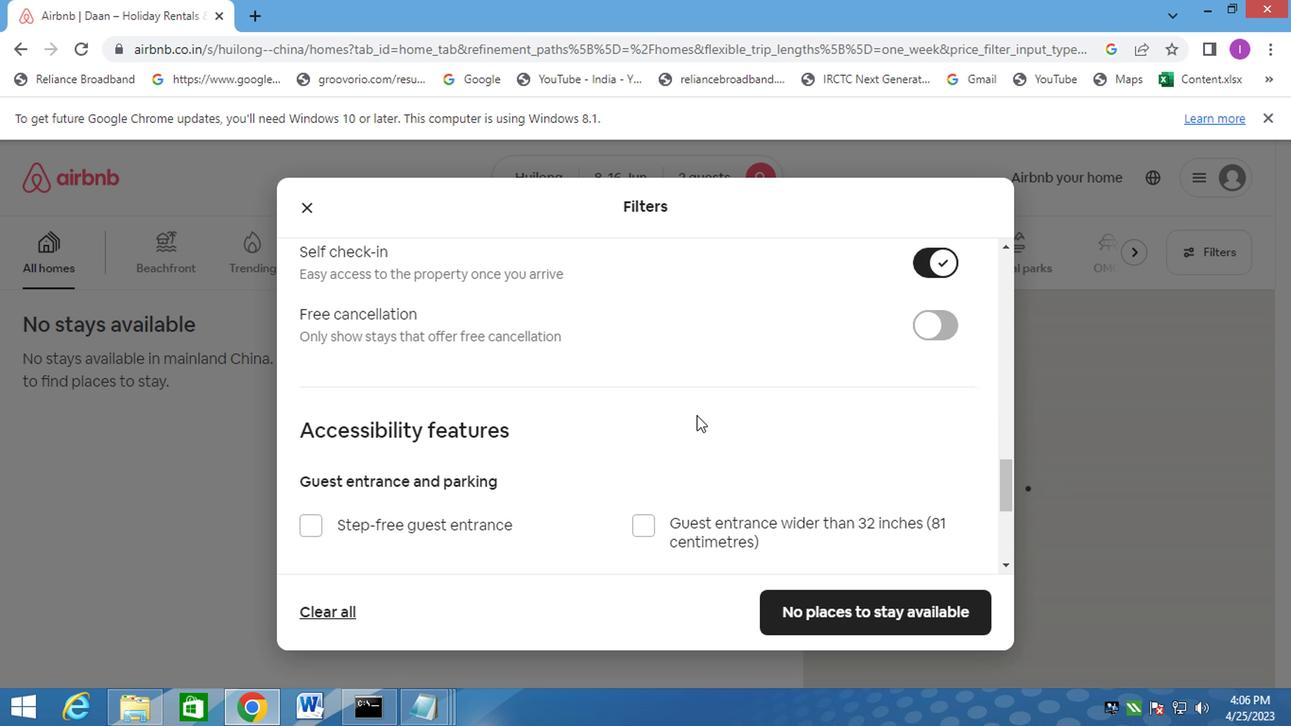 
Action: Mouse scrolled (698, 406) with delta (0, -1)
Screenshot: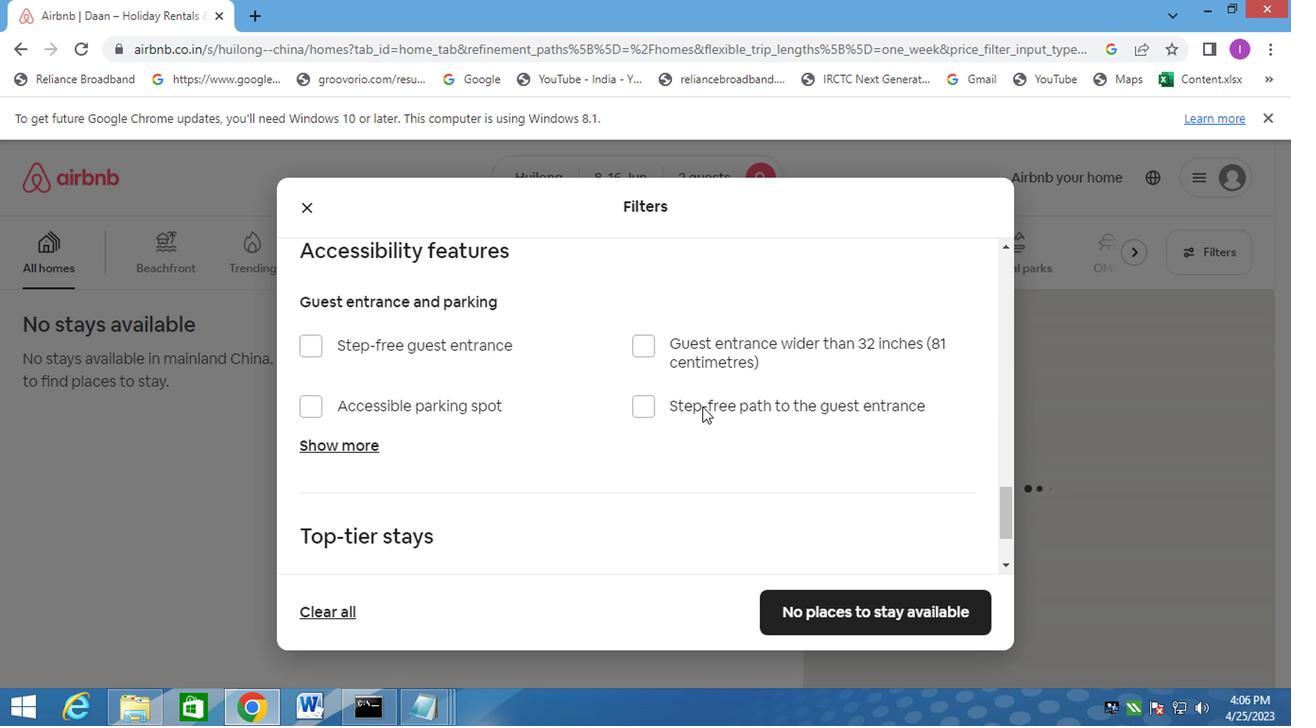 
Action: Mouse scrolled (698, 406) with delta (0, -1)
Screenshot: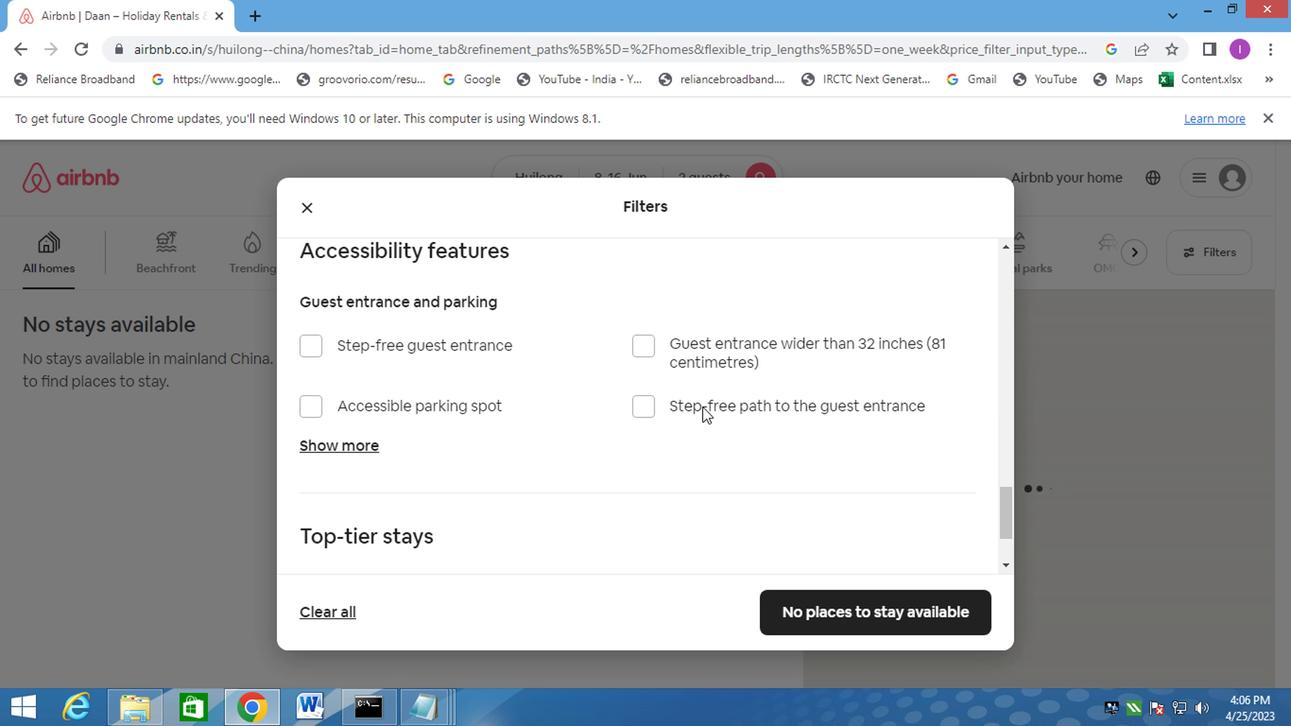 
Action: Mouse scrolled (698, 406) with delta (0, -1)
Screenshot: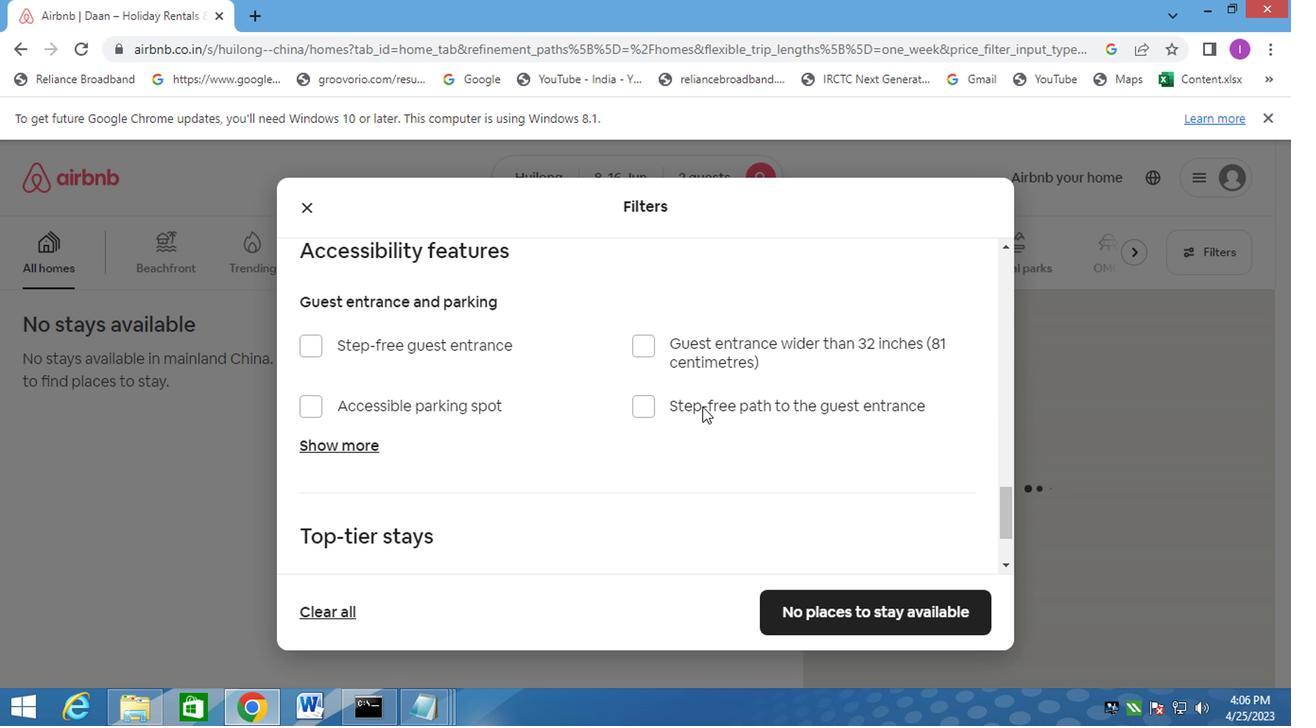 
Action: Mouse moved to (708, 404)
Screenshot: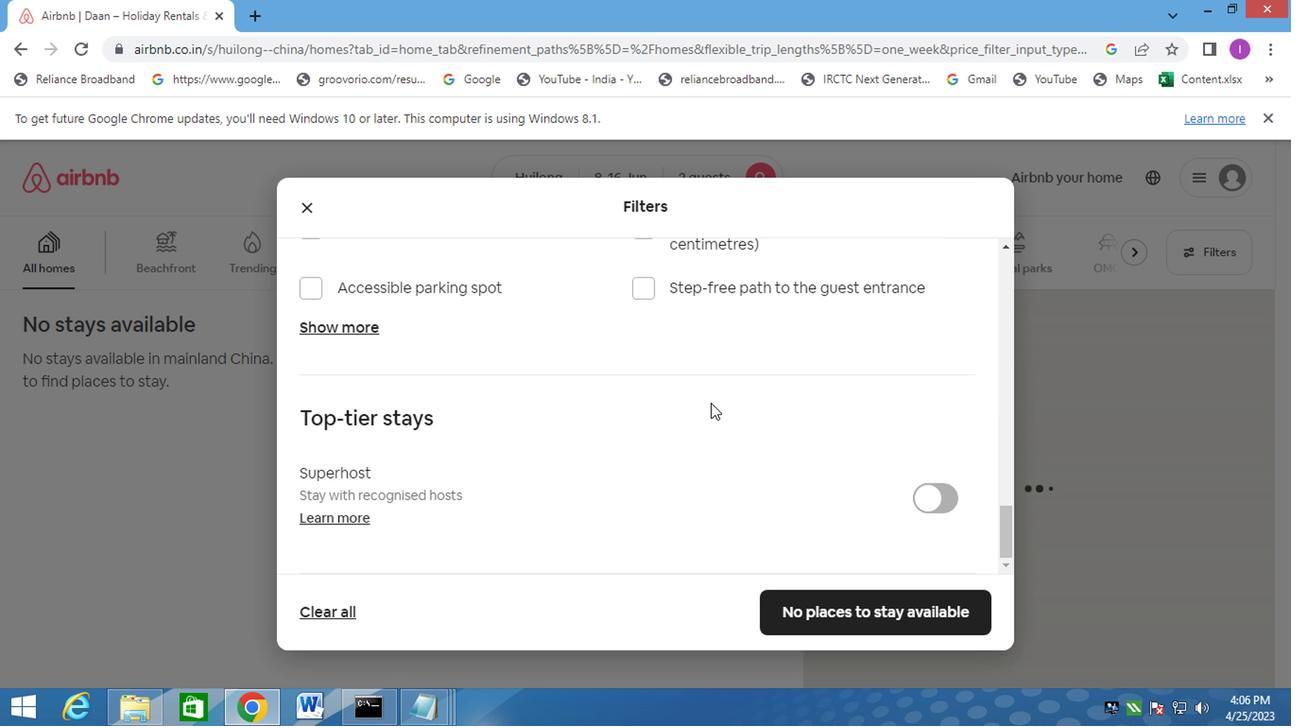 
Action: Mouse scrolled (708, 402) with delta (0, -1)
Screenshot: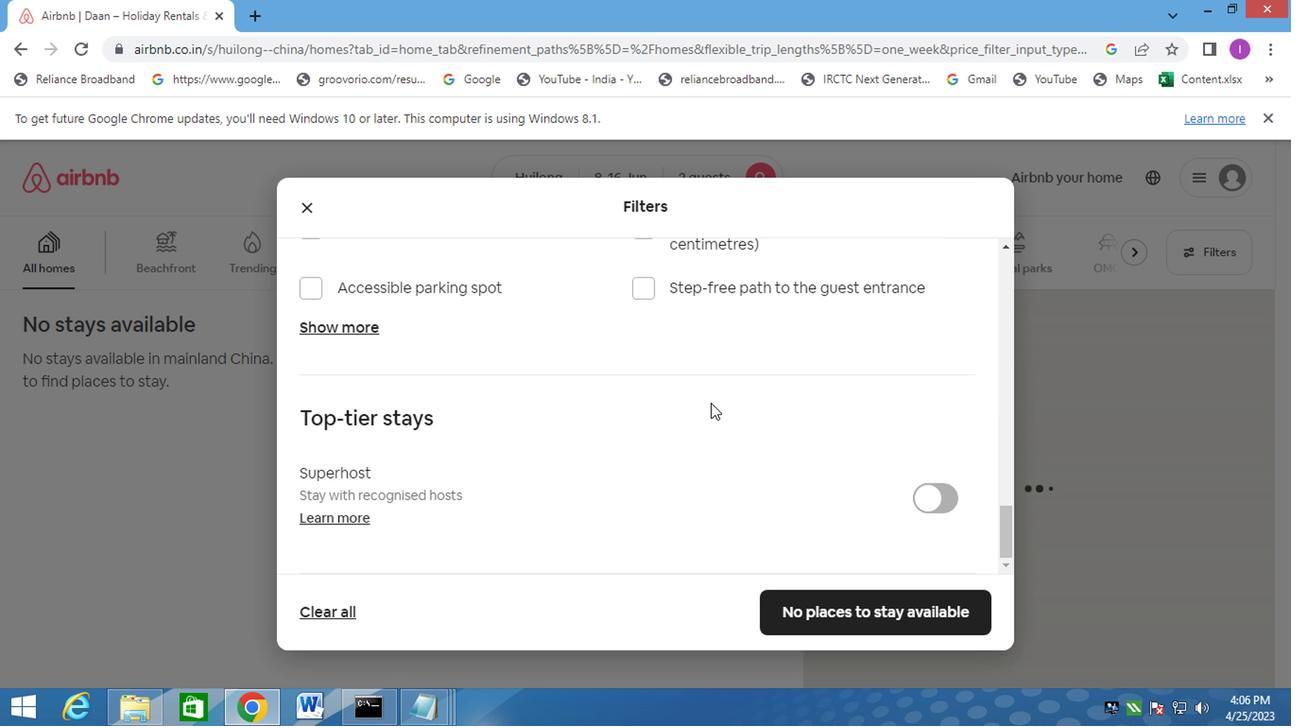 
Action: Mouse scrolled (708, 402) with delta (0, -1)
Screenshot: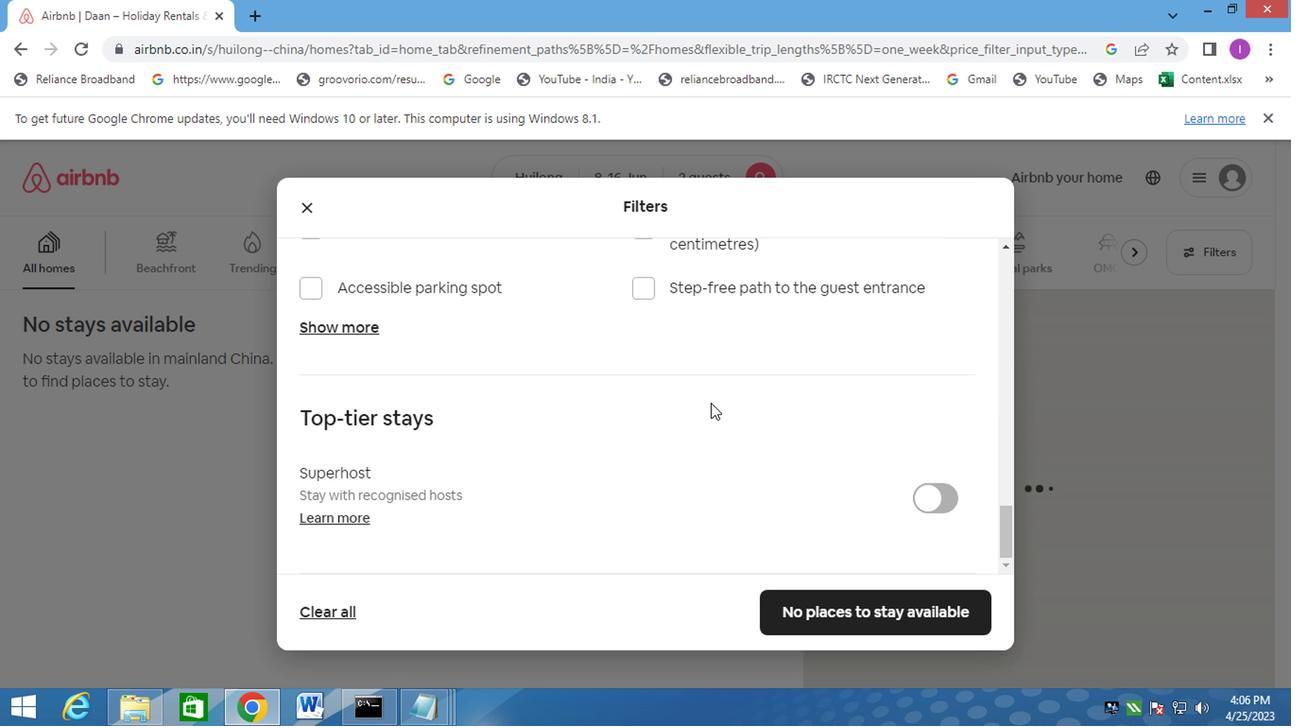 
Action: Mouse scrolled (708, 402) with delta (0, -1)
Screenshot: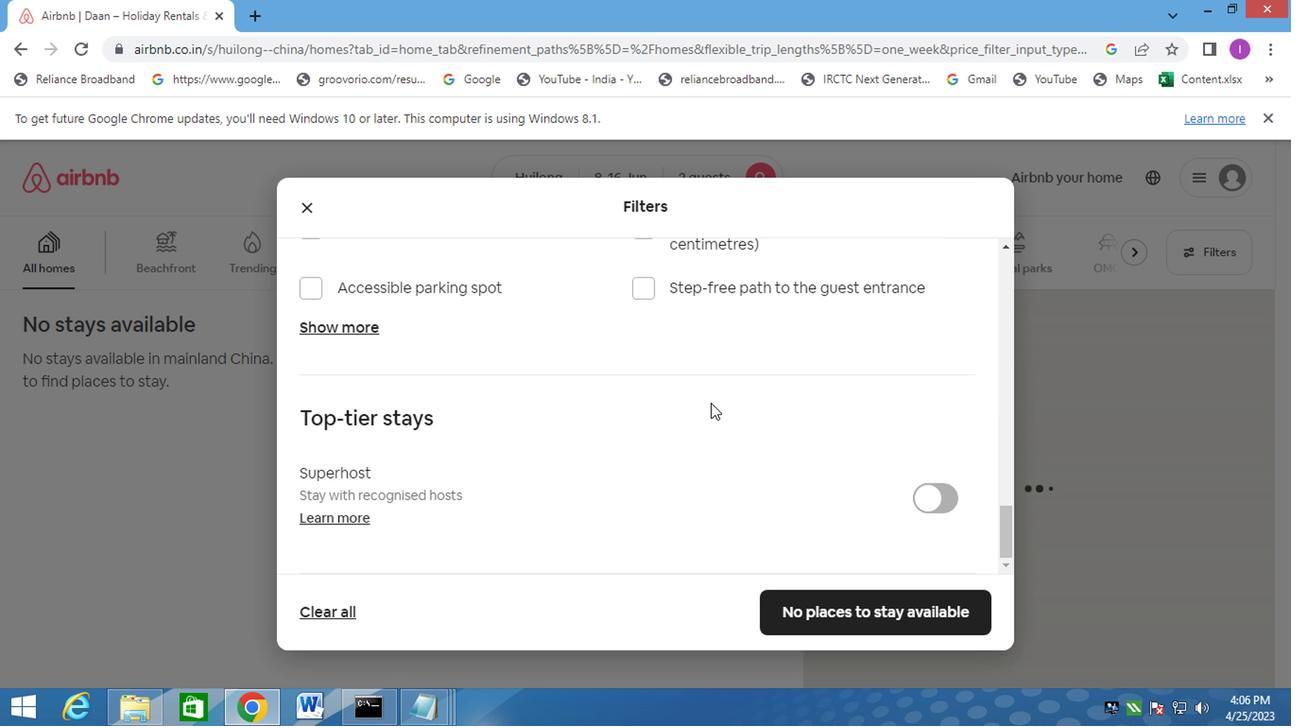 
Action: Mouse moved to (710, 404)
Screenshot: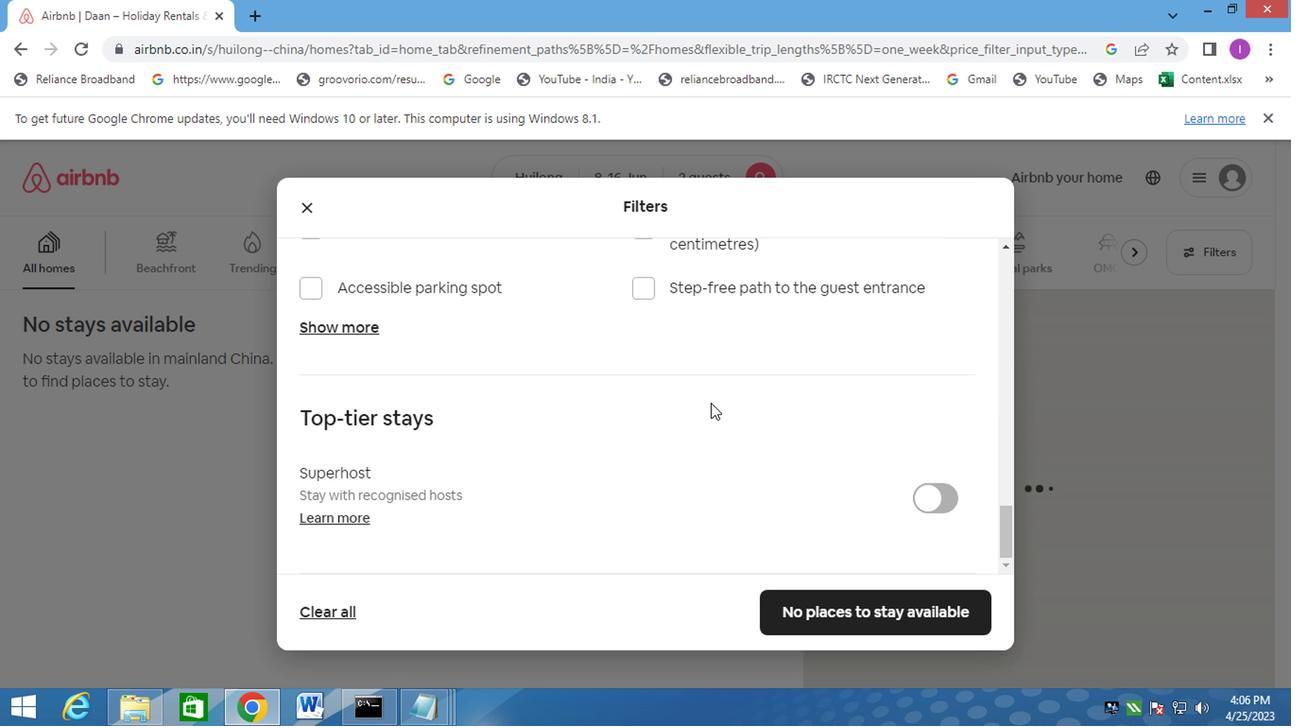 
Action: Mouse scrolled (710, 402) with delta (0, -1)
Screenshot: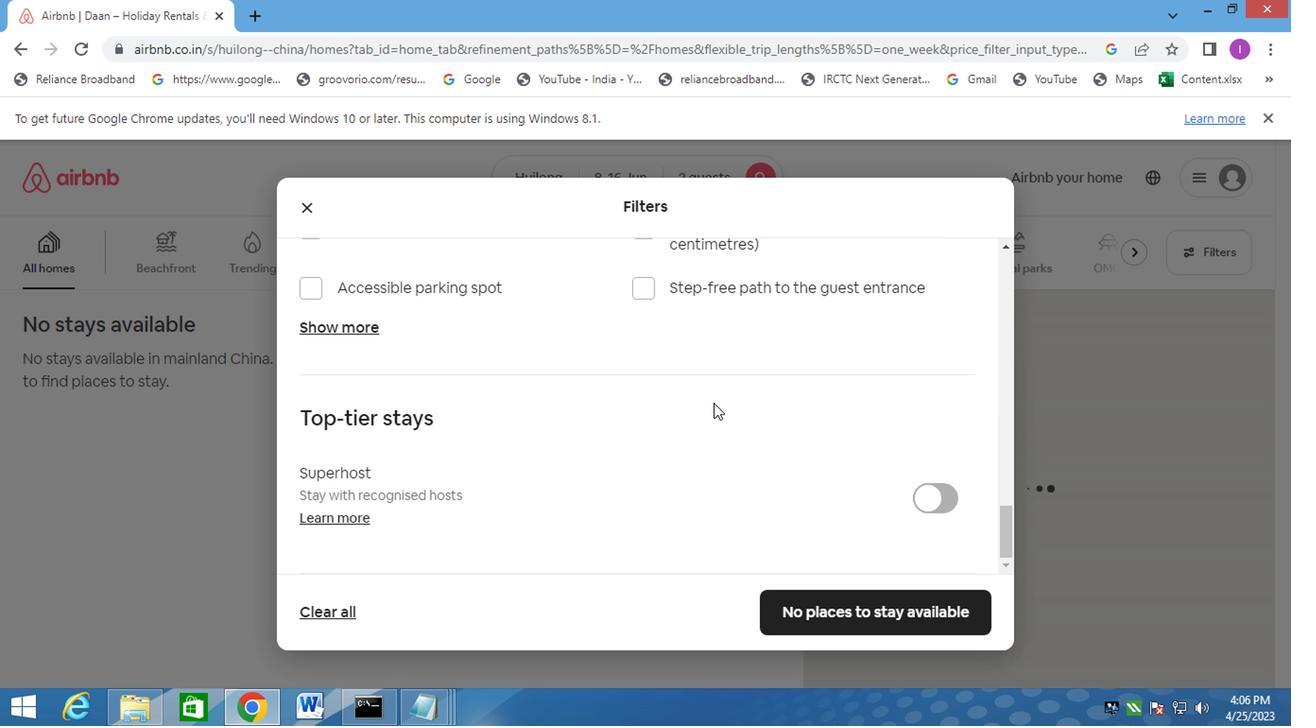 
Action: Mouse moved to (710, 404)
Screenshot: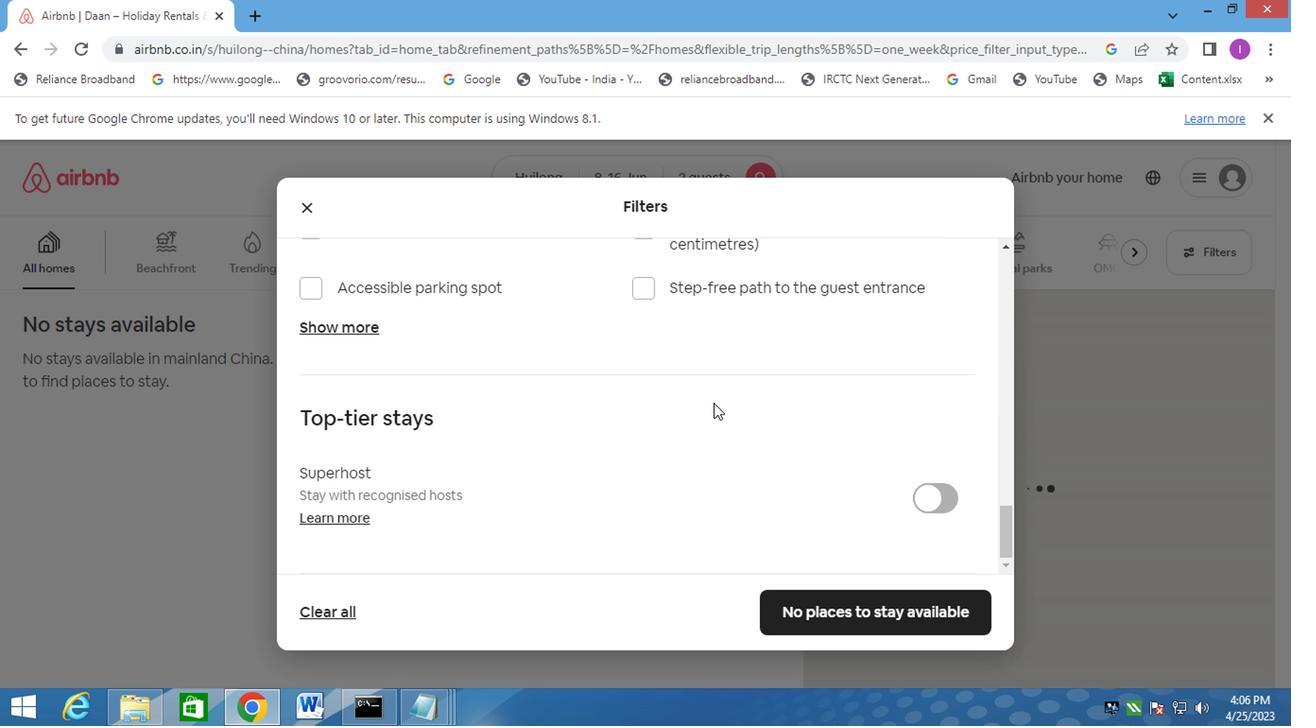
Action: Mouse scrolled (710, 404) with delta (0, 0)
Screenshot: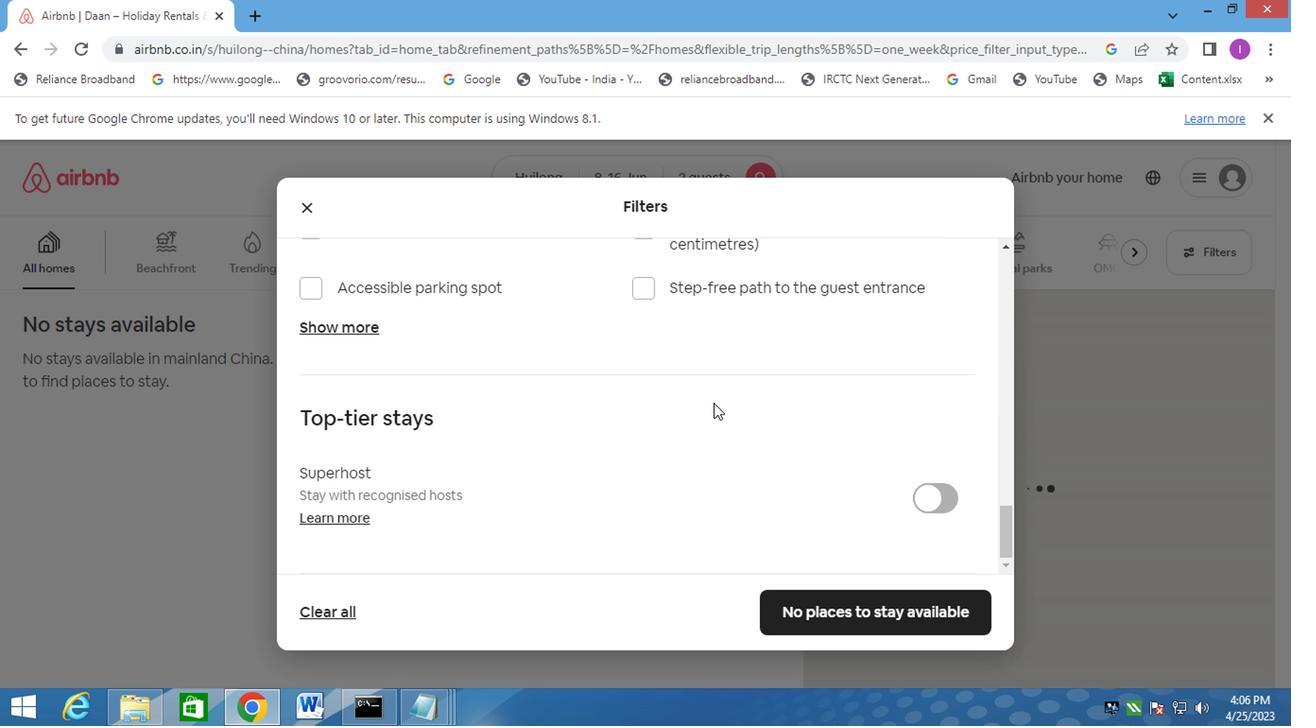 
Action: Mouse moved to (873, 610)
Screenshot: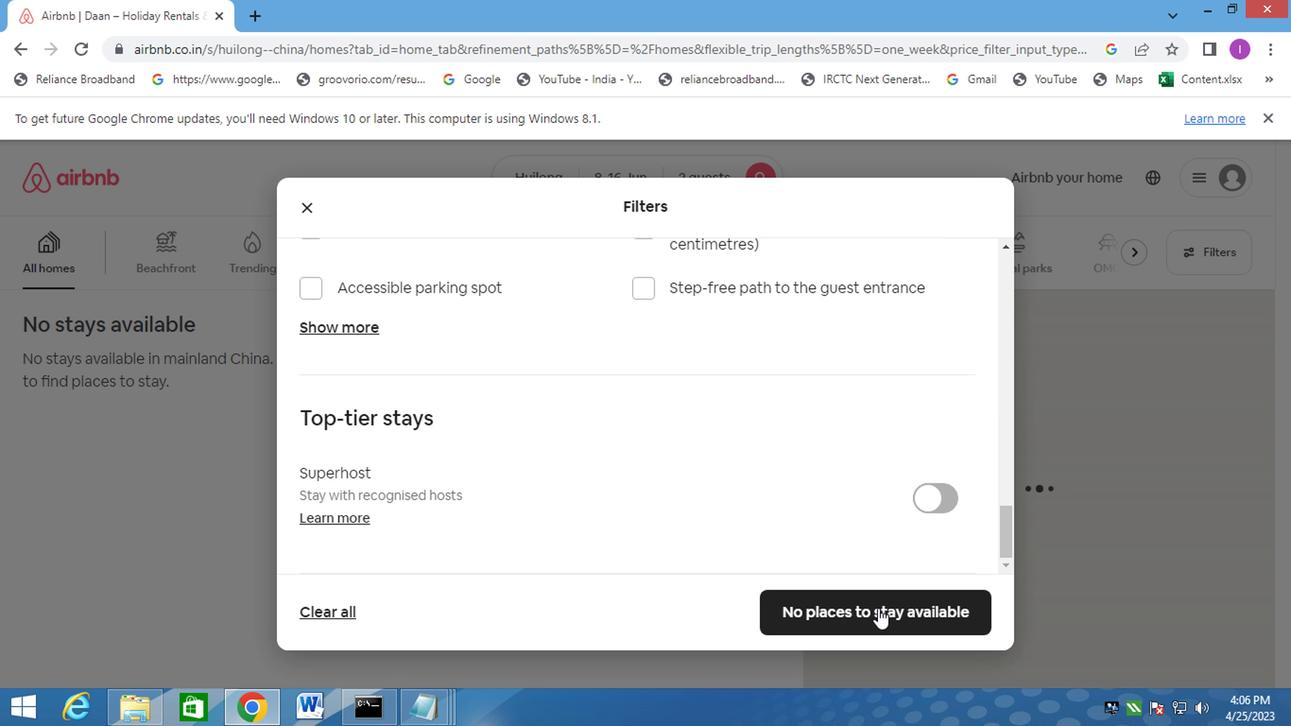 
Action: Mouse pressed left at (873, 610)
Screenshot: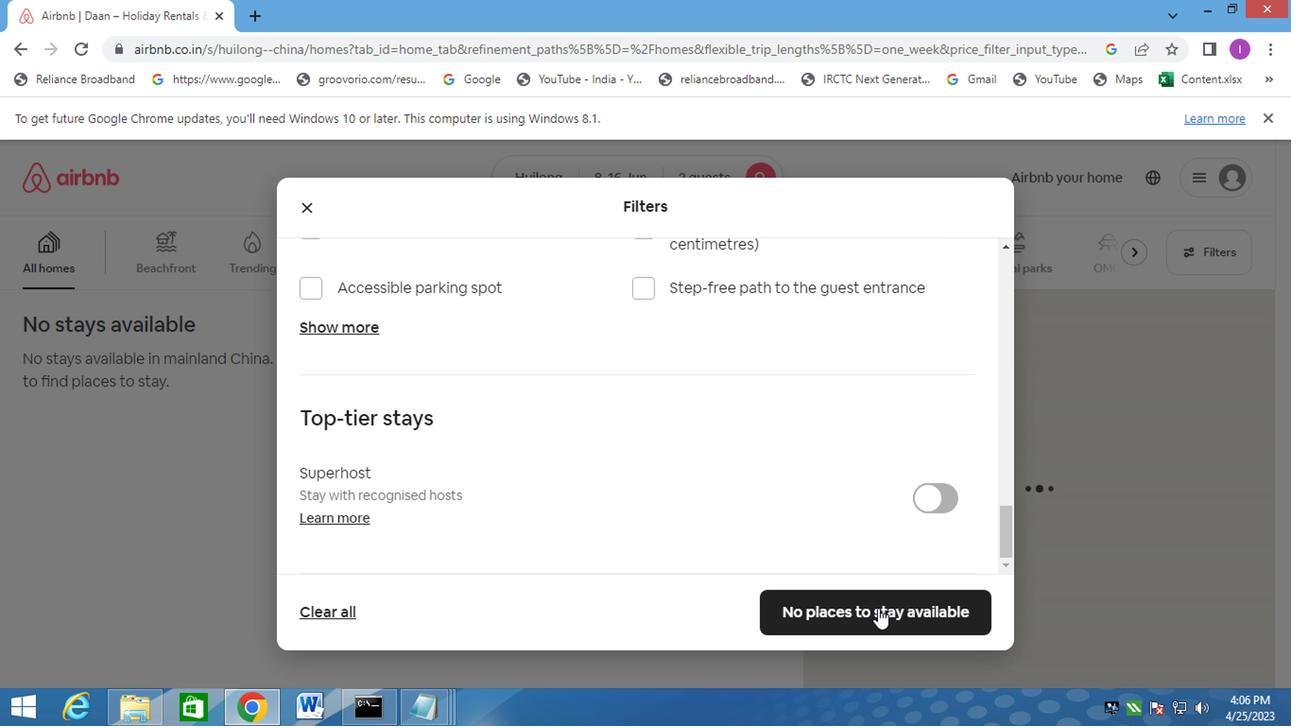 
Action: Mouse moved to (761, 497)
Screenshot: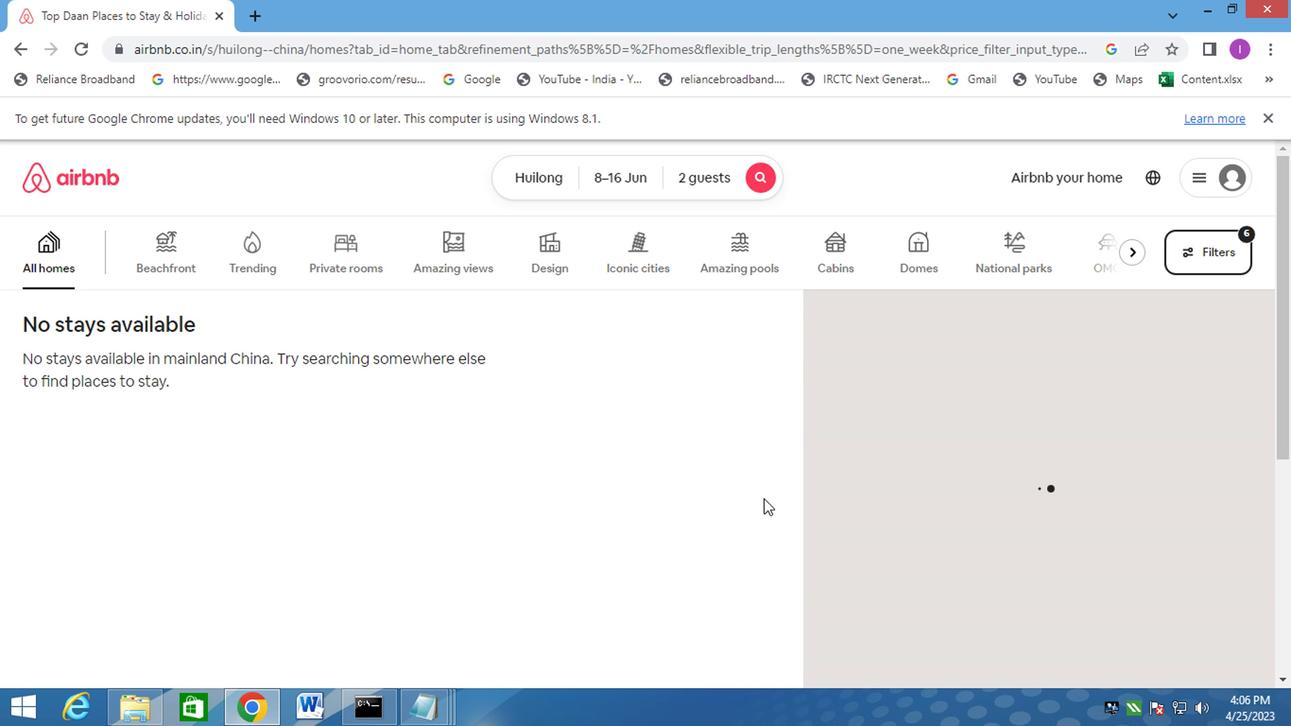 
